 Task: Look for space in Ibirama, Brazil from 1st July, 2023 to 3rd July, 2023 for 1 adult in price range Rs.5000 to Rs.15000. Place can be private room with 1  bedroom having 1 bed and 1 bathroom. Property type can be house, flat, guest house, hotel. Amenities needed are: wifi. Booking option can be shelf check-in. Required host language is Spanish.
Action: Mouse moved to (541, 113)
Screenshot: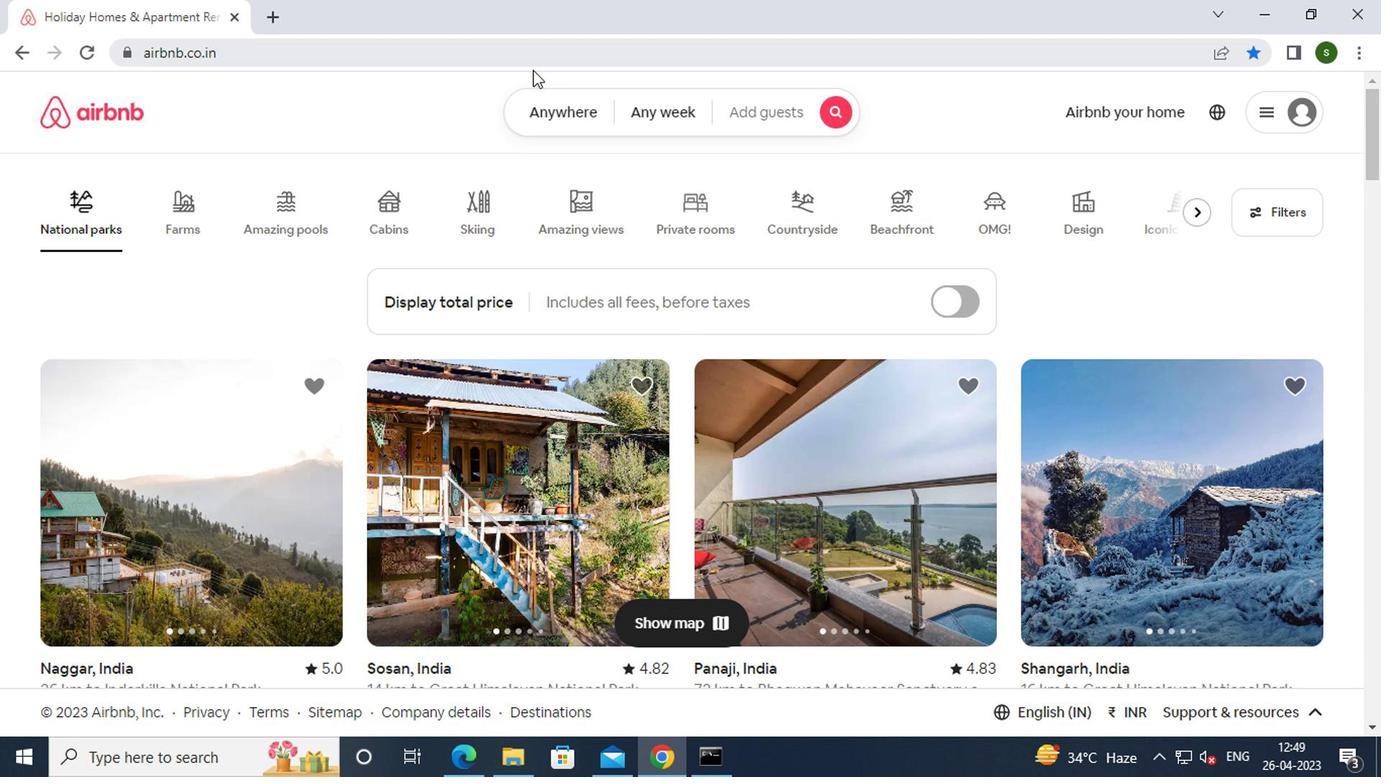 
Action: Mouse pressed left at (541, 113)
Screenshot: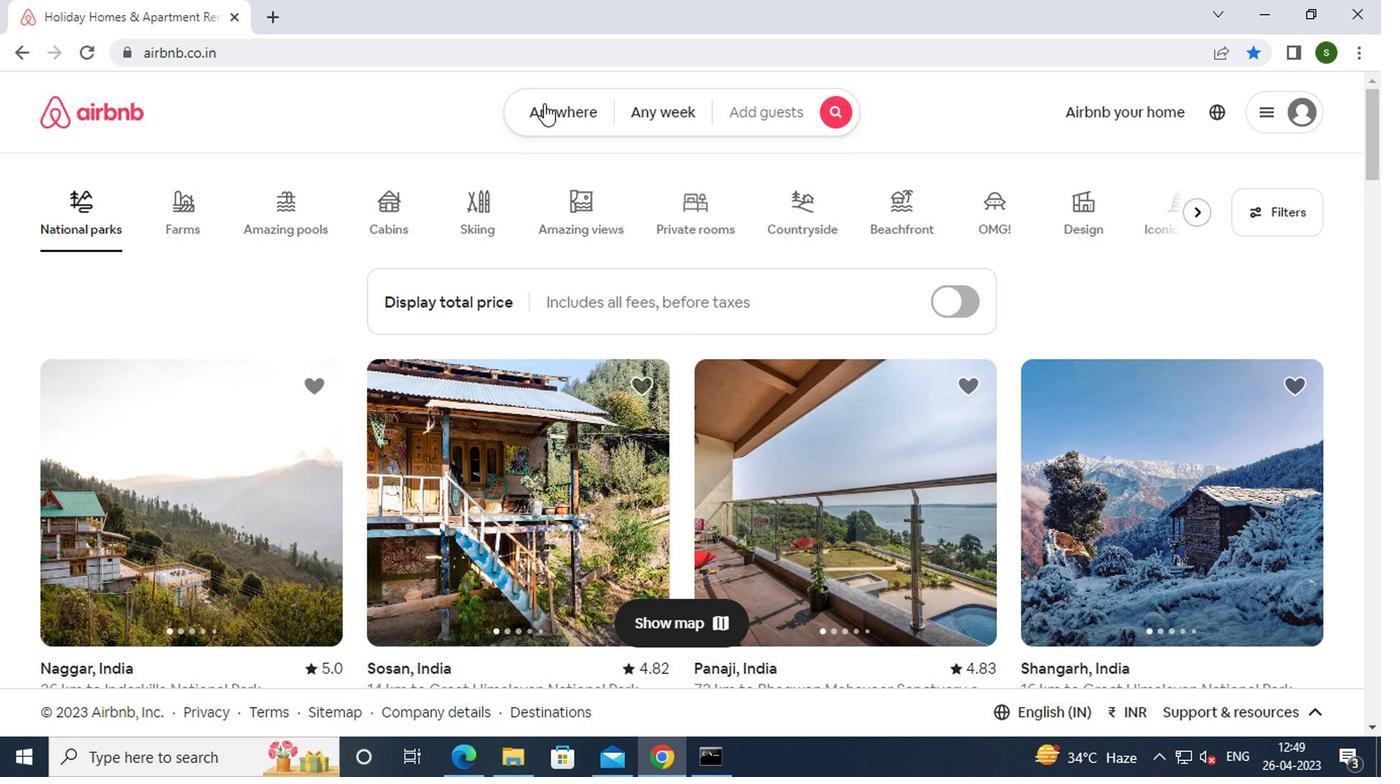
Action: Mouse moved to (469, 195)
Screenshot: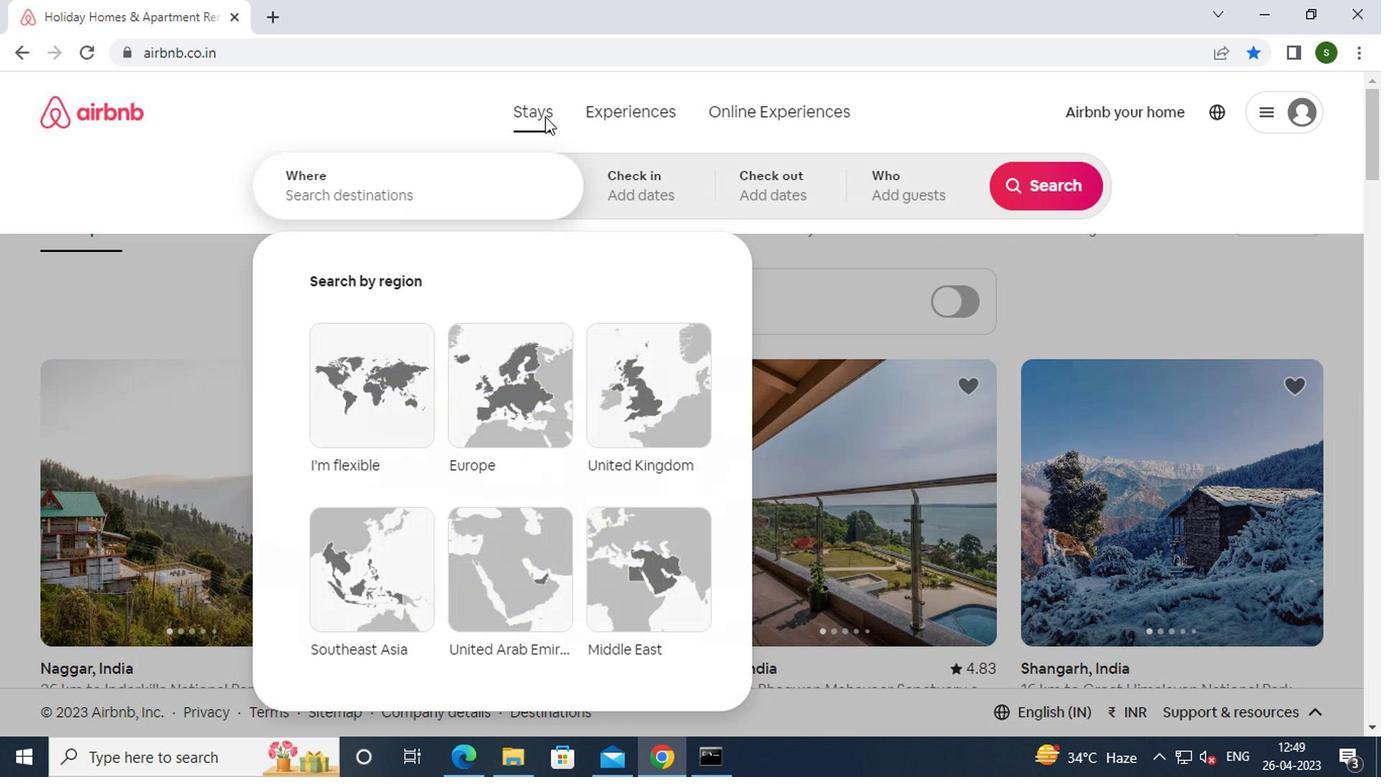 
Action: Mouse pressed left at (469, 195)
Screenshot: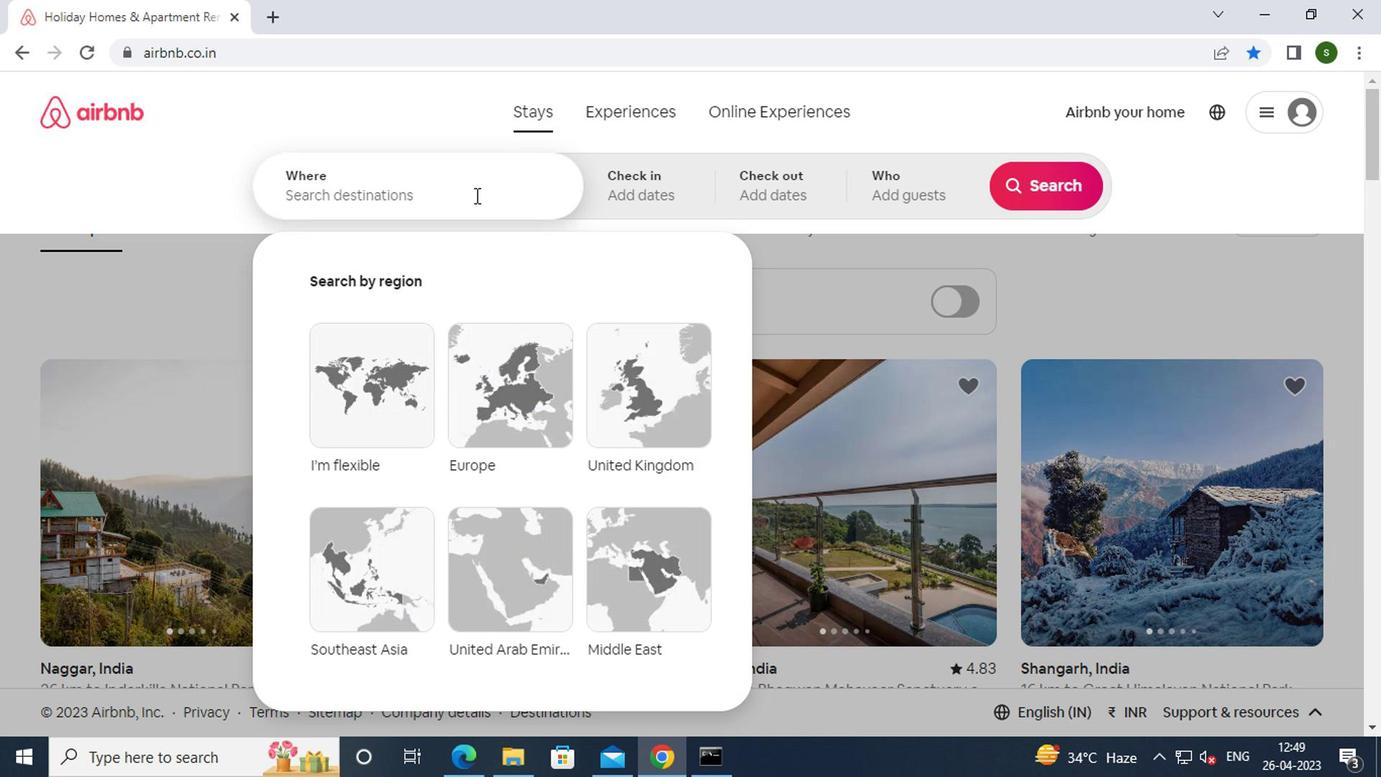
Action: Key pressed <Key.caps_lock>e<Key.caps_lock>l<Key.space><Key.caps_lock>c<Key.caps_lock>opey,<Key.space><Key.caps_lock>c<Key.caps_lock>olombia<Key.enter>
Screenshot: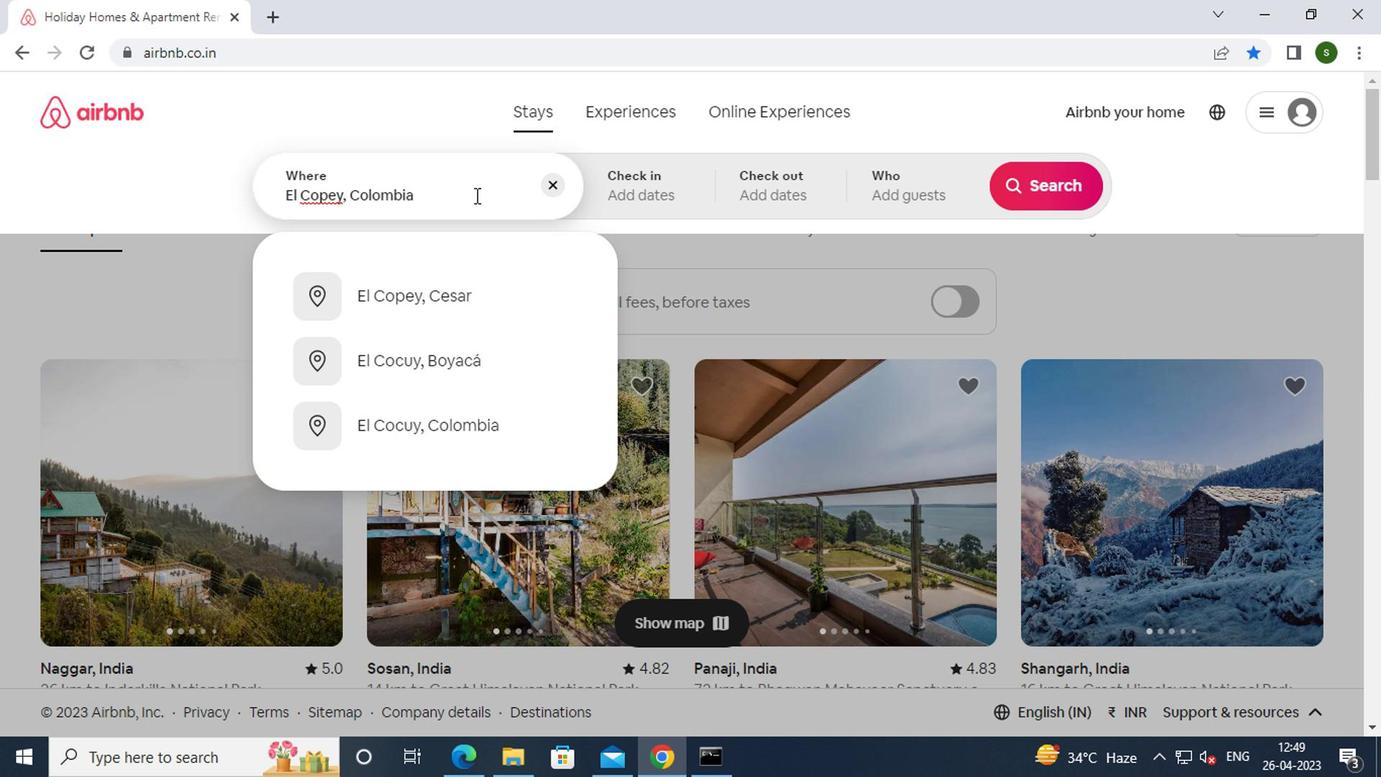 
Action: Mouse moved to (1037, 351)
Screenshot: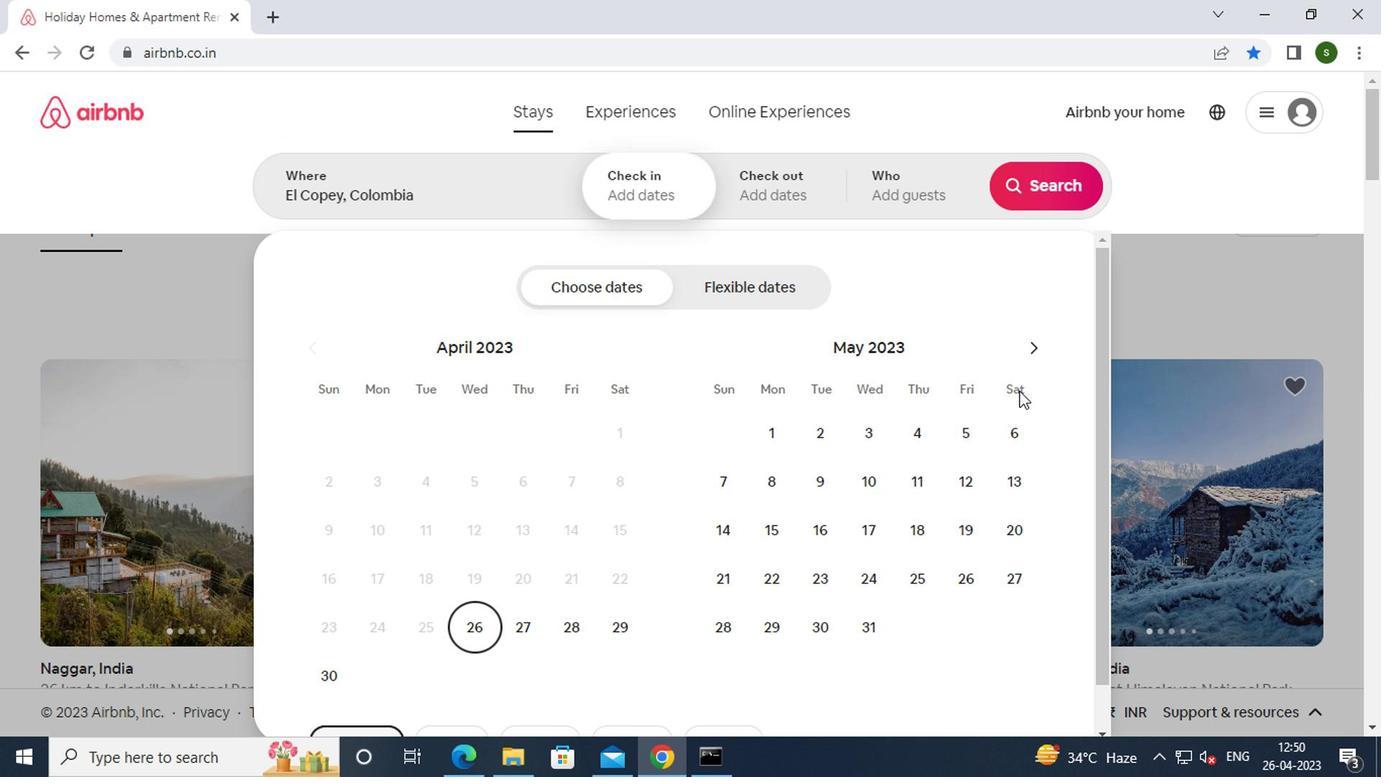 
Action: Mouse pressed left at (1037, 351)
Screenshot: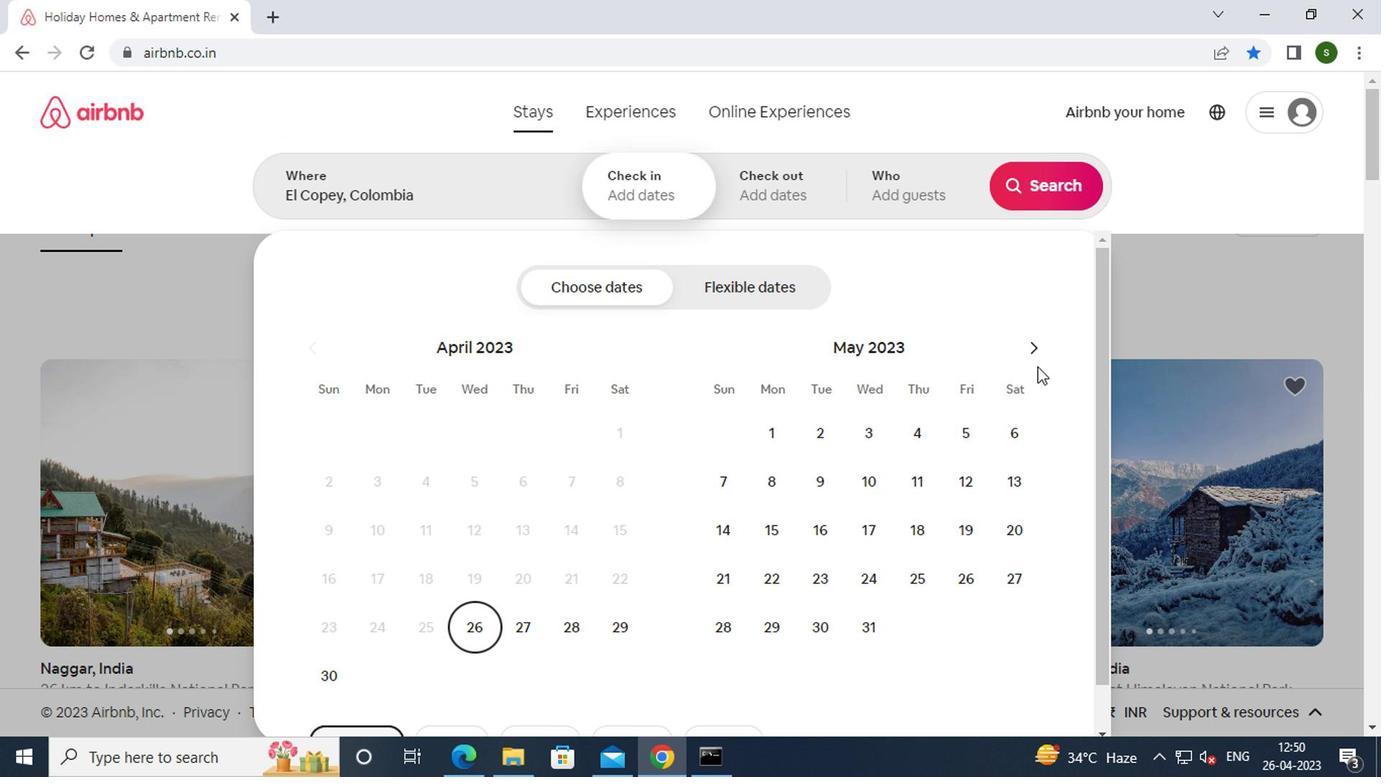 
Action: Mouse moved to (972, 431)
Screenshot: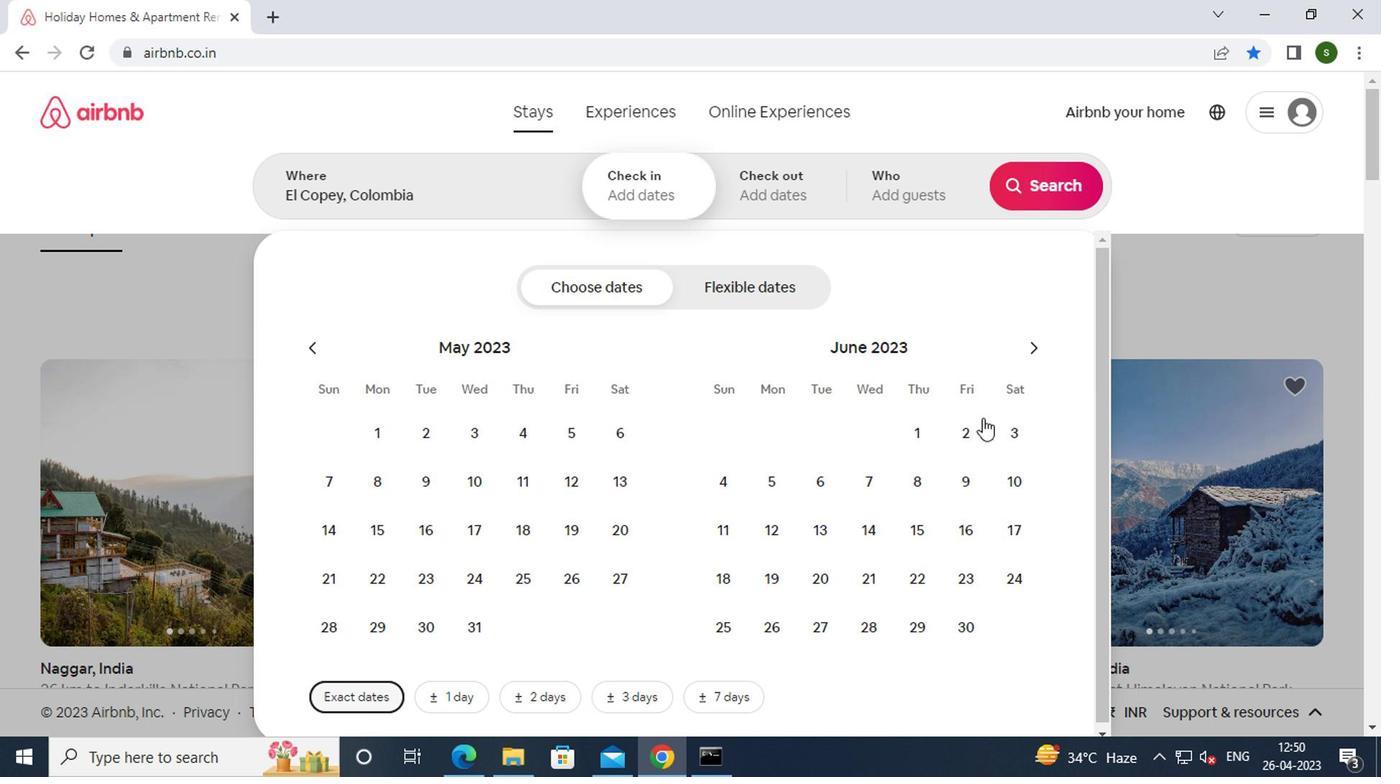 
Action: Mouse pressed left at (972, 431)
Screenshot: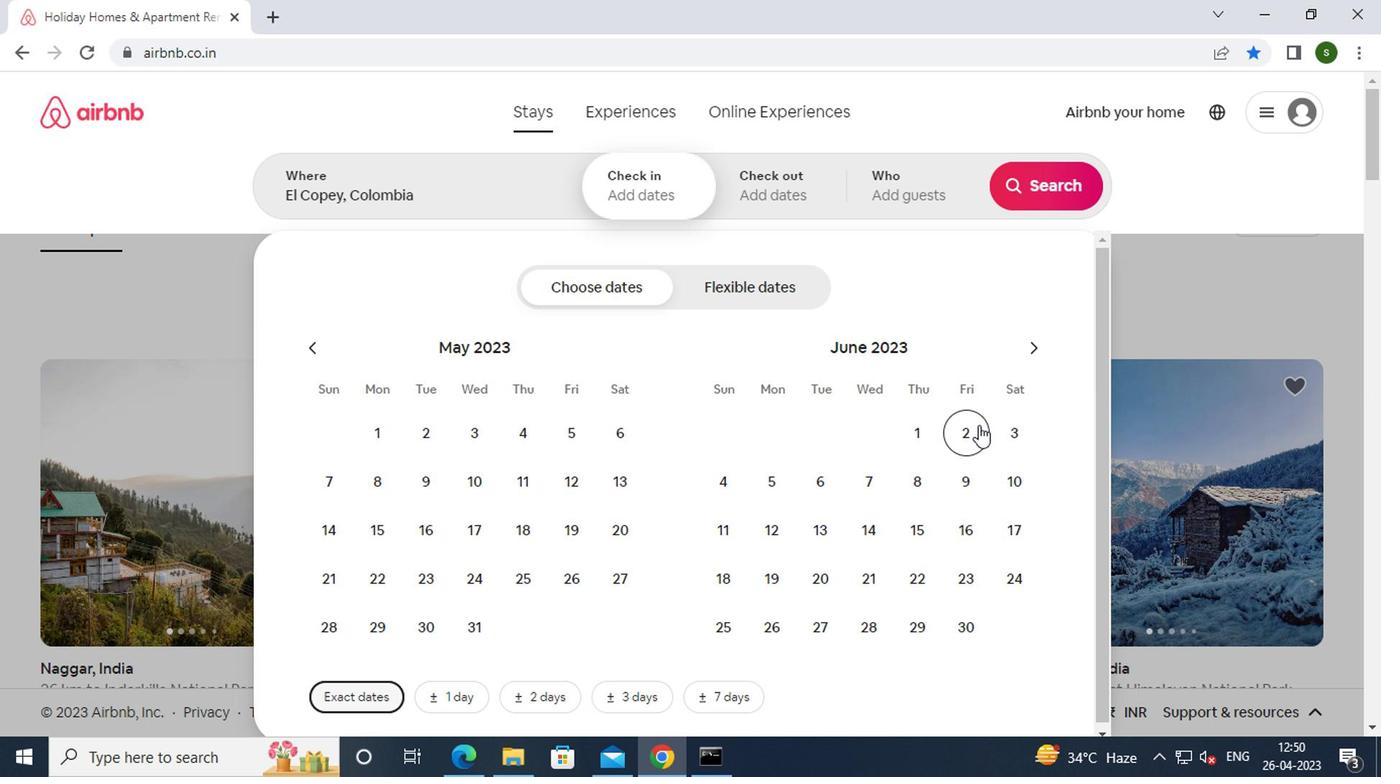 
Action: Mouse moved to (966, 480)
Screenshot: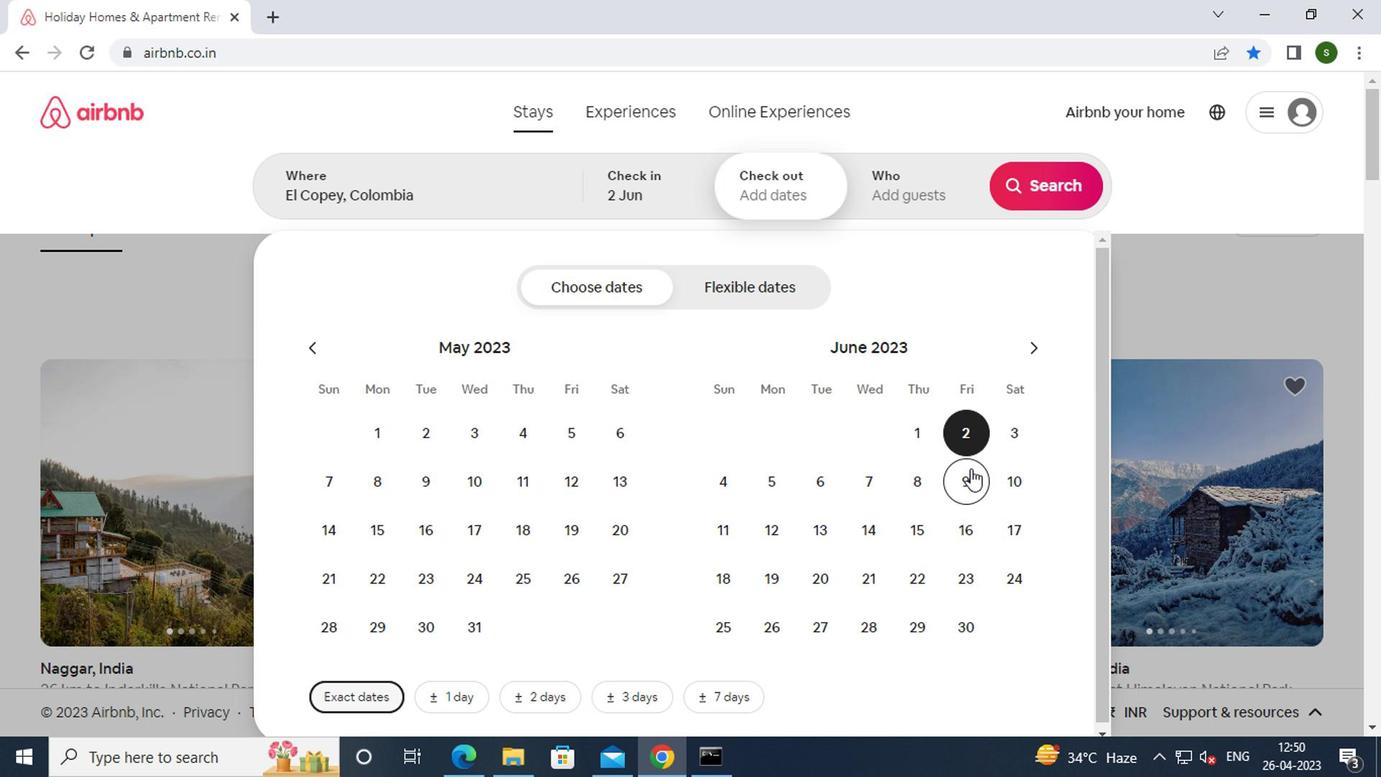 
Action: Mouse pressed left at (966, 480)
Screenshot: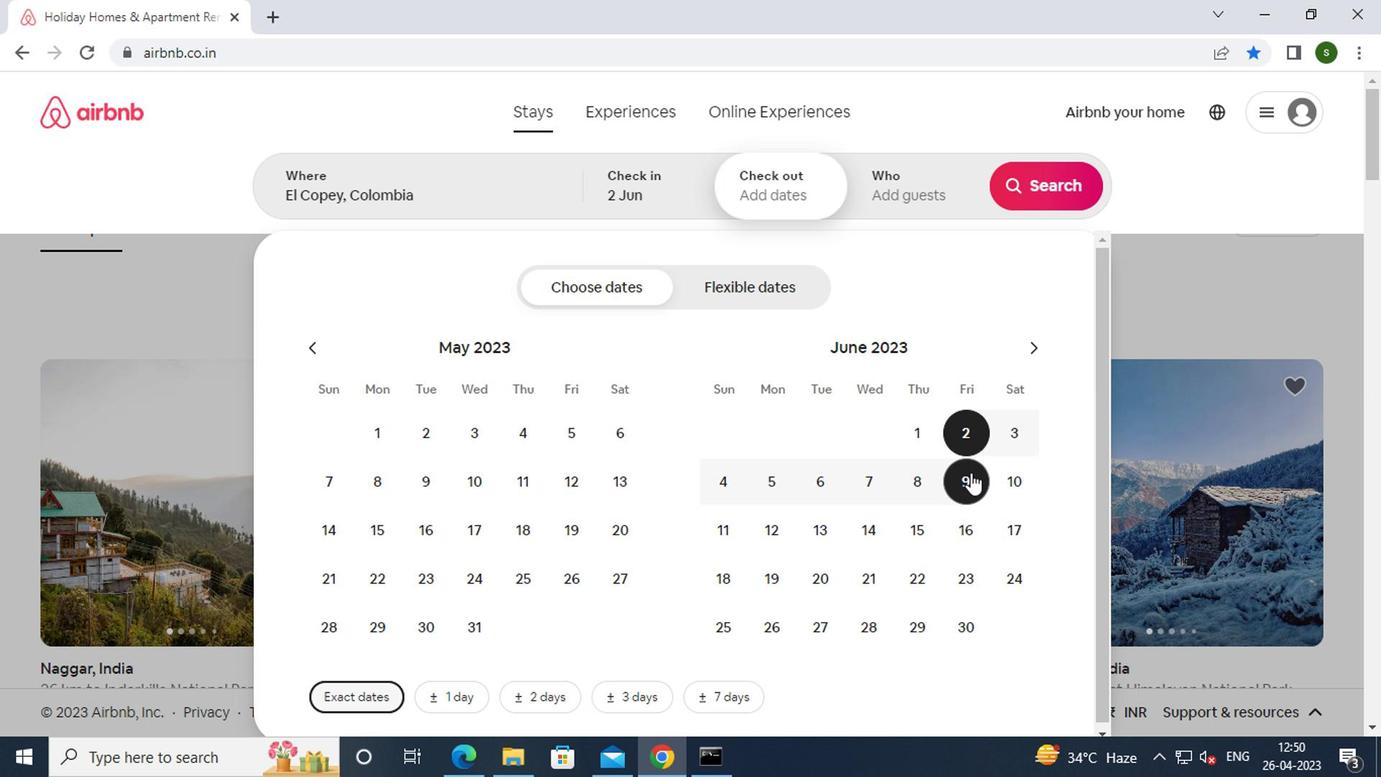 
Action: Mouse moved to (926, 202)
Screenshot: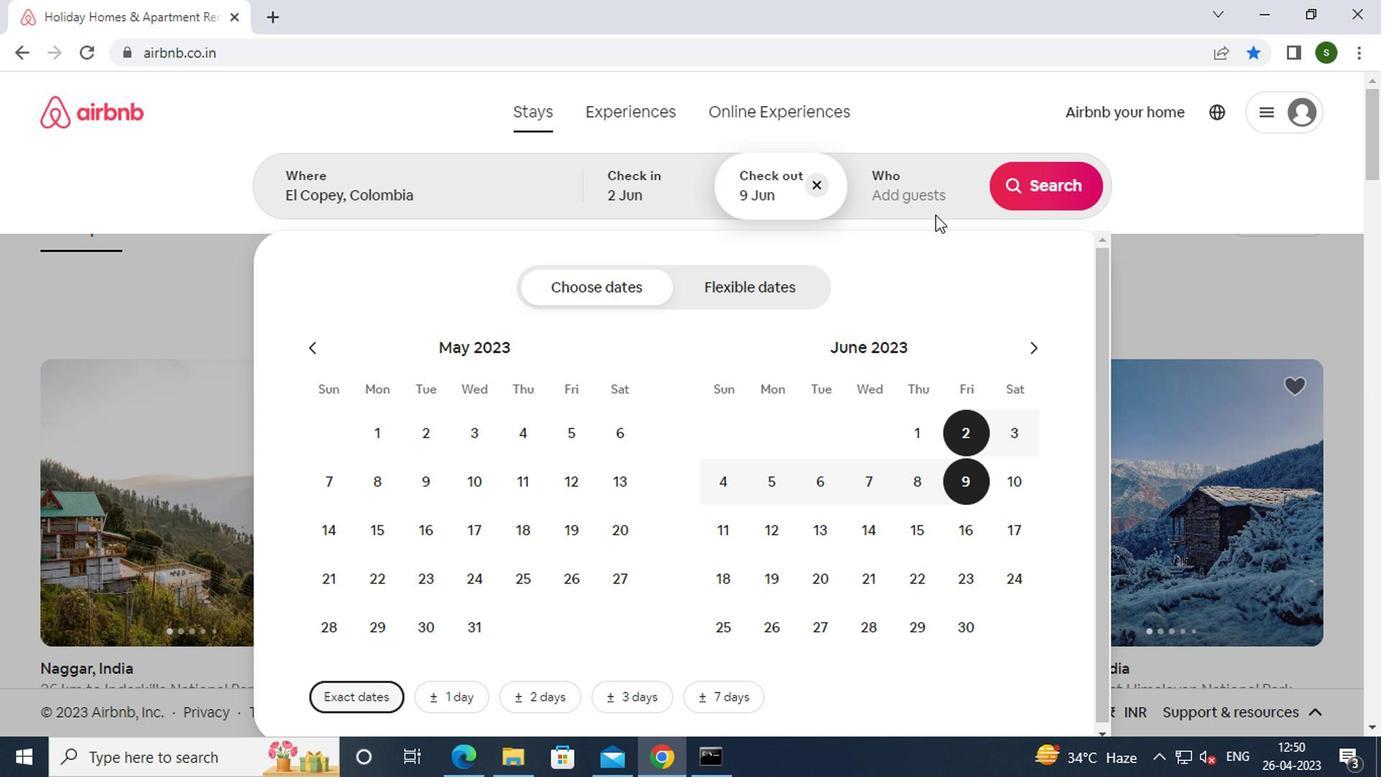 
Action: Mouse pressed left at (926, 202)
Screenshot: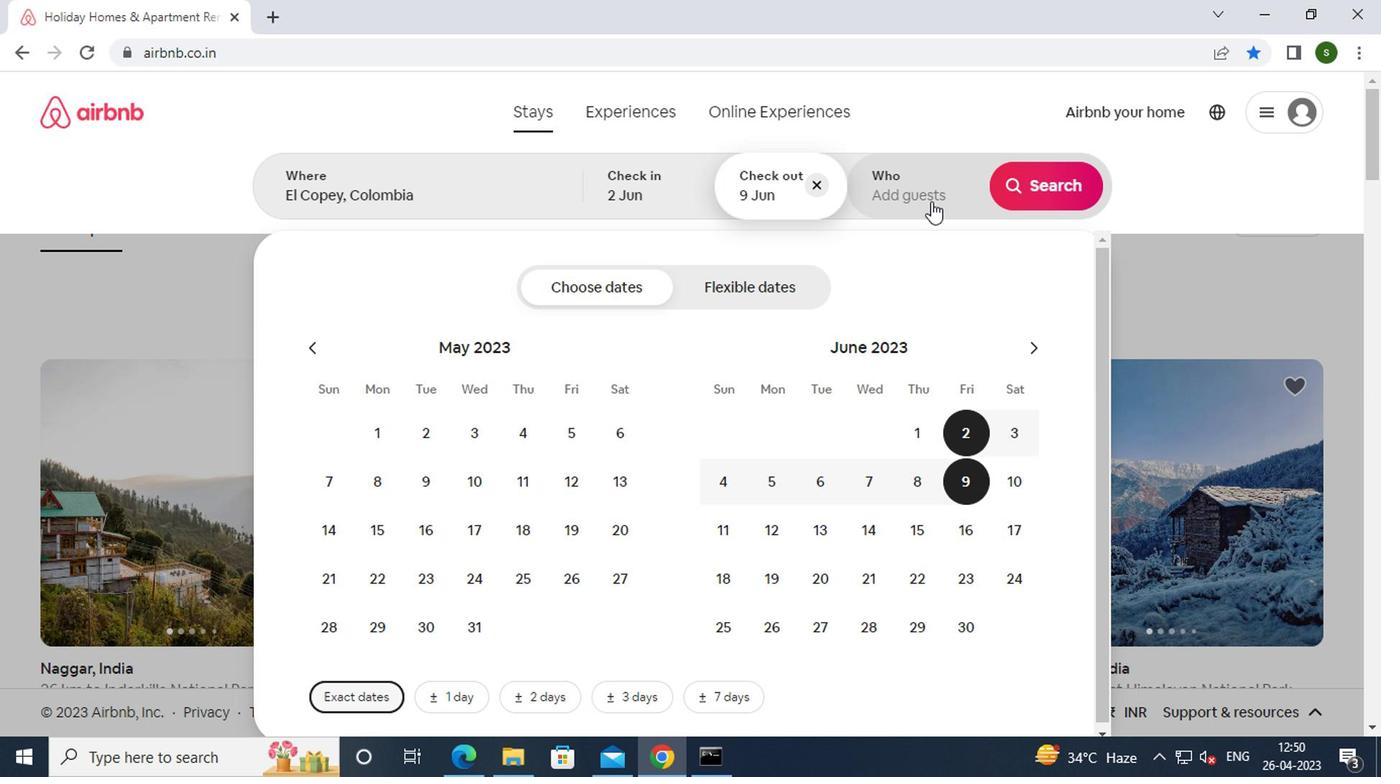 
Action: Mouse moved to (1050, 295)
Screenshot: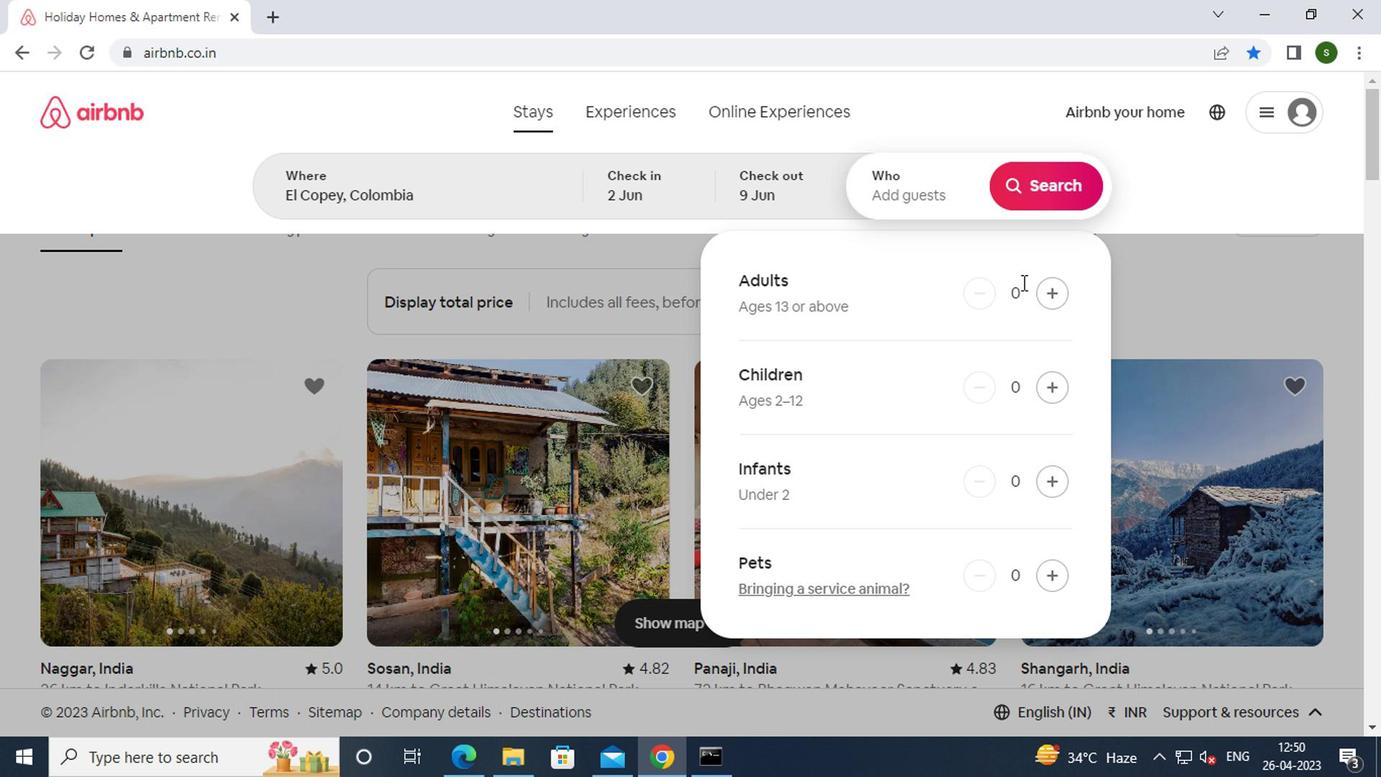 
Action: Mouse pressed left at (1050, 295)
Screenshot: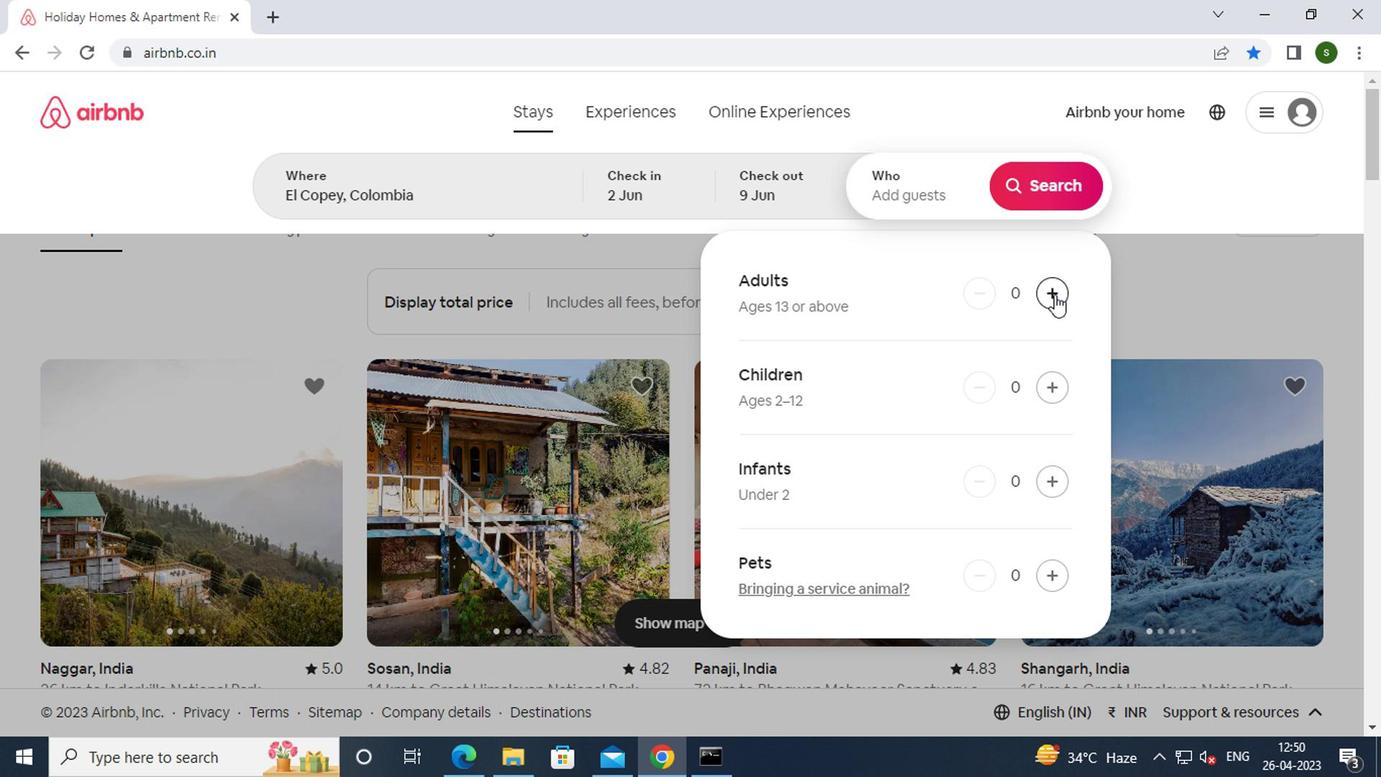 
Action: Mouse pressed left at (1050, 295)
Screenshot: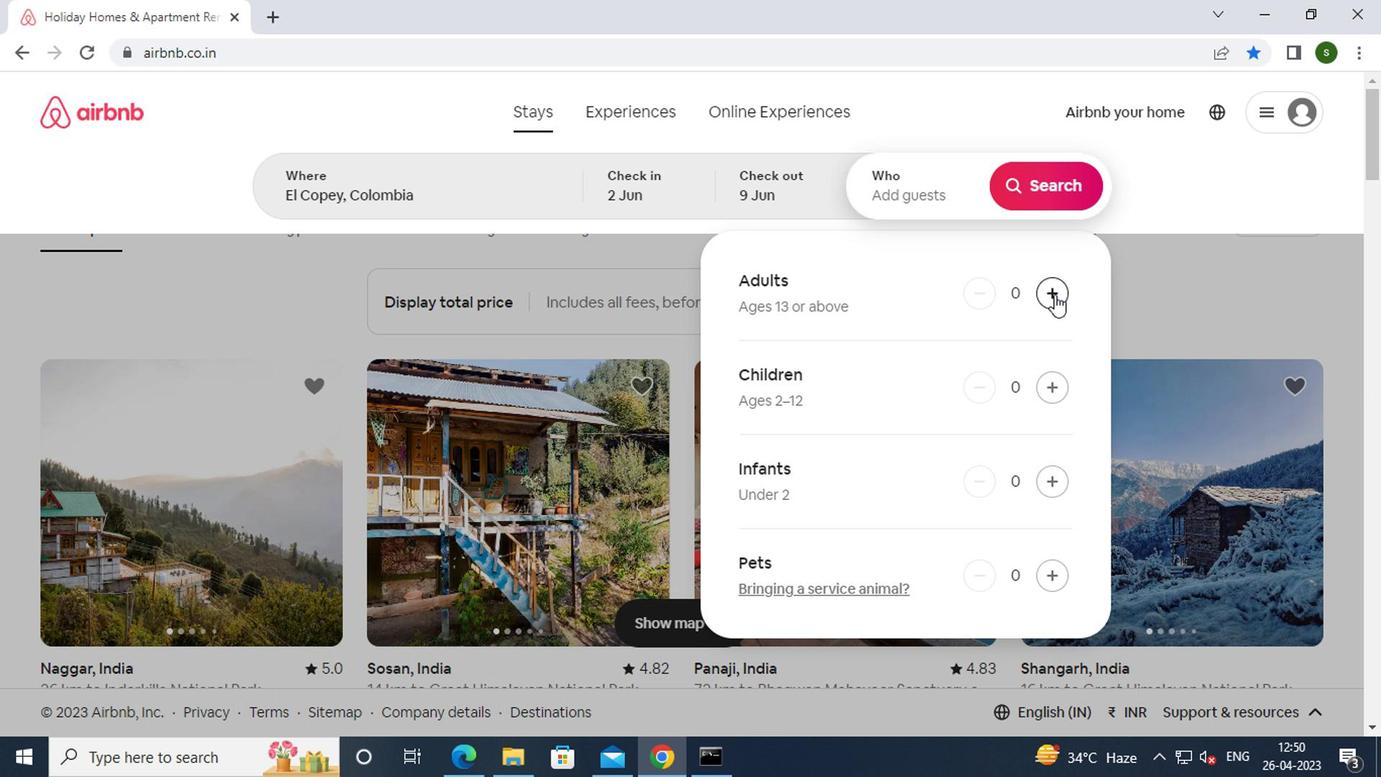 
Action: Mouse pressed left at (1050, 295)
Screenshot: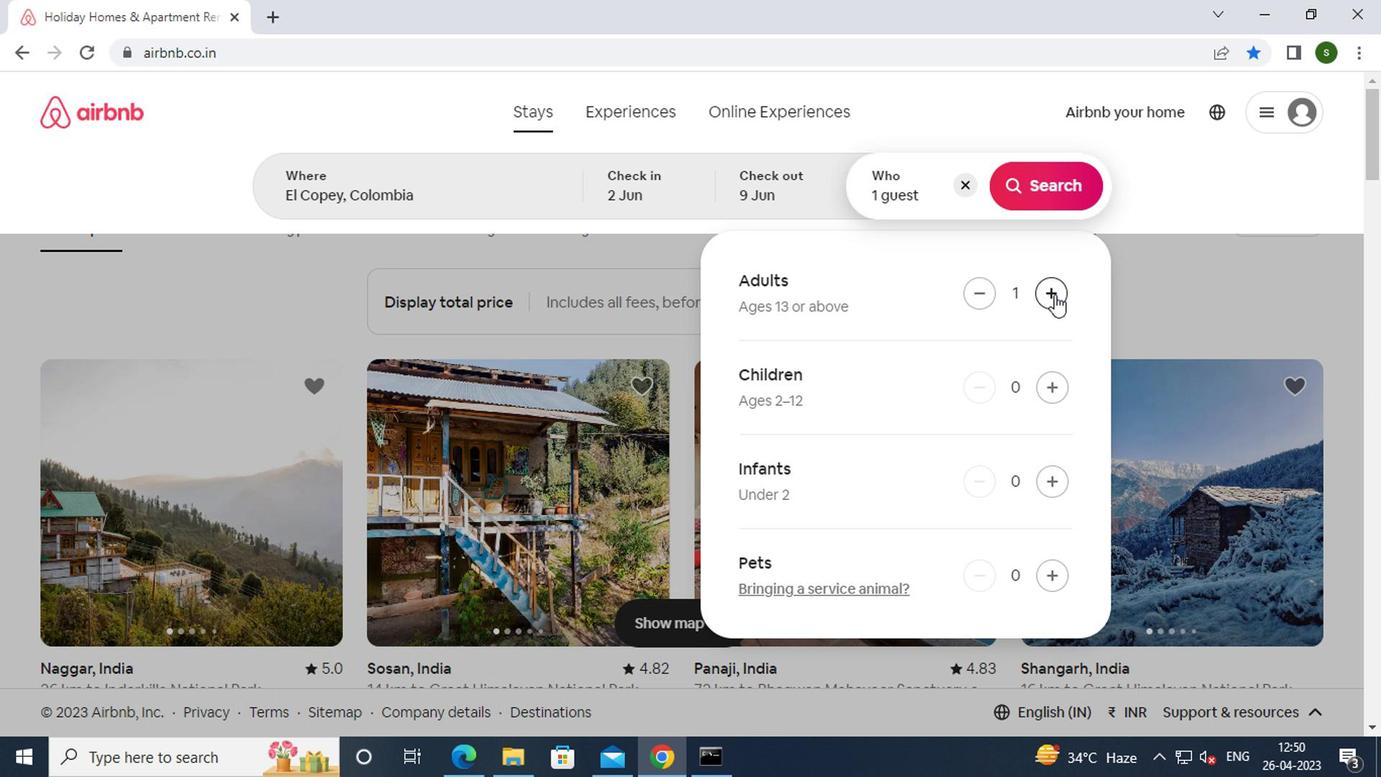 
Action: Mouse pressed left at (1050, 295)
Screenshot: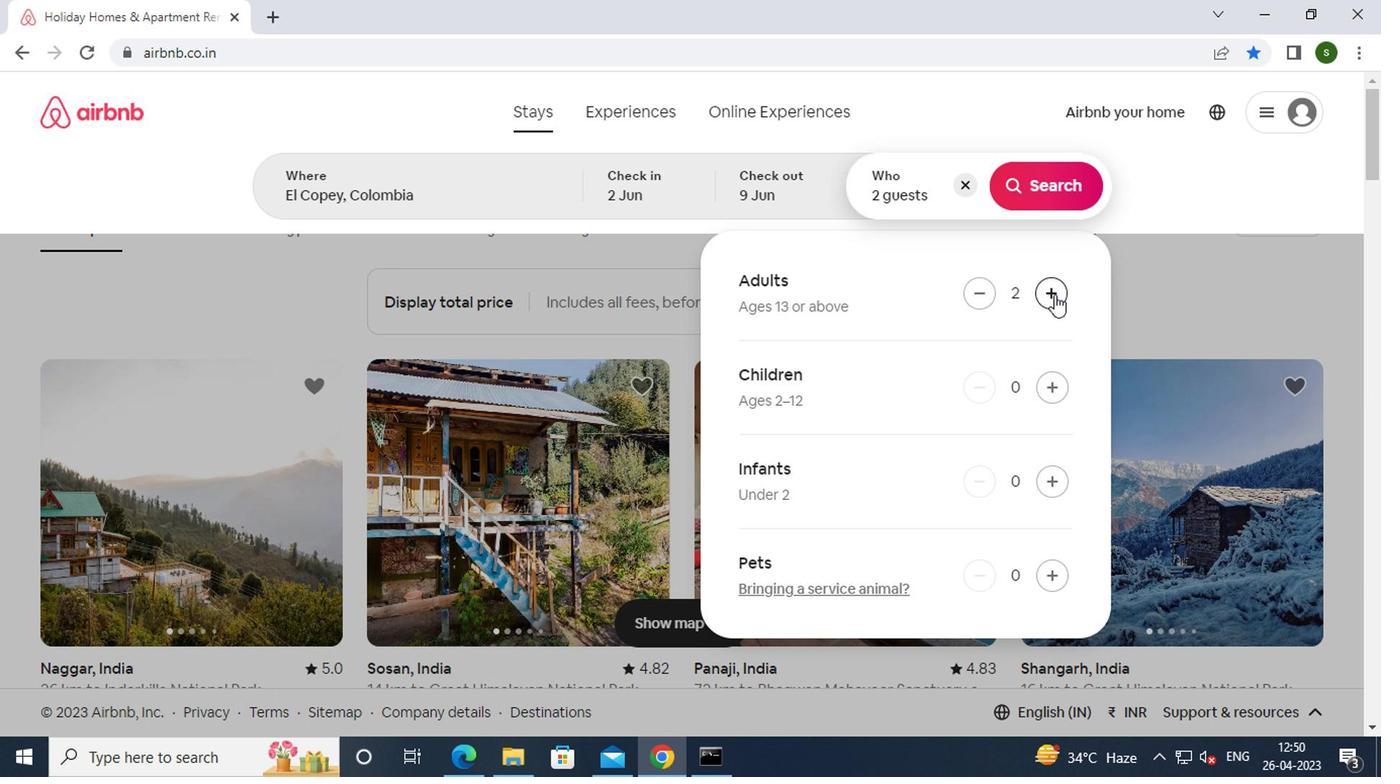 
Action: Mouse pressed left at (1050, 295)
Screenshot: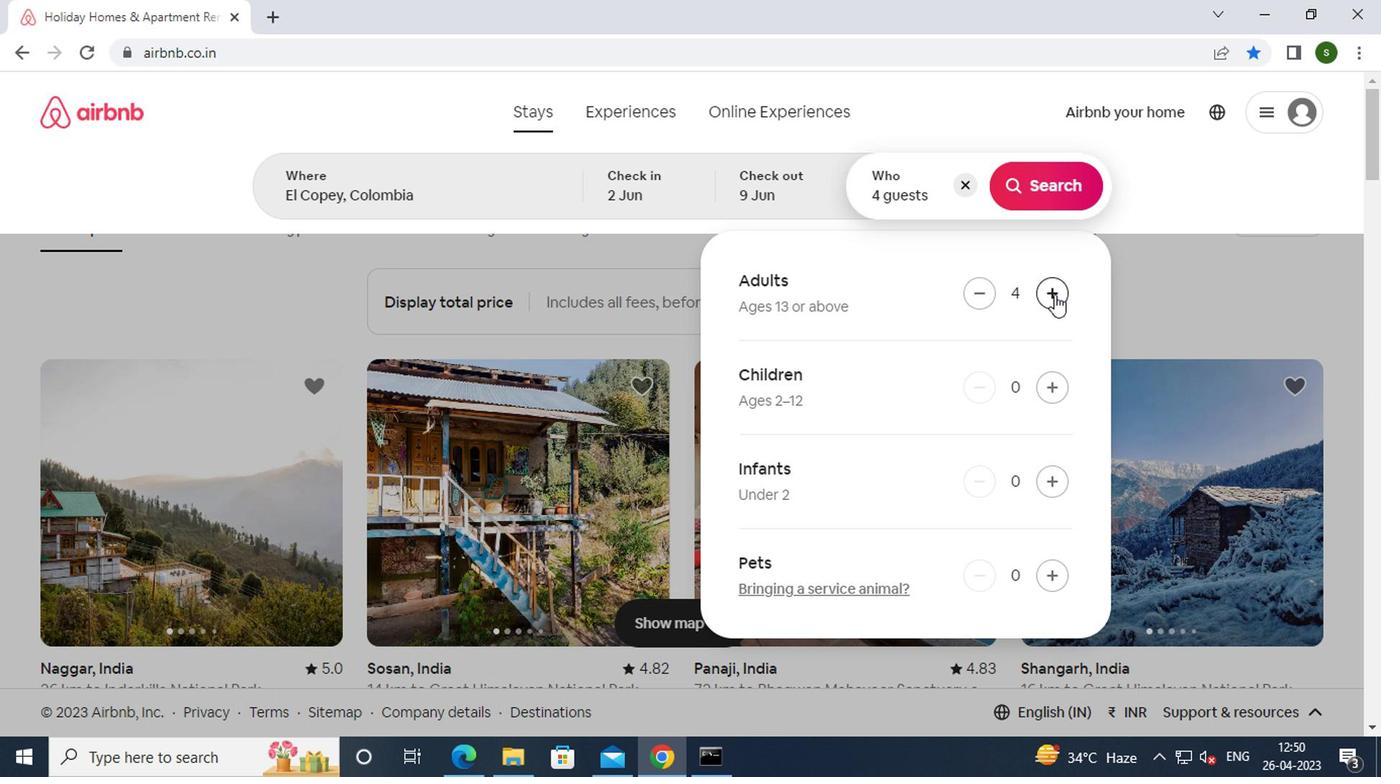 
Action: Mouse moved to (1054, 207)
Screenshot: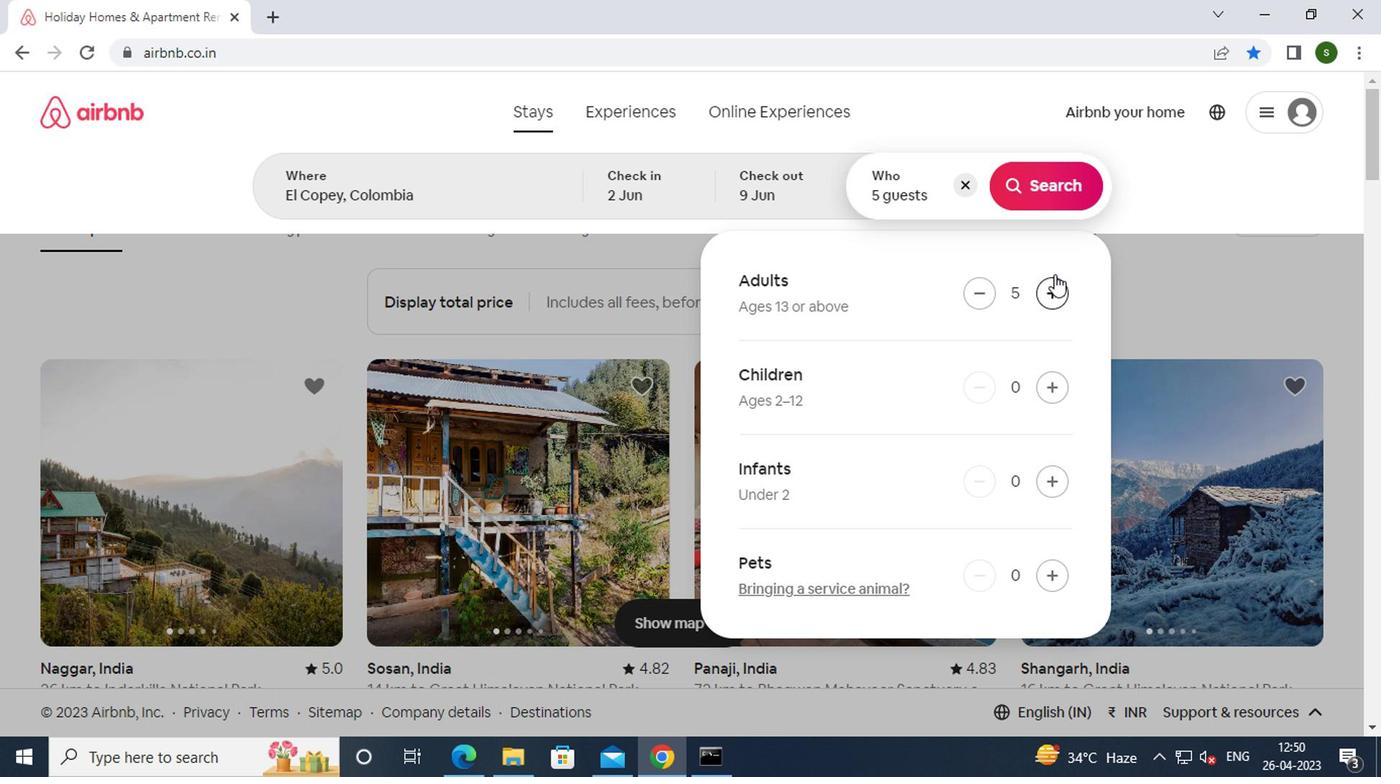 
Action: Mouse pressed left at (1054, 207)
Screenshot: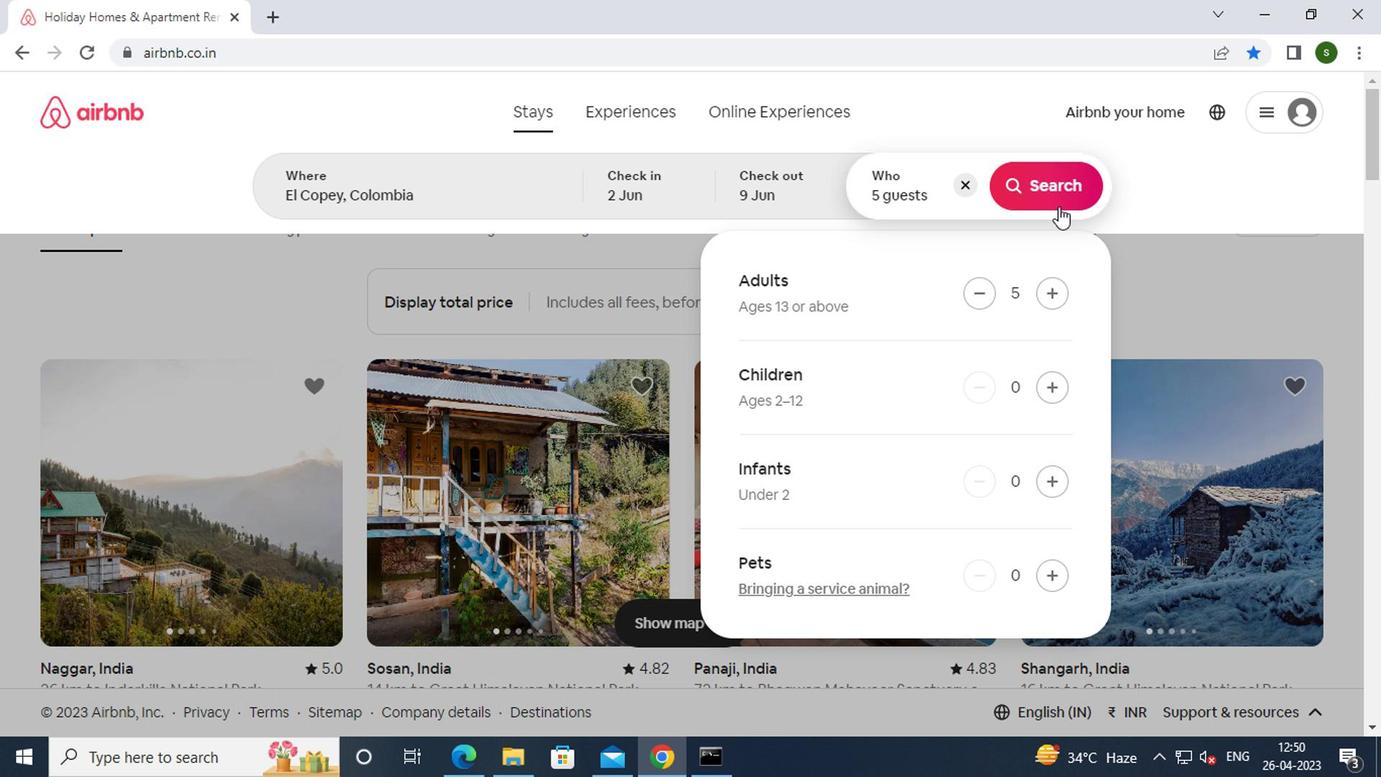 
Action: Mouse moved to (1299, 196)
Screenshot: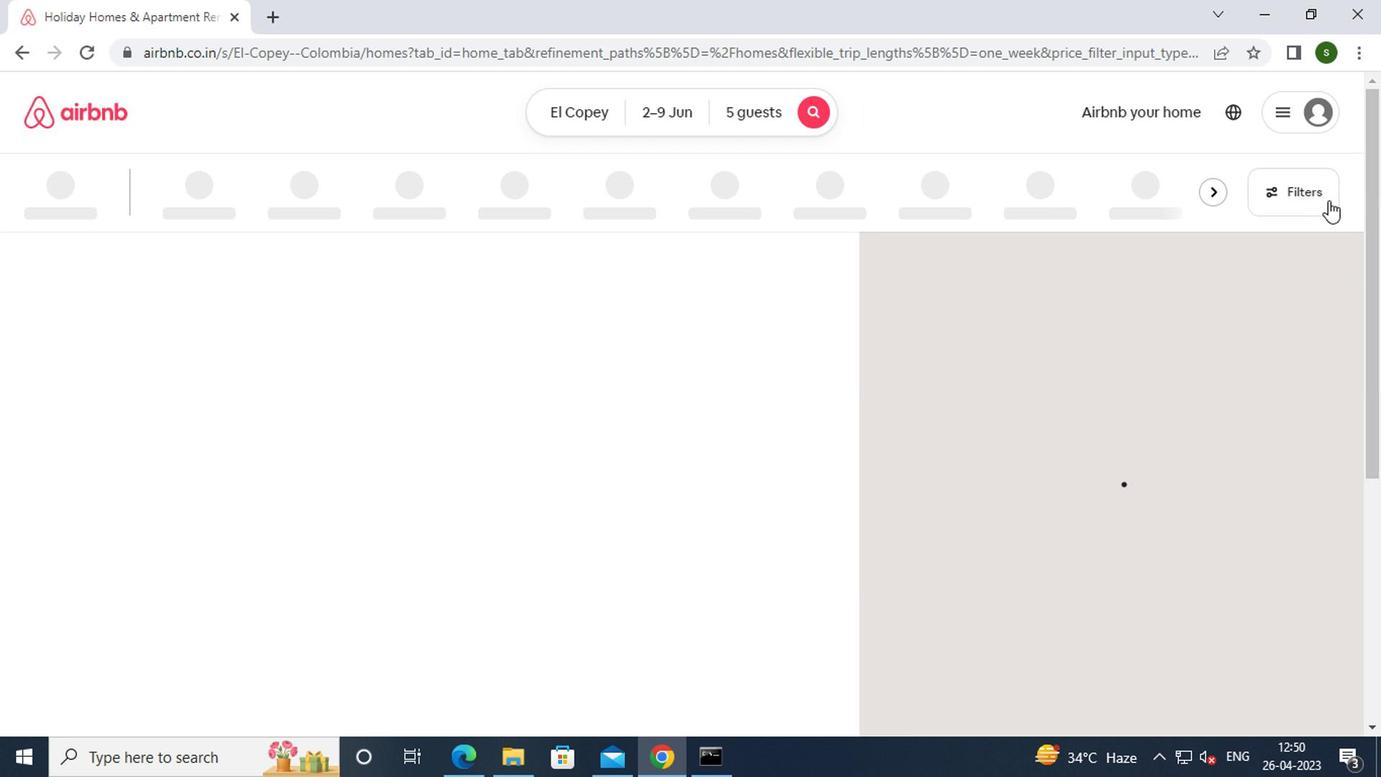 
Action: Mouse pressed left at (1299, 196)
Screenshot: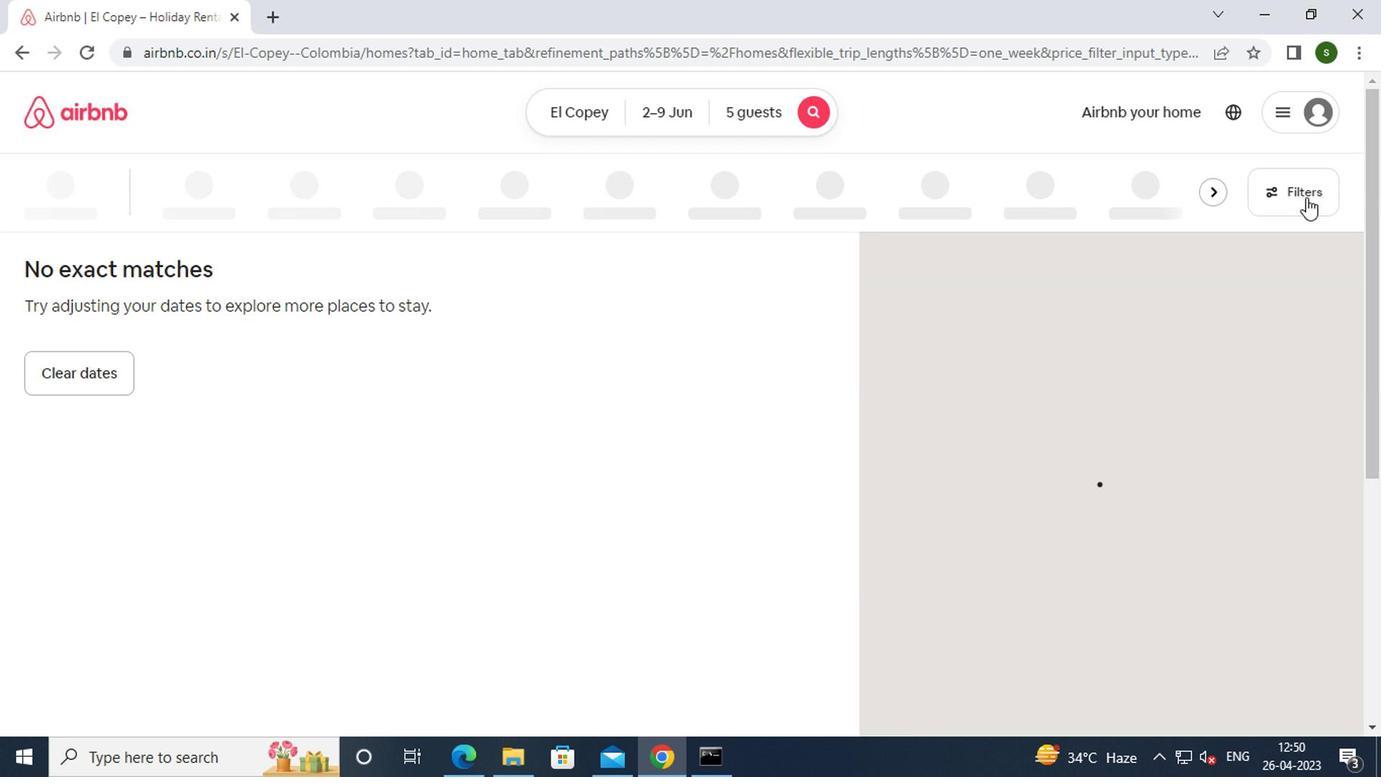 
Action: Mouse moved to (554, 328)
Screenshot: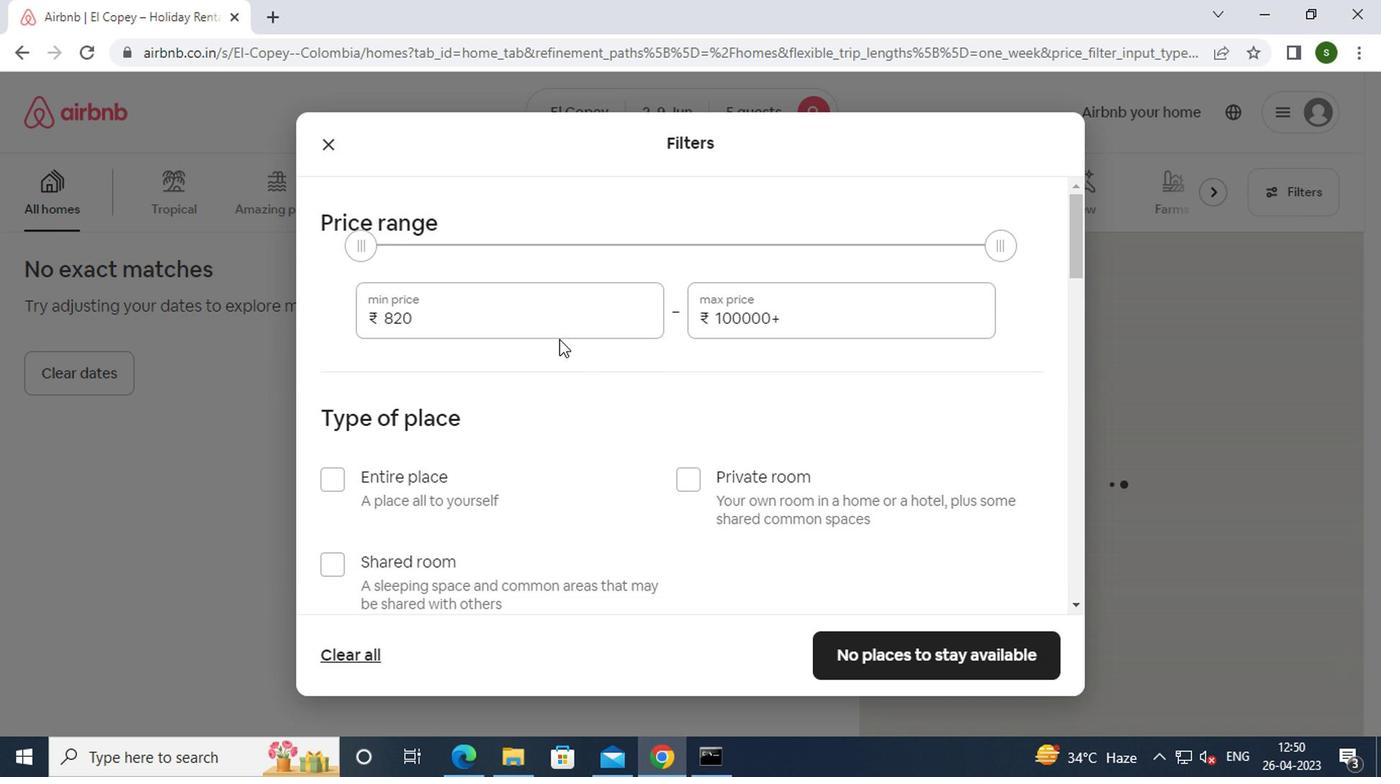 
Action: Mouse pressed left at (554, 328)
Screenshot: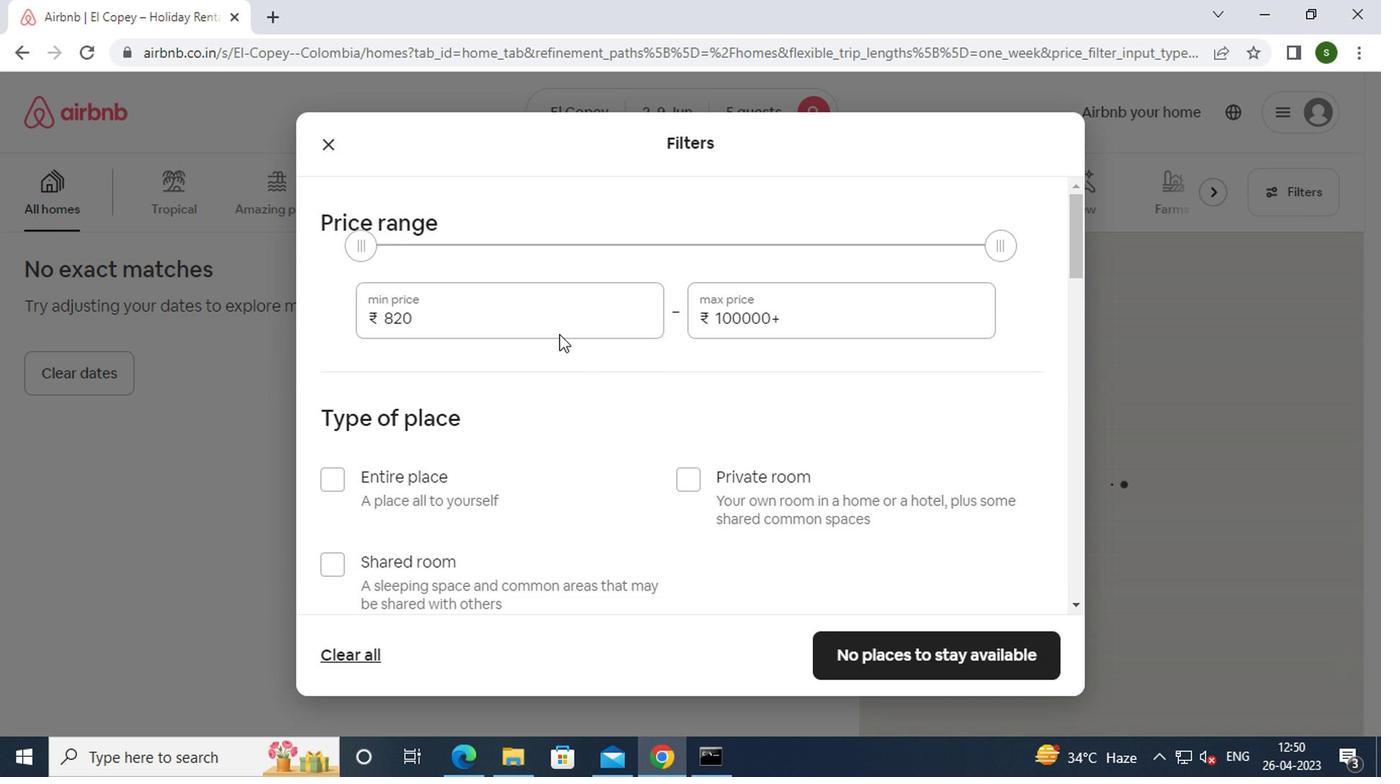 
Action: Key pressed <Key.backspace><Key.backspace><Key.backspace><Key.backspace><Key.backspace><Key.backspace><Key.backspace><Key.backspace><Key.backspace><Key.backspace><Key.backspace><Key.backspace>7000
Screenshot: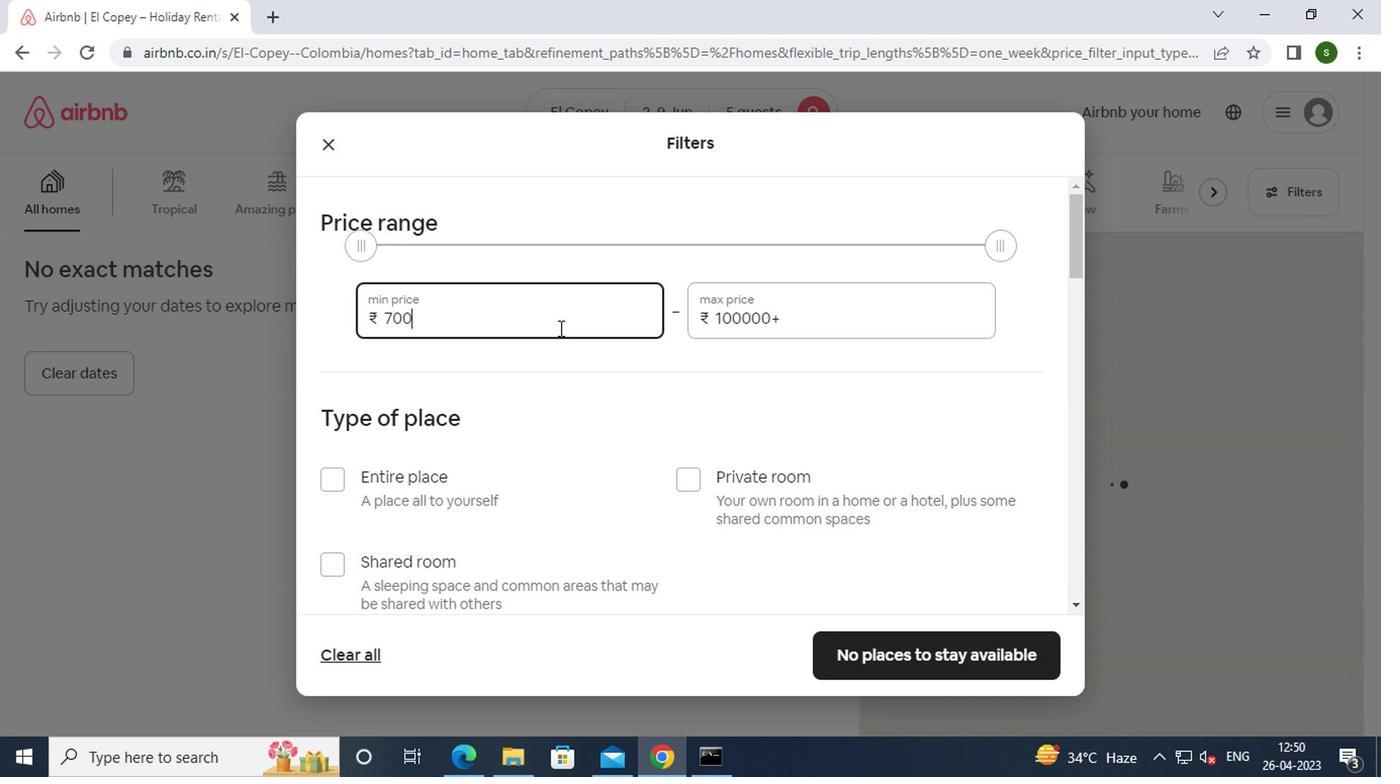 
Action: Mouse moved to (814, 323)
Screenshot: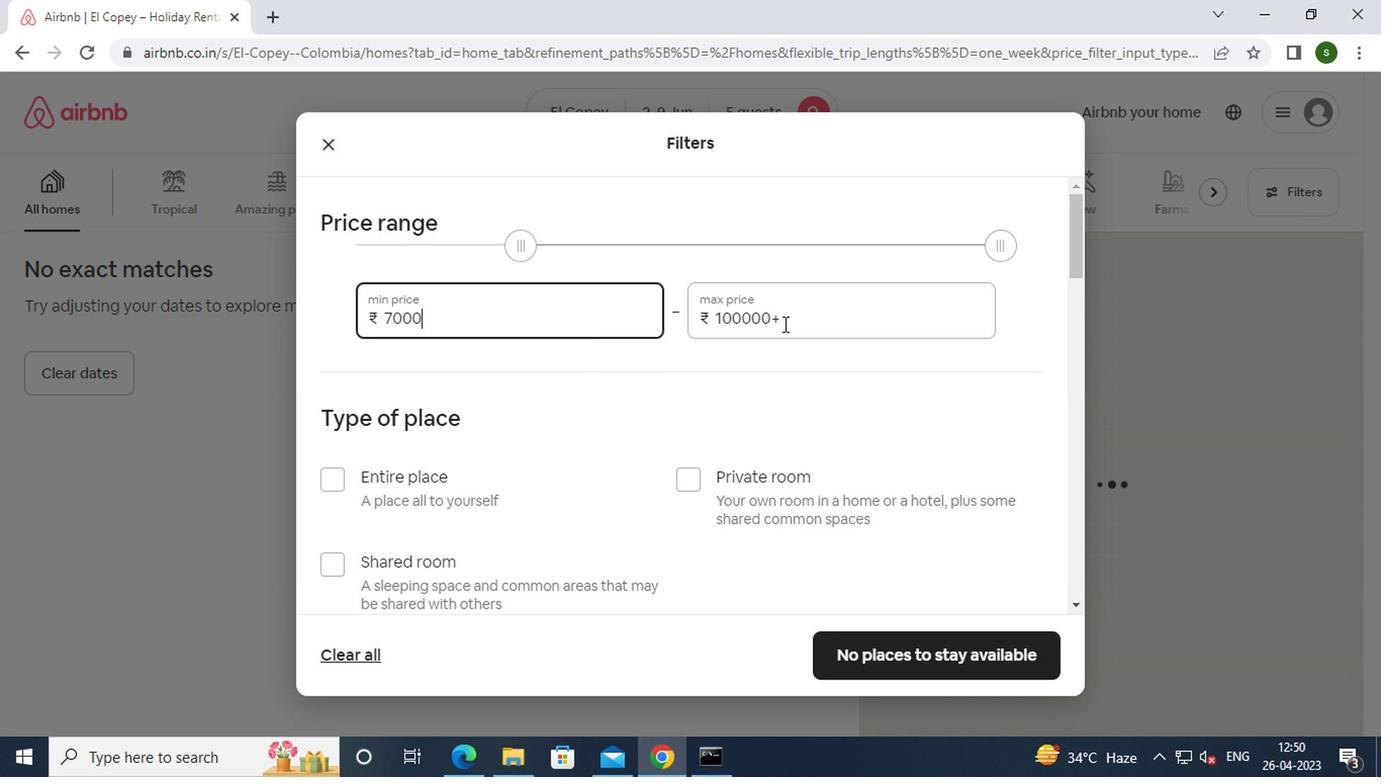 
Action: Mouse pressed left at (814, 323)
Screenshot: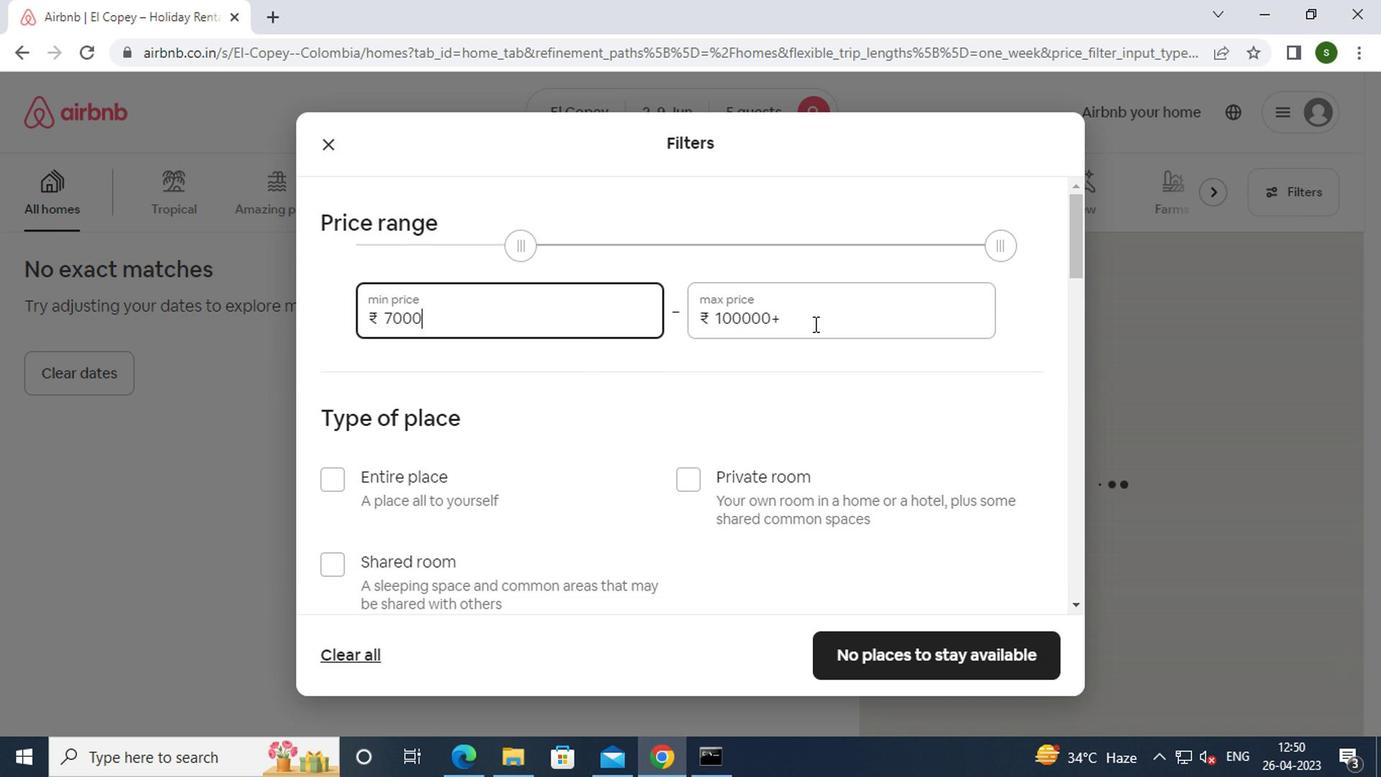 
Action: Mouse moved to (818, 323)
Screenshot: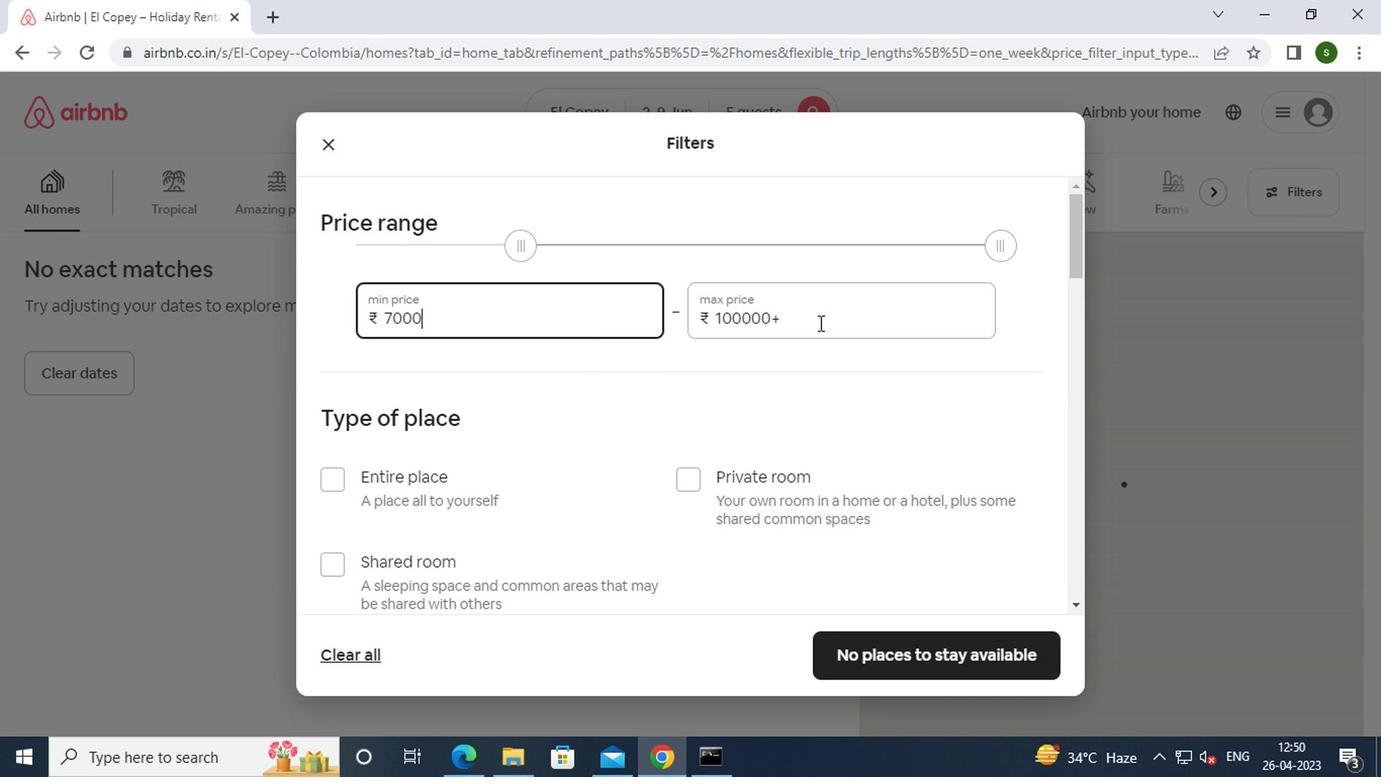 
Action: Key pressed <Key.backspace><Key.backspace><Key.backspace><Key.backspace><Key.backspace><Key.backspace><Key.backspace><Key.backspace><Key.backspace><Key.backspace><Key.backspace><Key.backspace><Key.backspace>13000
Screenshot: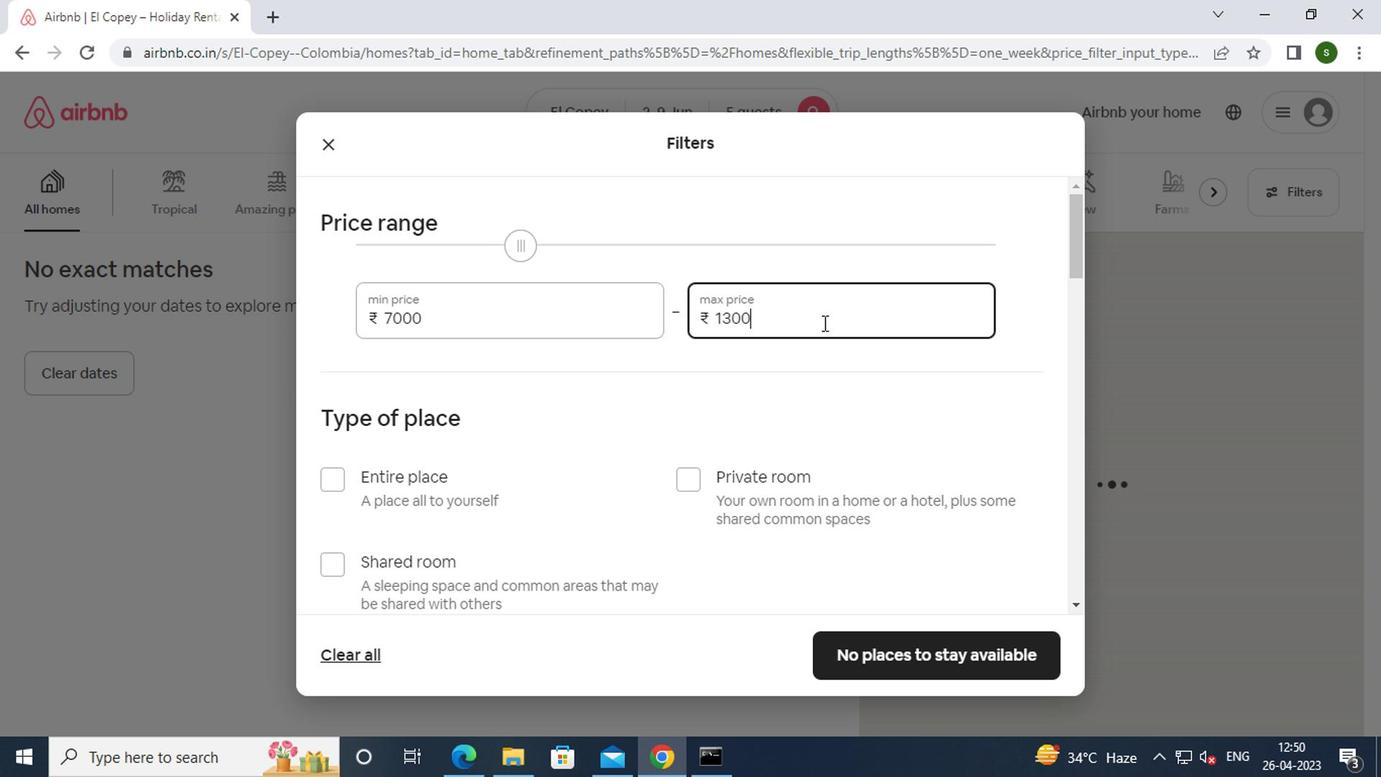 
Action: Mouse moved to (716, 329)
Screenshot: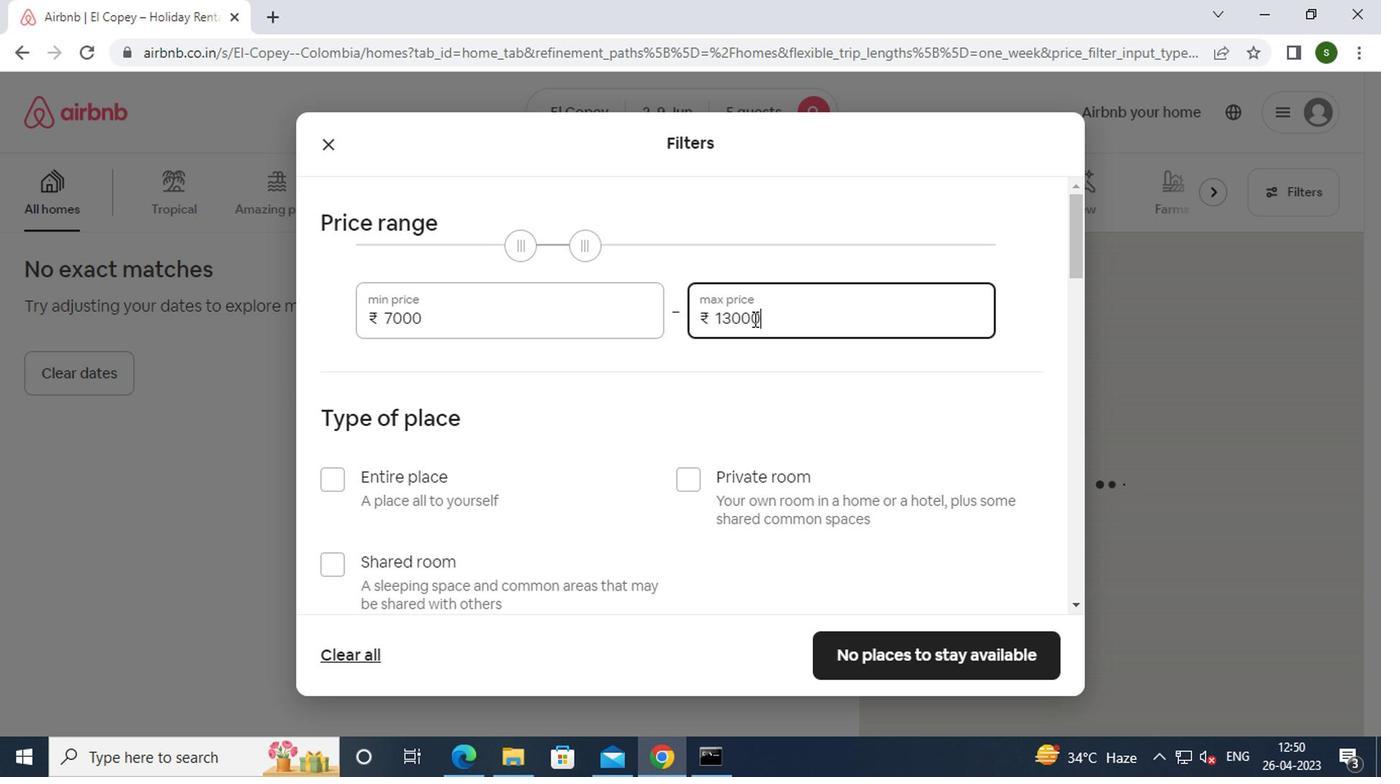 
Action: Mouse scrolled (716, 328) with delta (0, 0)
Screenshot: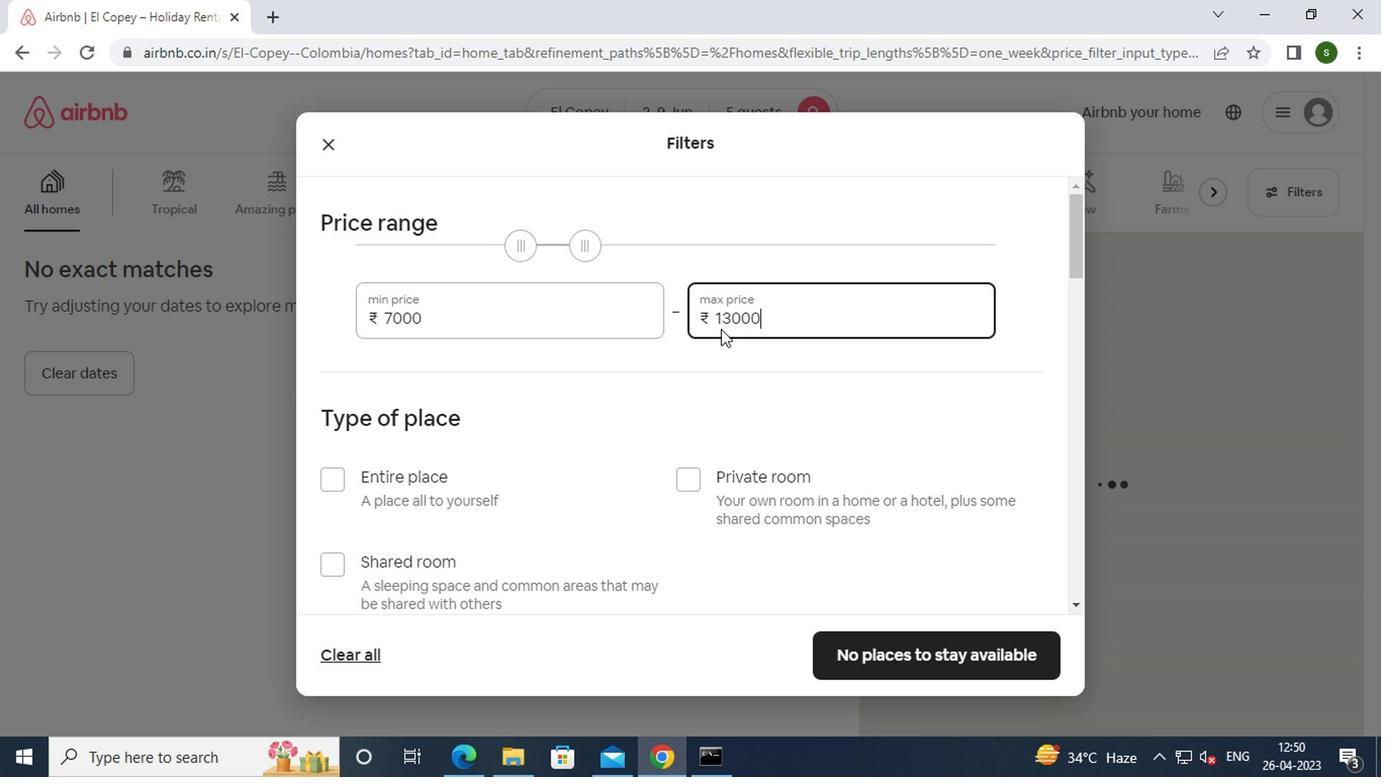 
Action: Mouse moved to (441, 475)
Screenshot: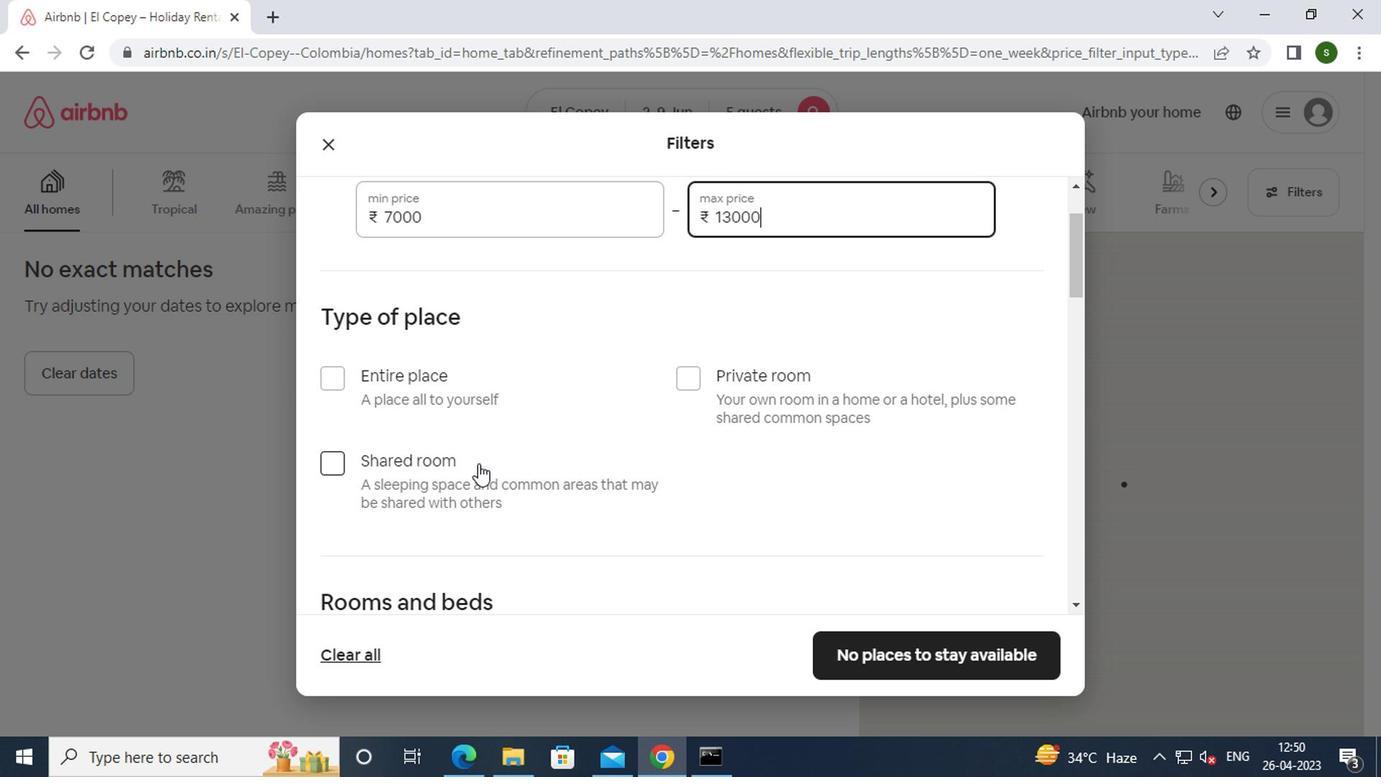 
Action: Mouse pressed left at (441, 475)
Screenshot: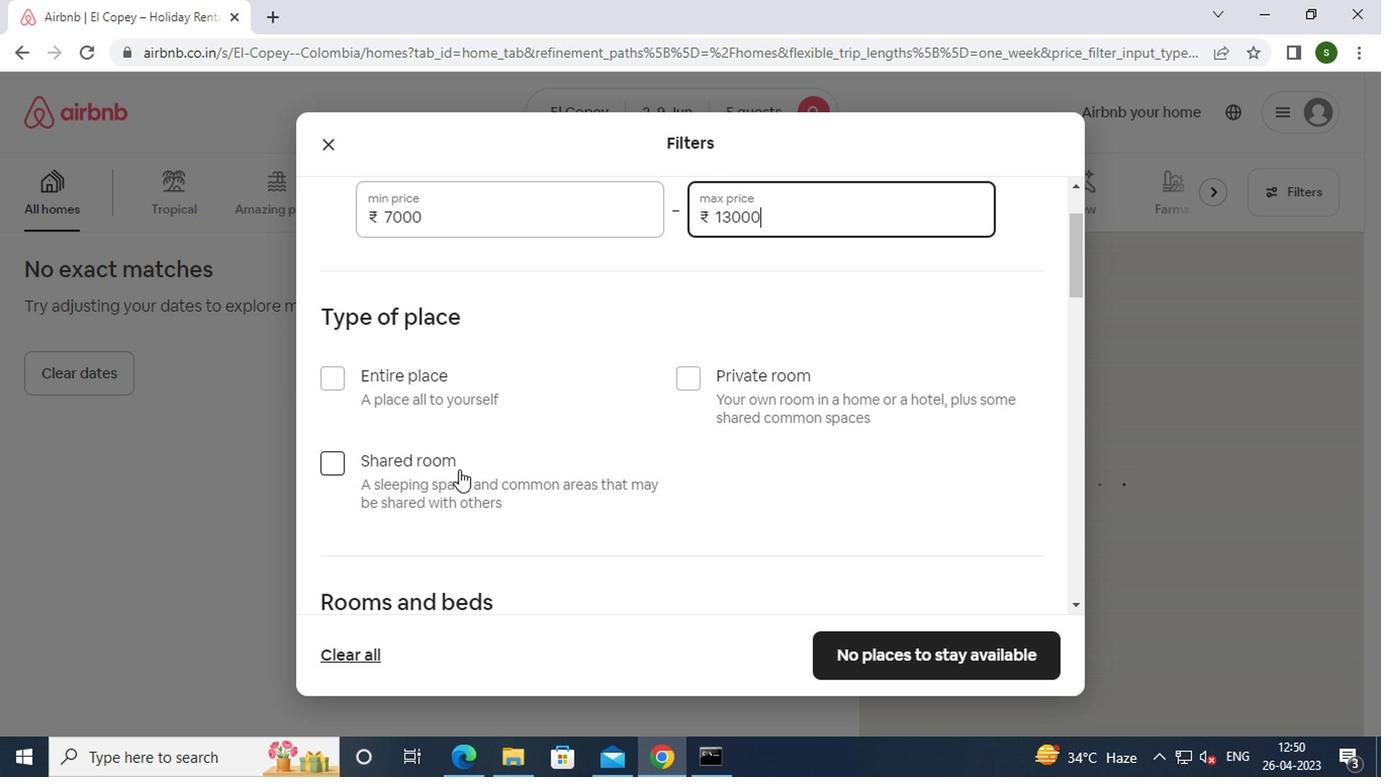 
Action: Mouse moved to (531, 457)
Screenshot: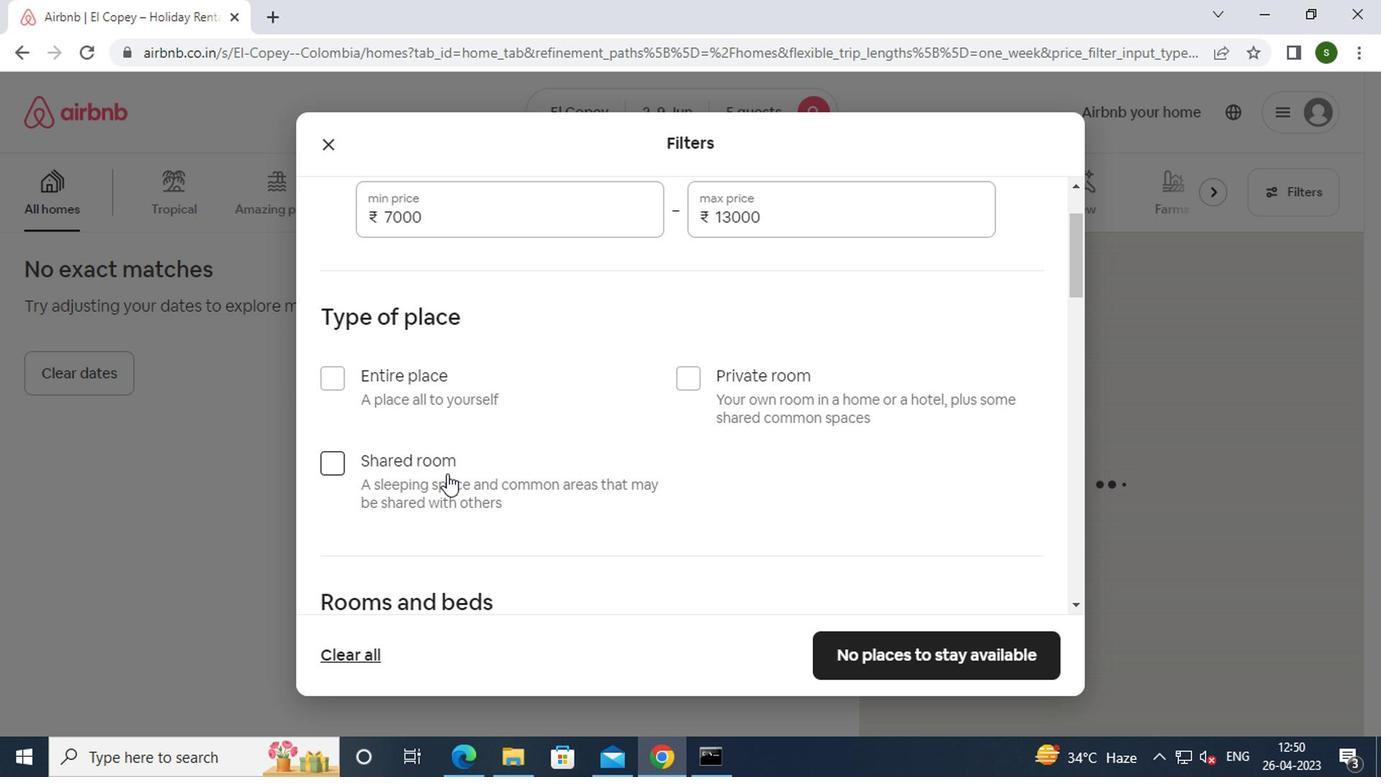 
Action: Mouse scrolled (531, 456) with delta (0, -1)
Screenshot: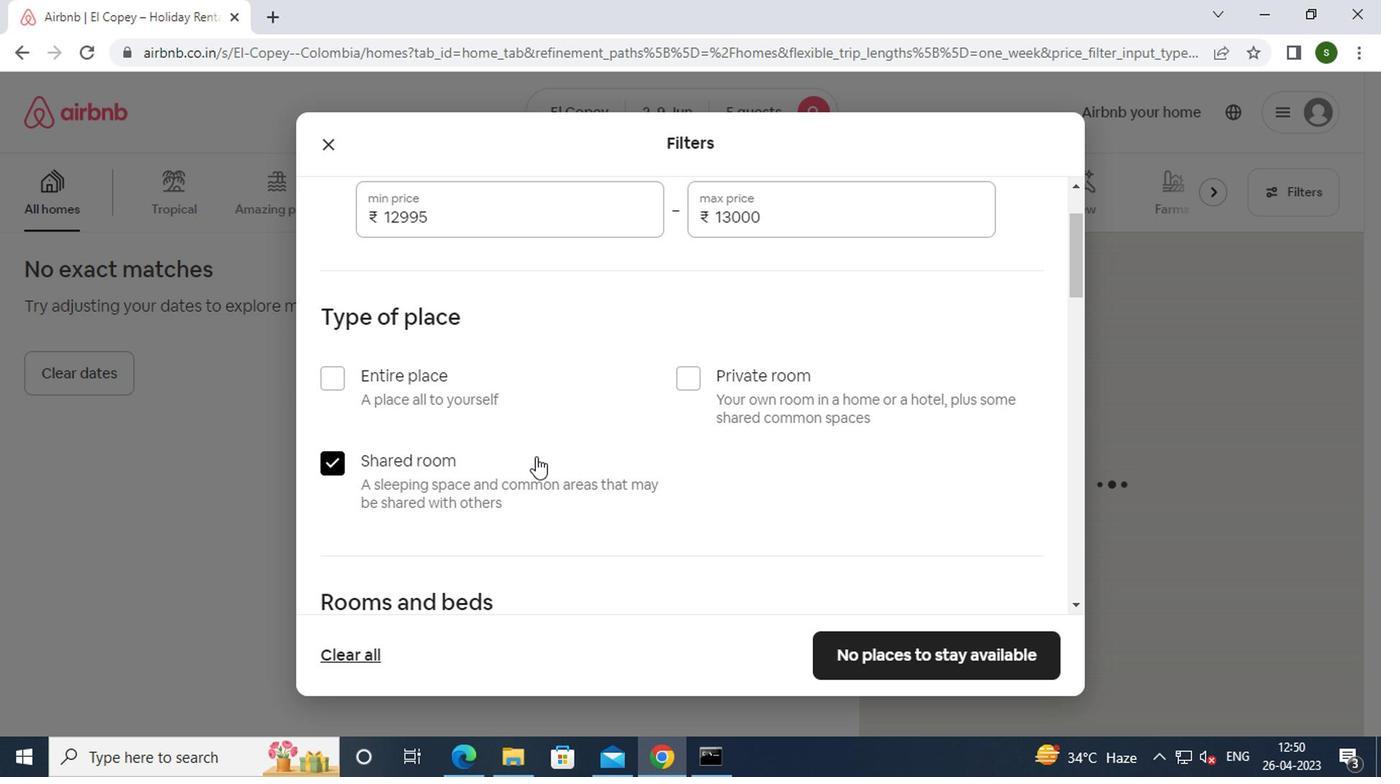 
Action: Mouse scrolled (531, 456) with delta (0, -1)
Screenshot: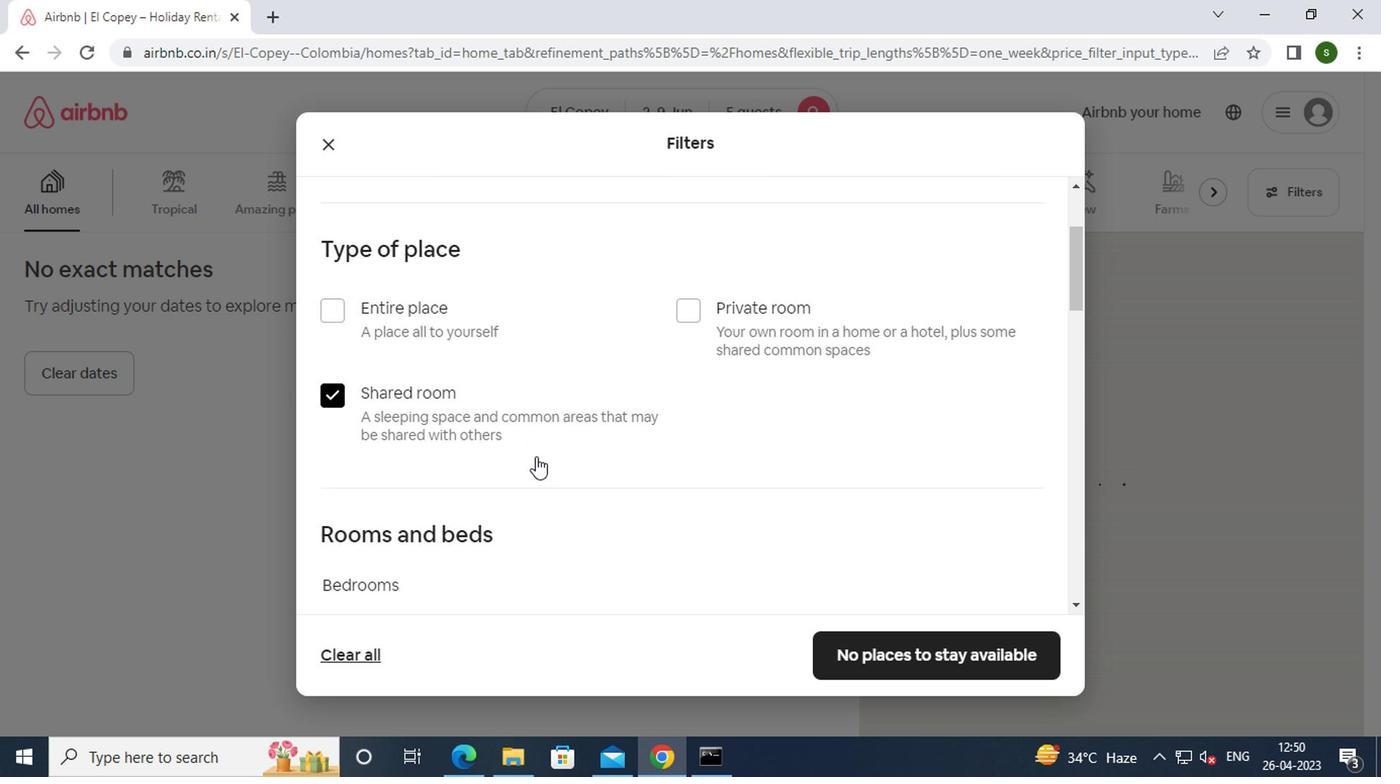 
Action: Mouse scrolled (531, 456) with delta (0, -1)
Screenshot: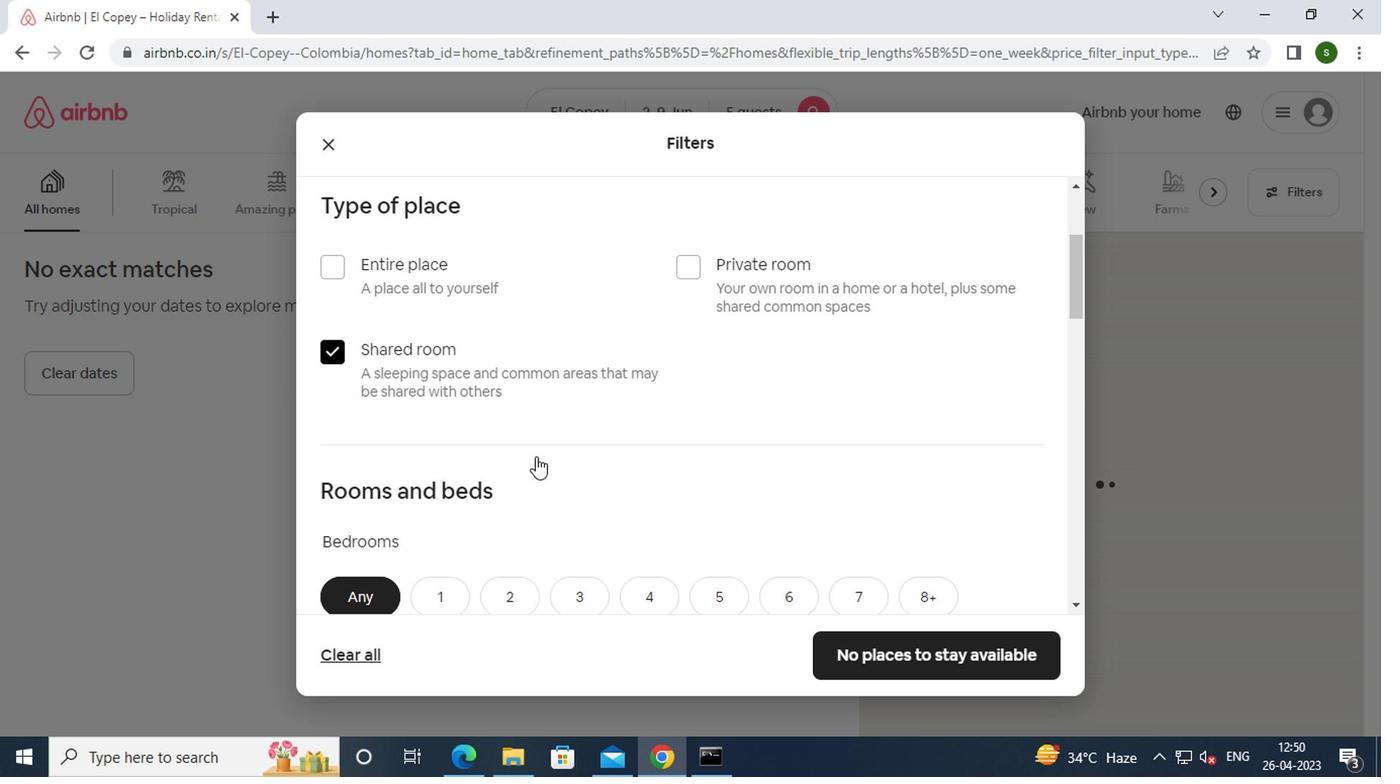 
Action: Mouse moved to (529, 403)
Screenshot: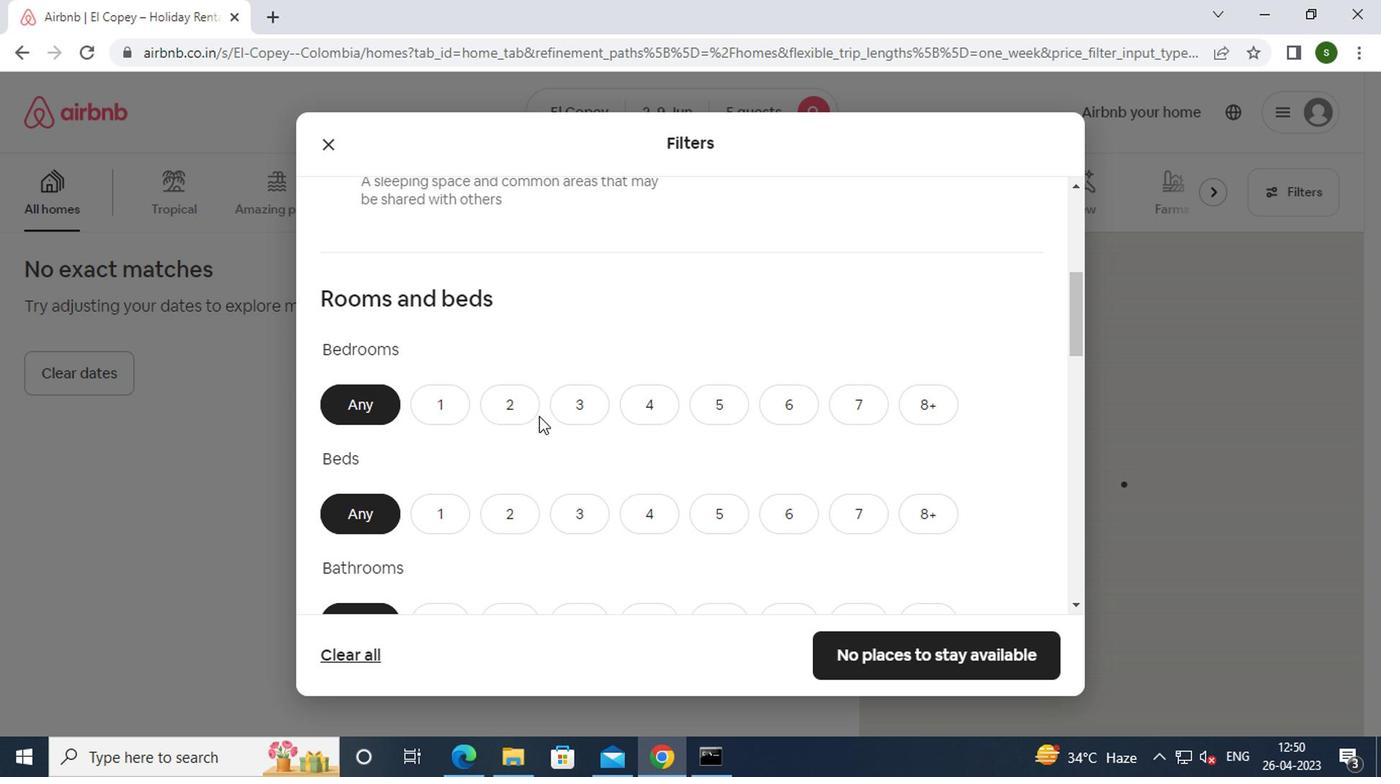 
Action: Mouse pressed left at (529, 403)
Screenshot: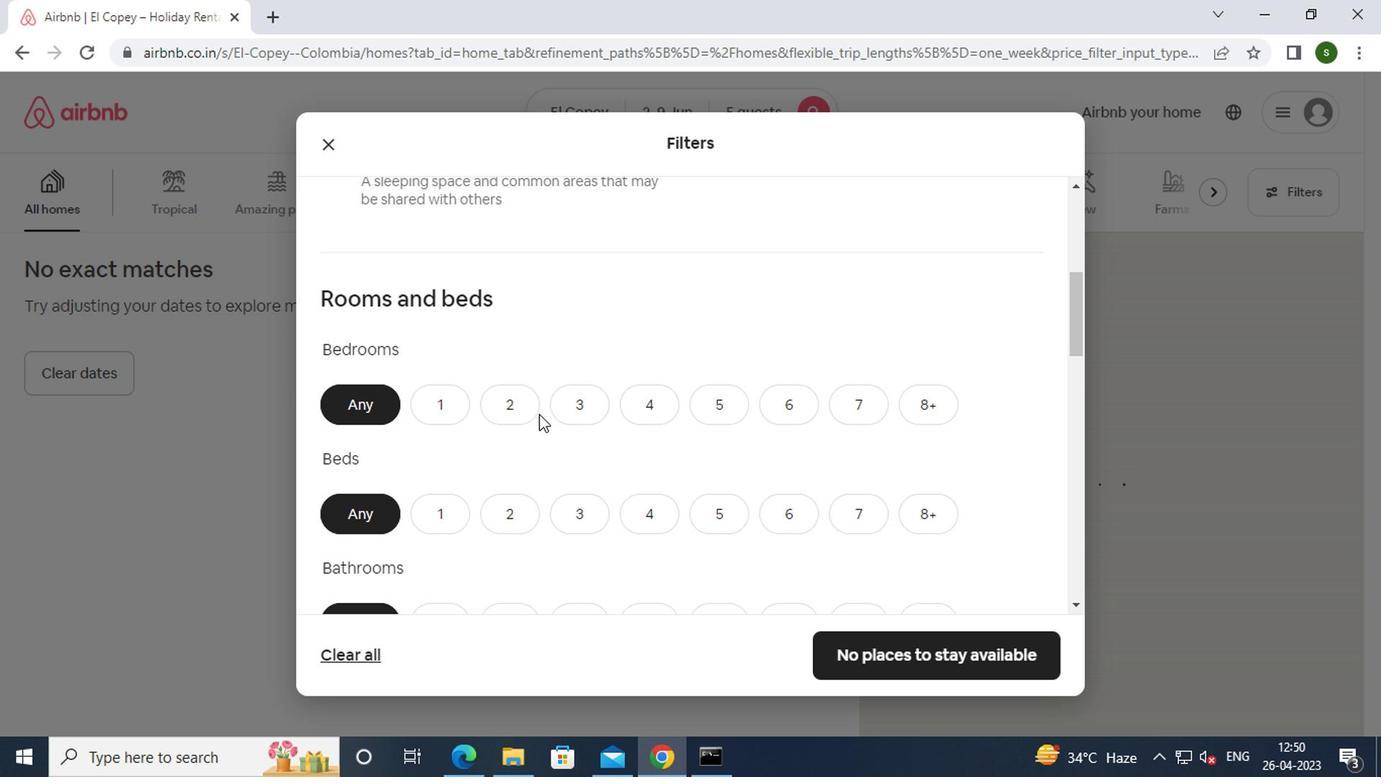 
Action: Mouse moved to (716, 516)
Screenshot: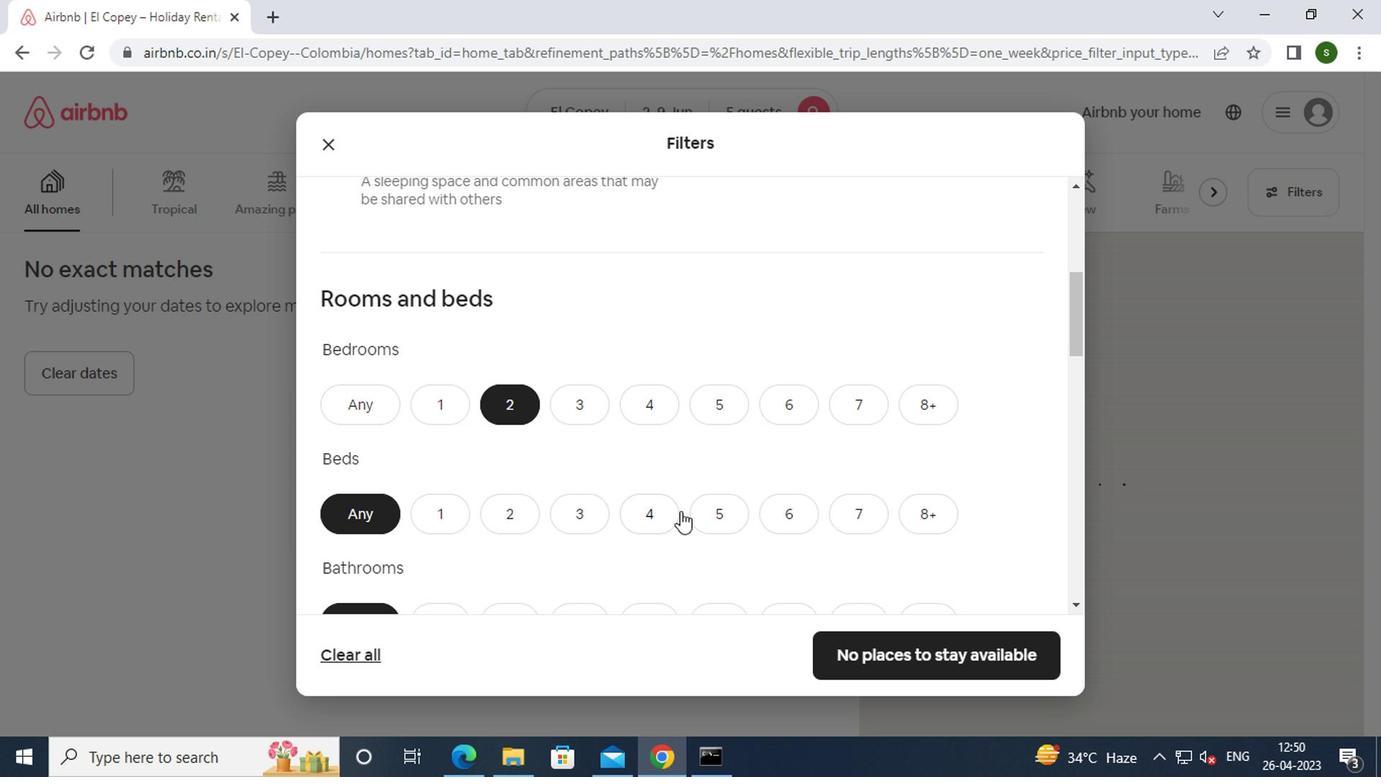 
Action: Mouse pressed left at (716, 516)
Screenshot: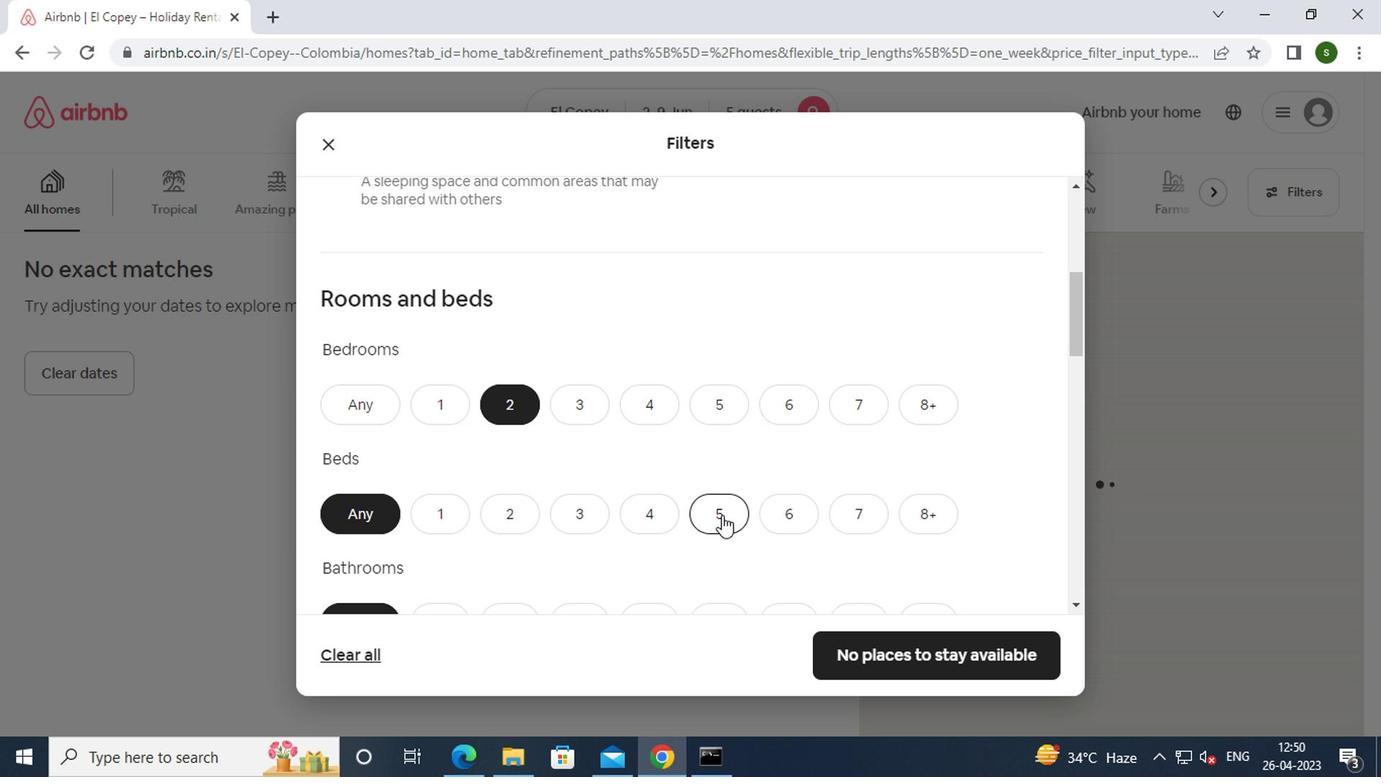 
Action: Mouse moved to (696, 446)
Screenshot: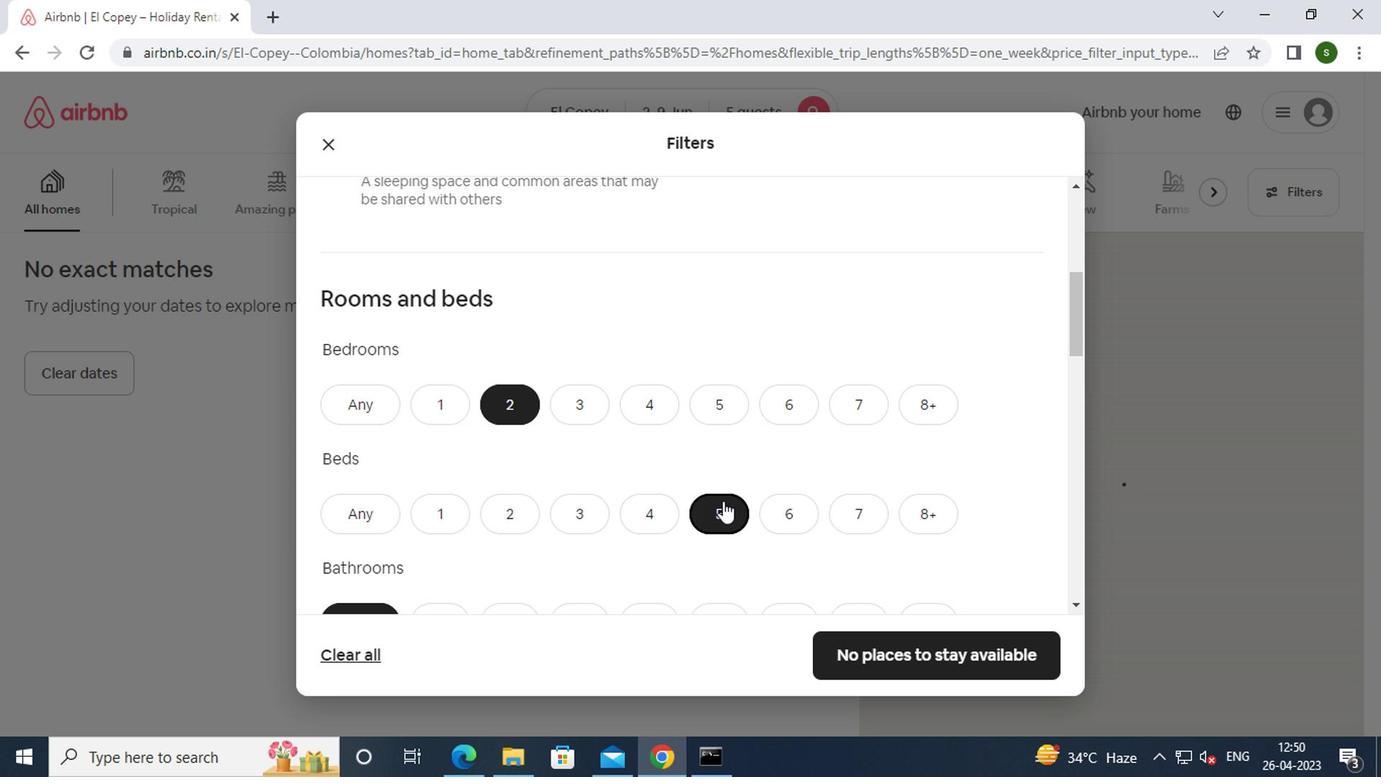 
Action: Mouse scrolled (696, 445) with delta (0, 0)
Screenshot: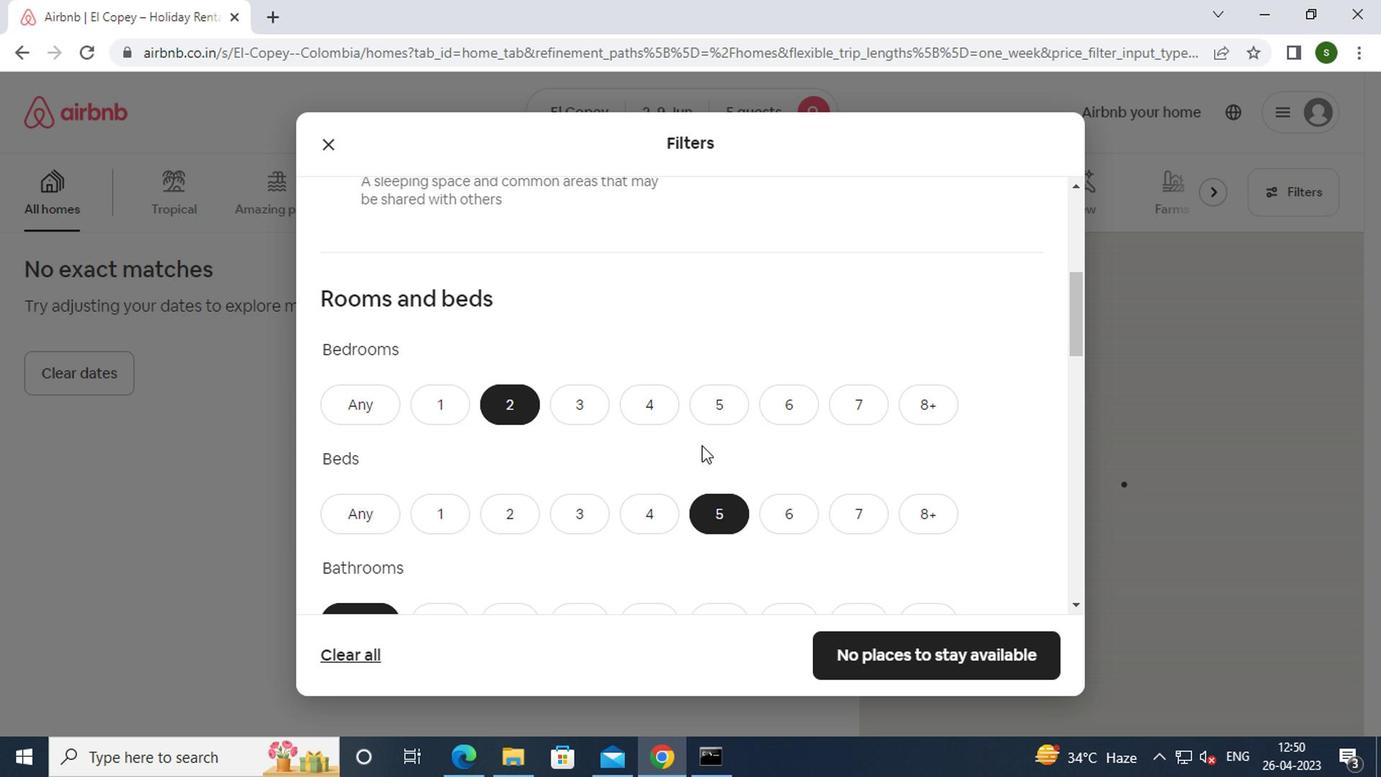 
Action: Mouse scrolled (696, 445) with delta (0, 0)
Screenshot: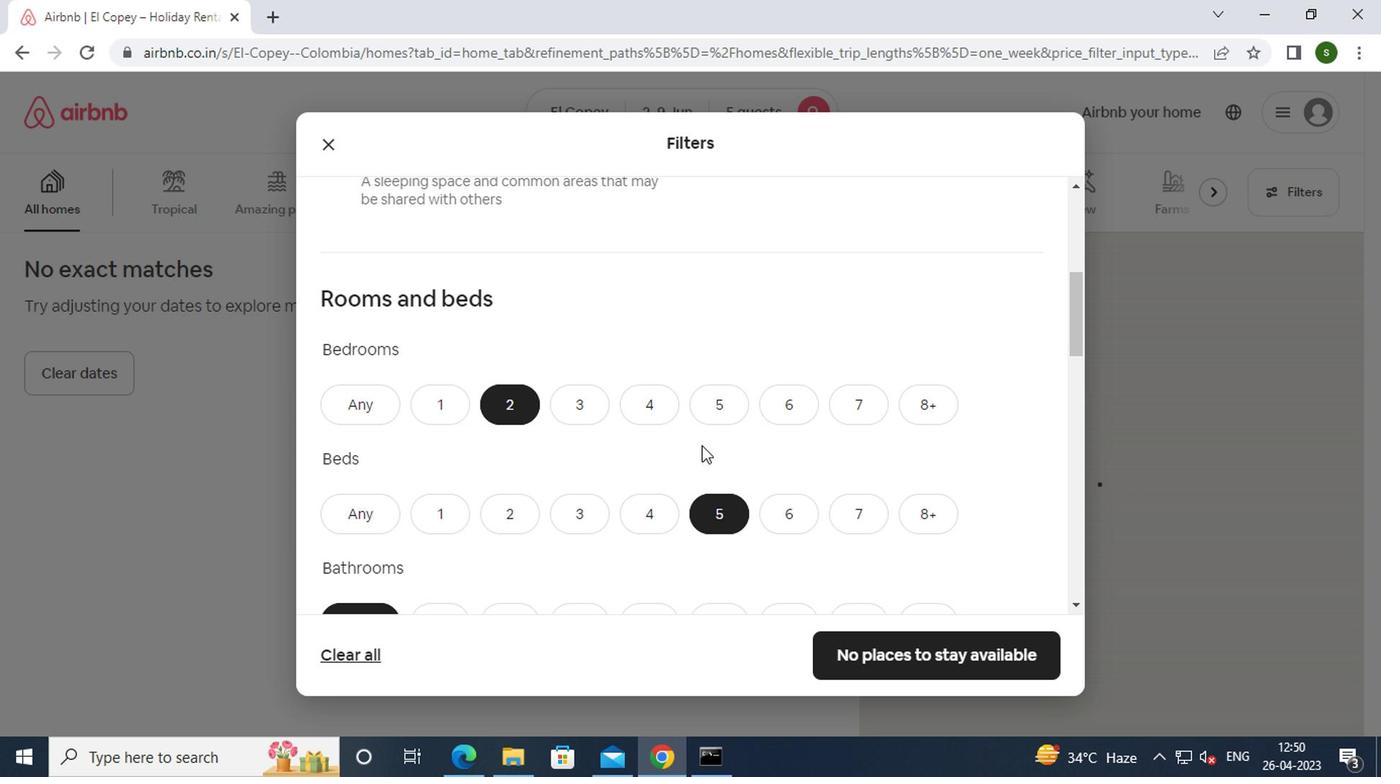 
Action: Mouse moved to (508, 421)
Screenshot: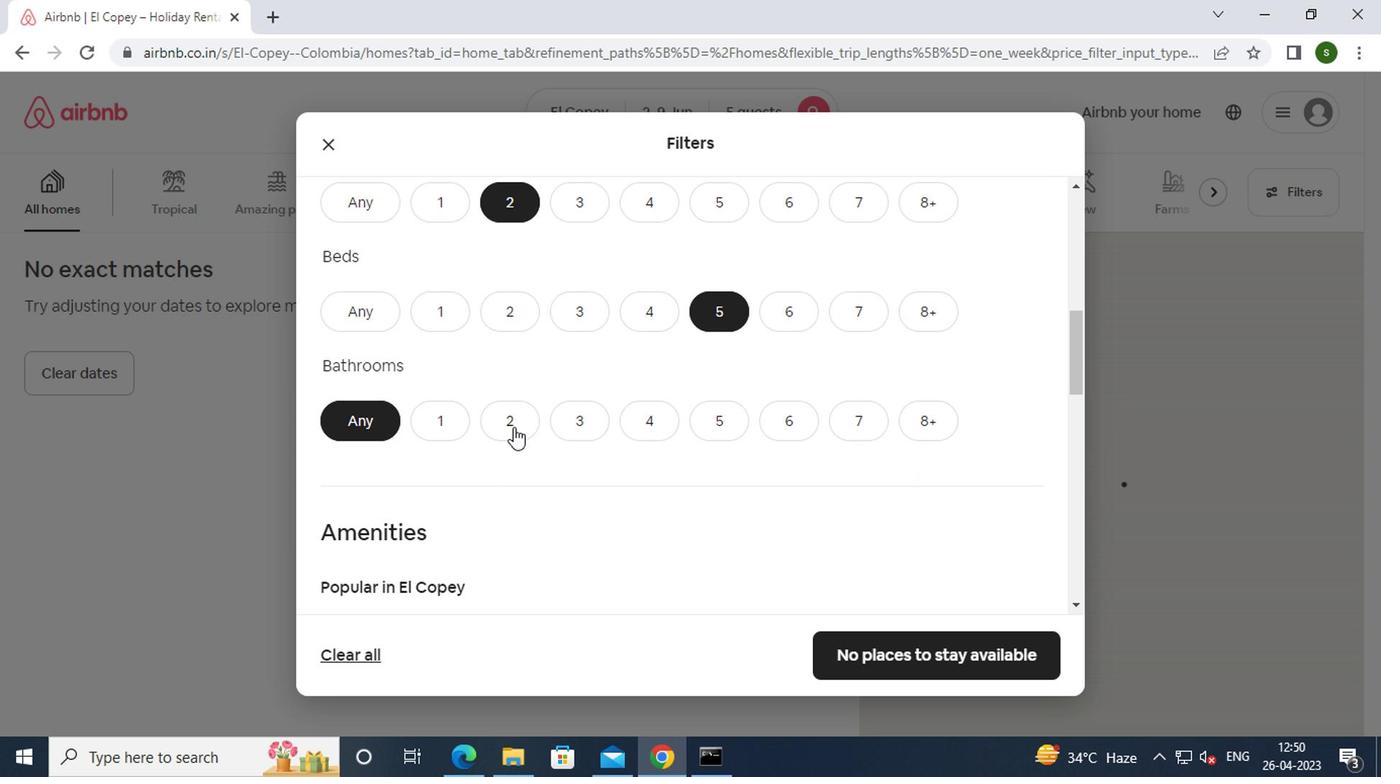 
Action: Mouse pressed left at (508, 421)
Screenshot: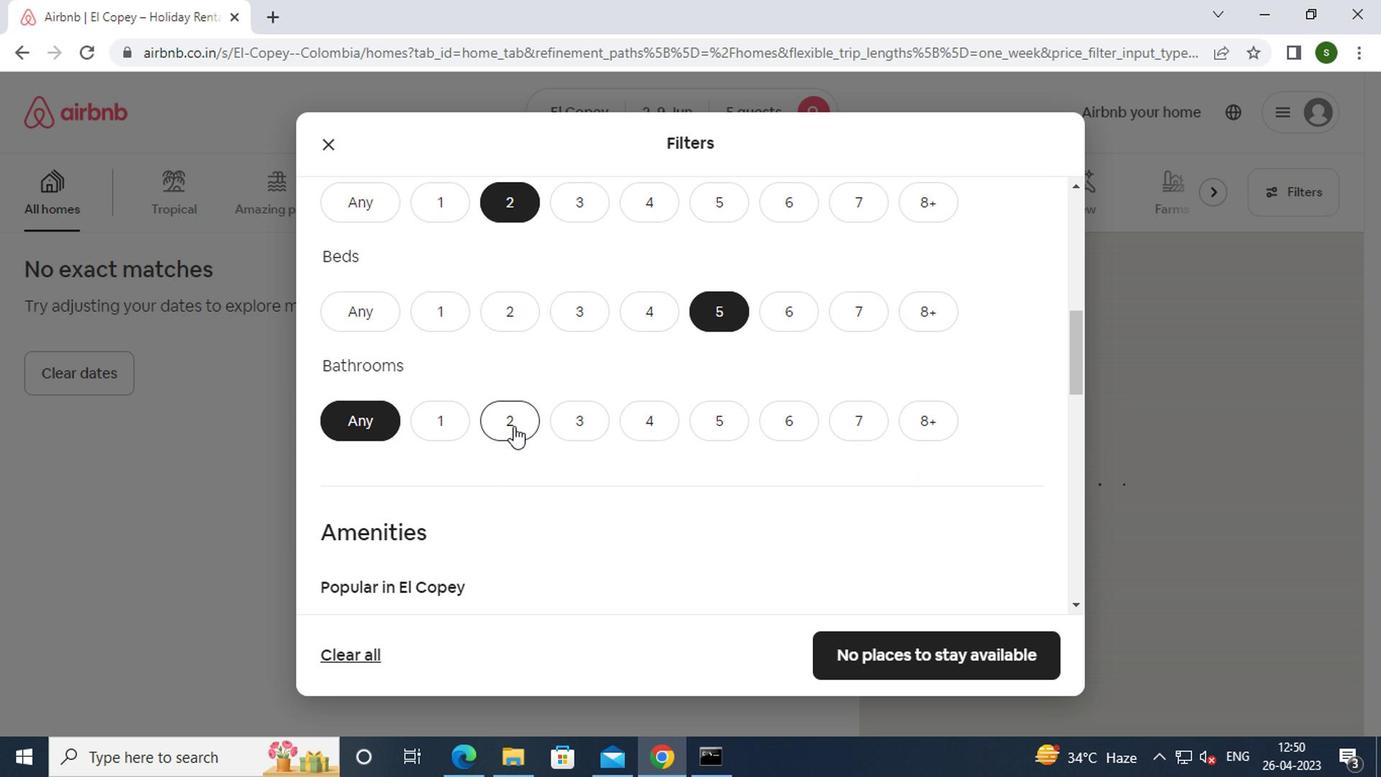 
Action: Mouse moved to (607, 448)
Screenshot: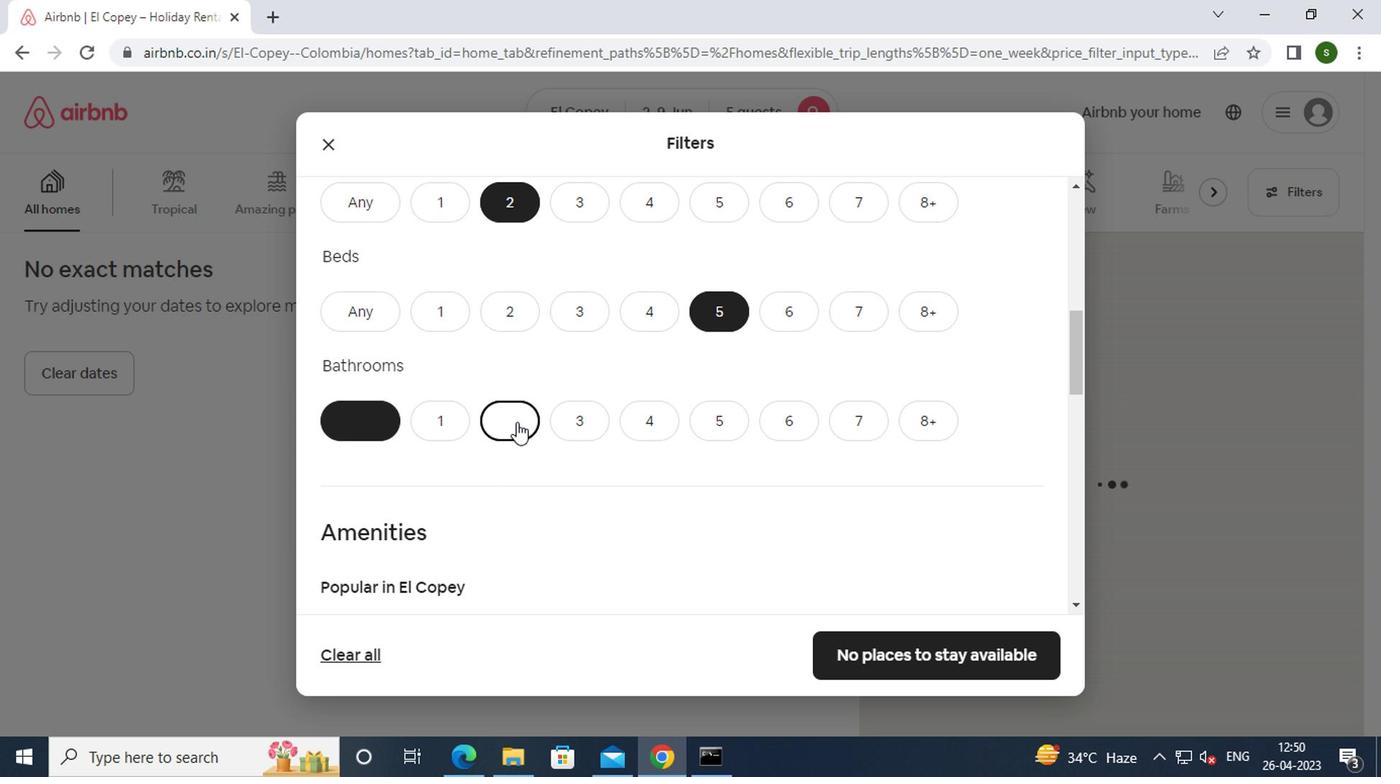 
Action: Mouse scrolled (607, 447) with delta (0, 0)
Screenshot: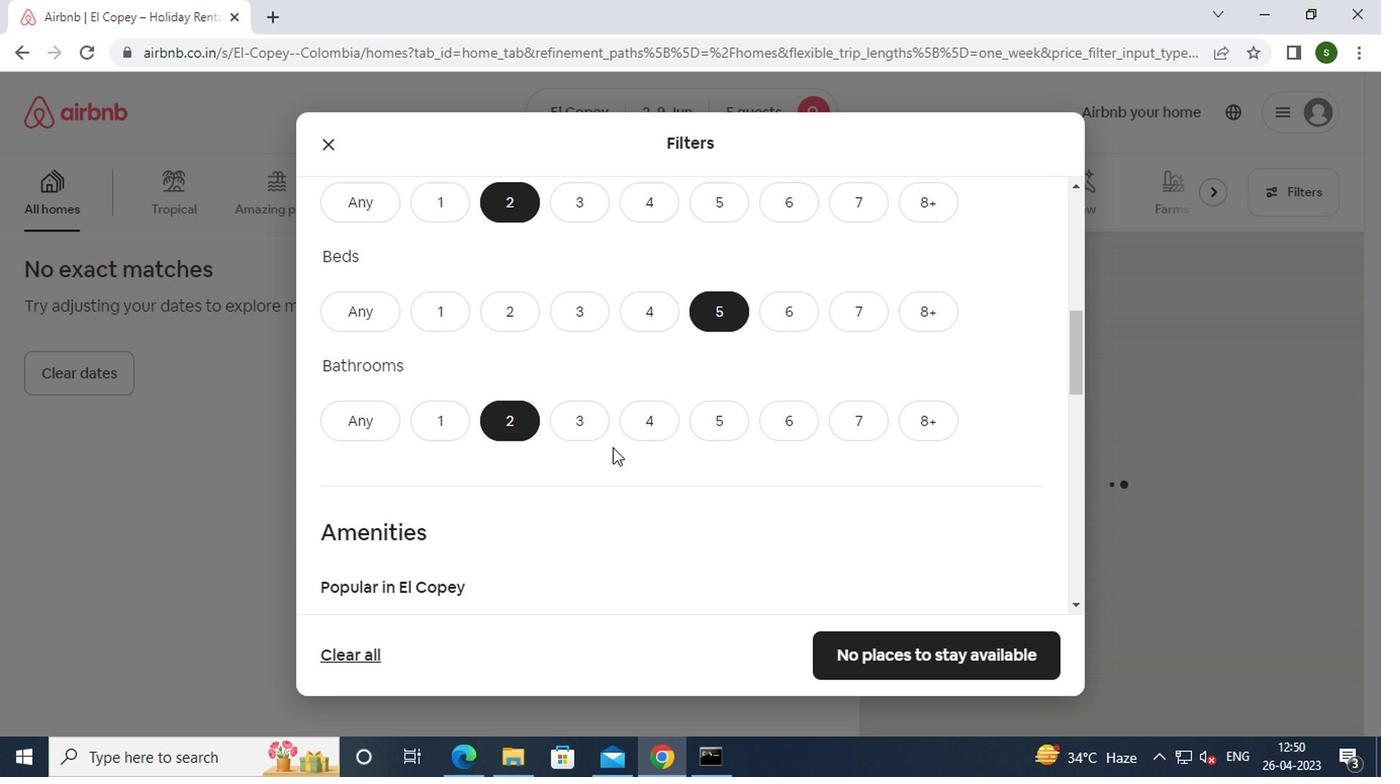 
Action: Mouse scrolled (607, 447) with delta (0, 0)
Screenshot: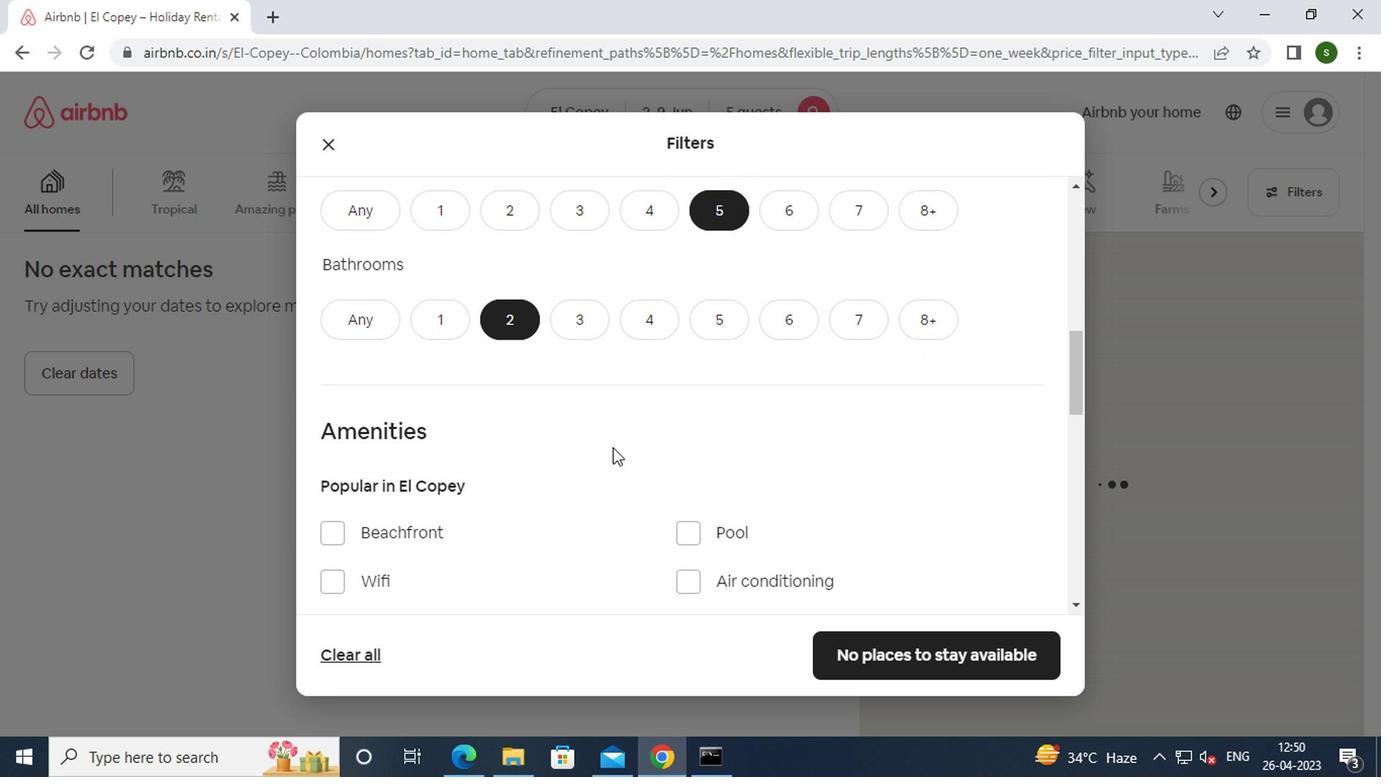 
Action: Mouse scrolled (607, 447) with delta (0, 0)
Screenshot: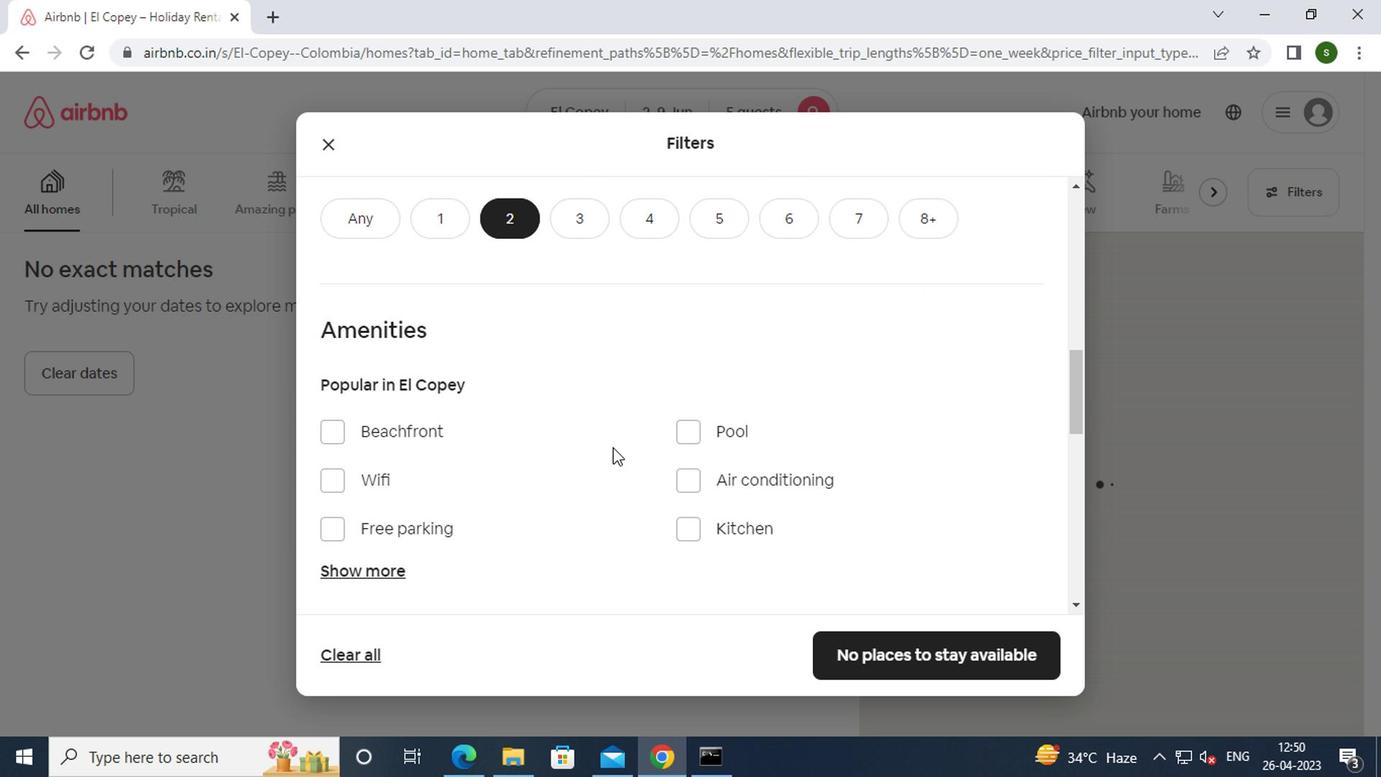 
Action: Mouse moved to (364, 378)
Screenshot: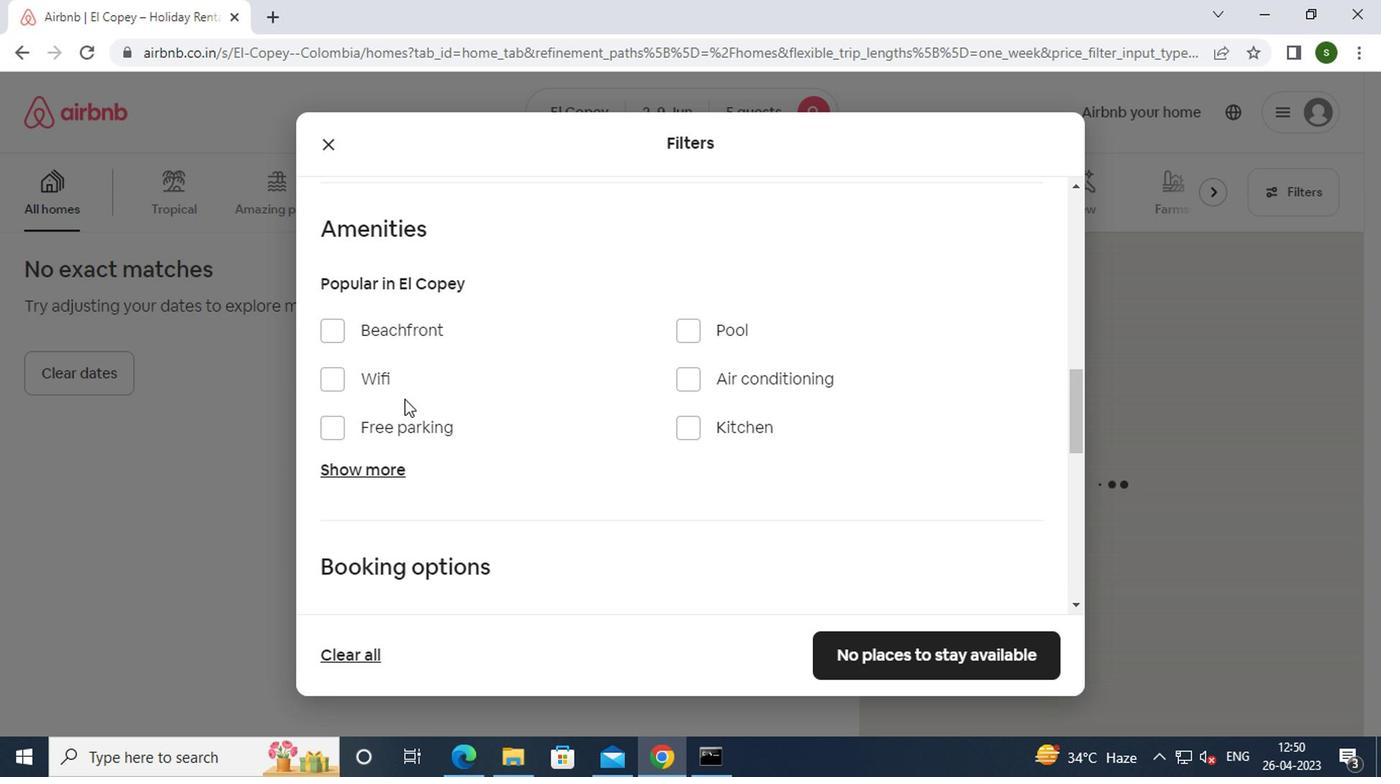 
Action: Mouse pressed left at (364, 378)
Screenshot: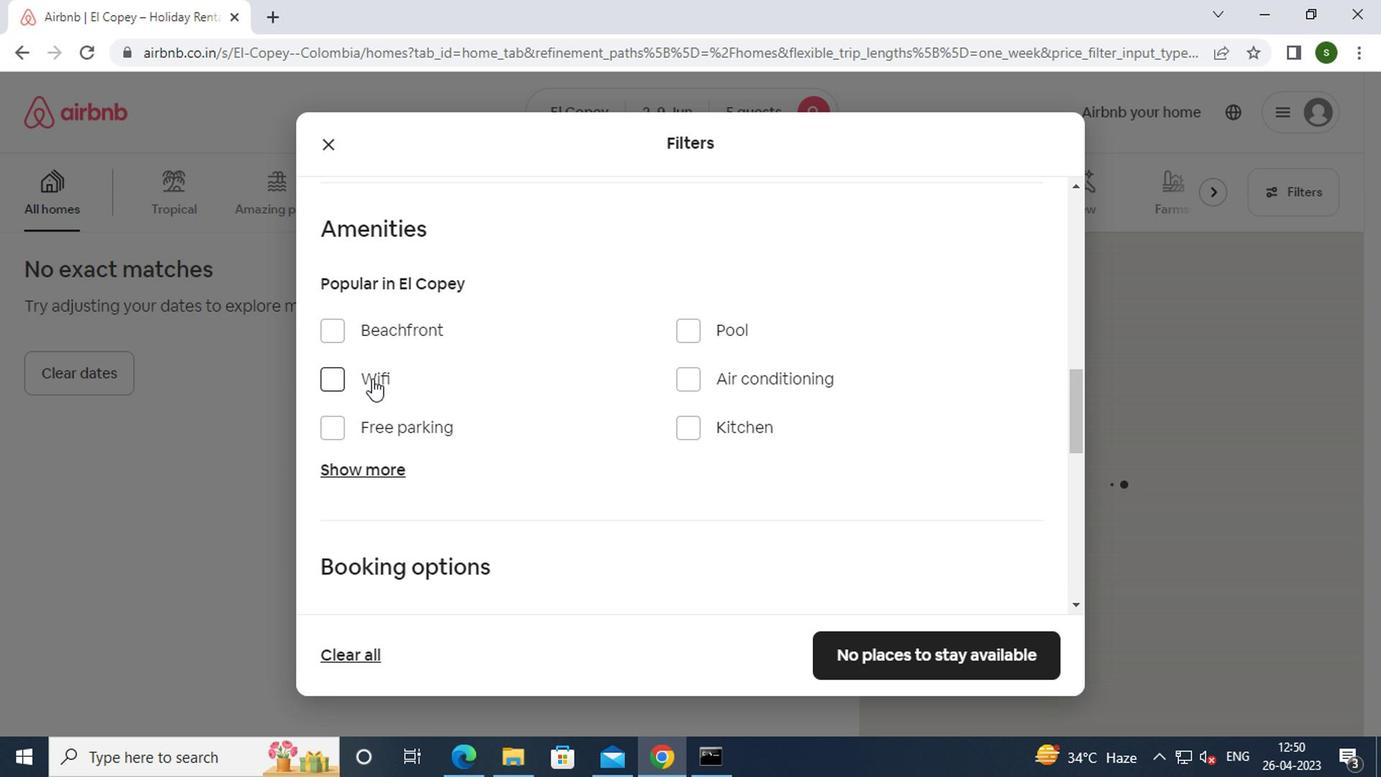 
Action: Mouse moved to (372, 465)
Screenshot: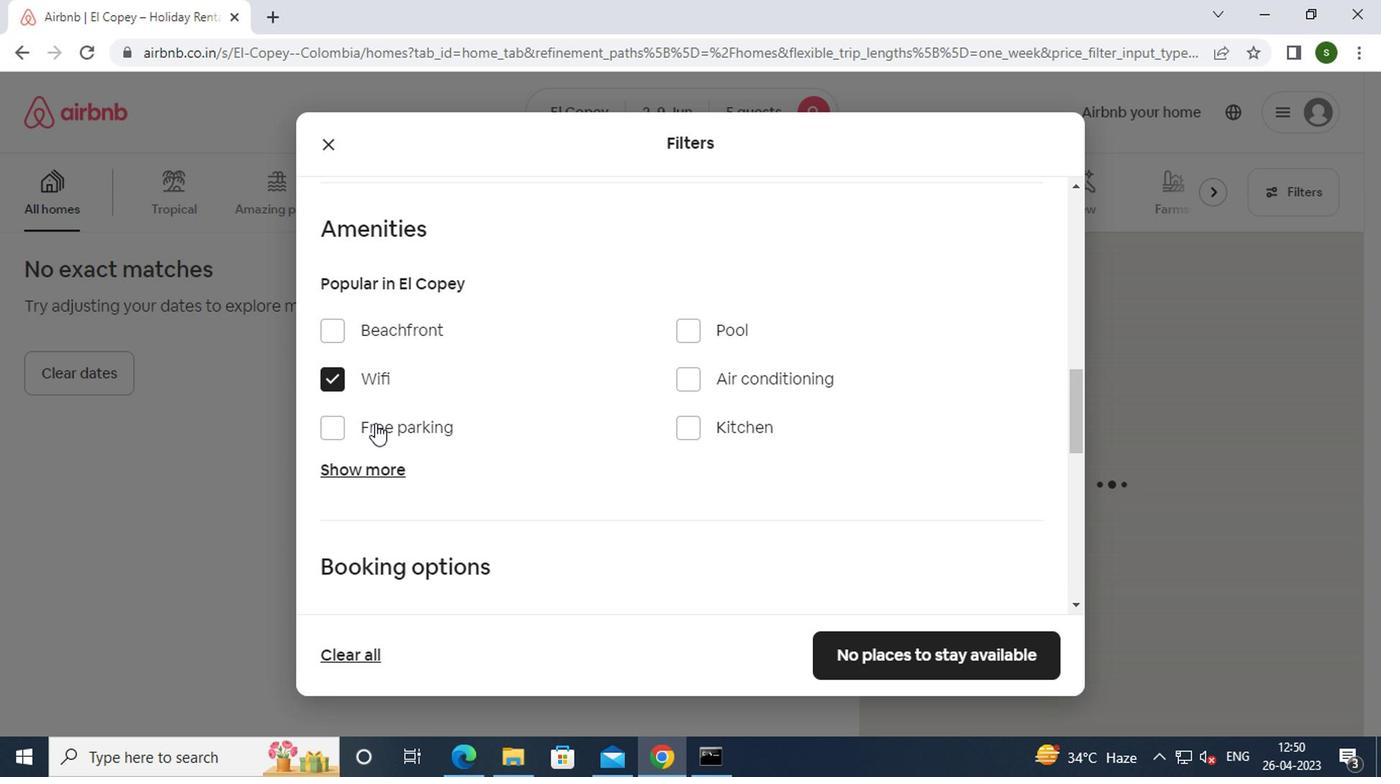 
Action: Mouse pressed left at (372, 465)
Screenshot: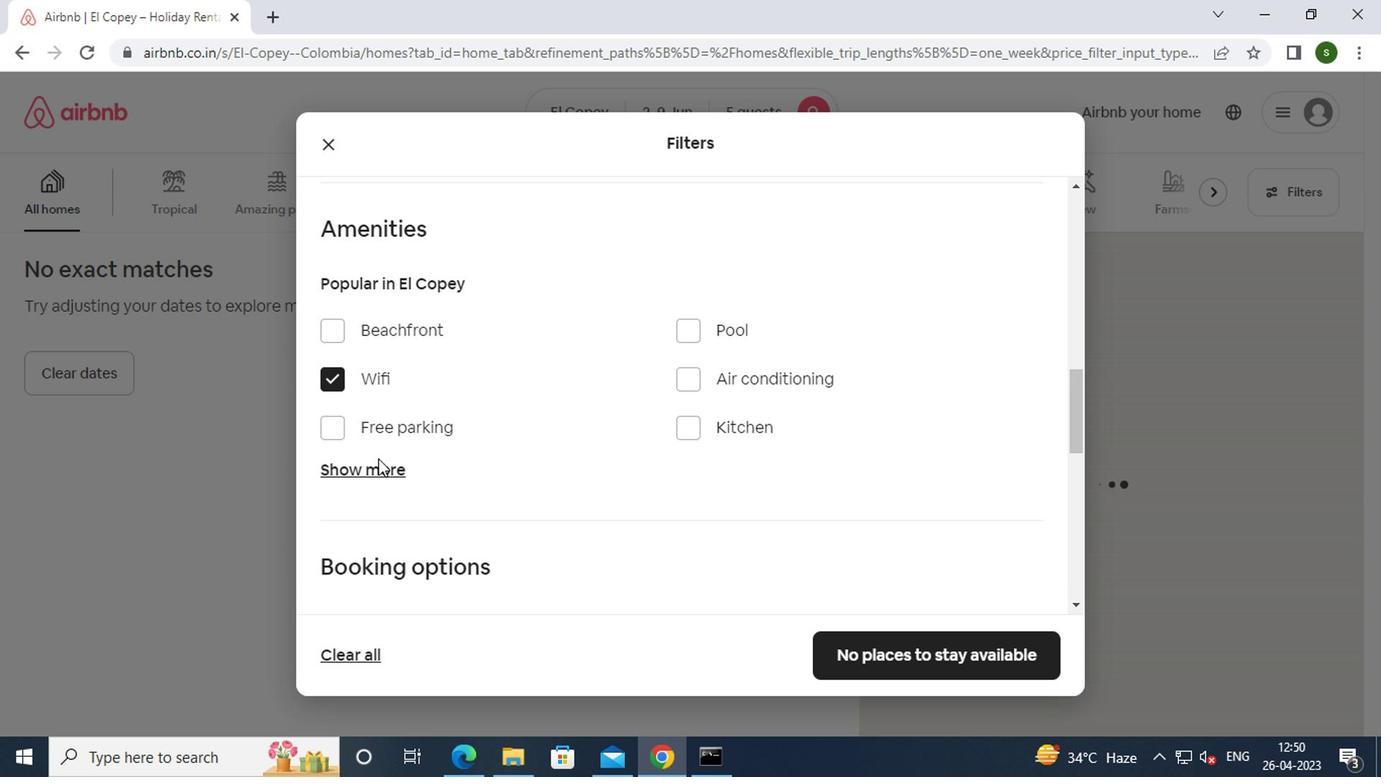 
Action: Mouse moved to (475, 459)
Screenshot: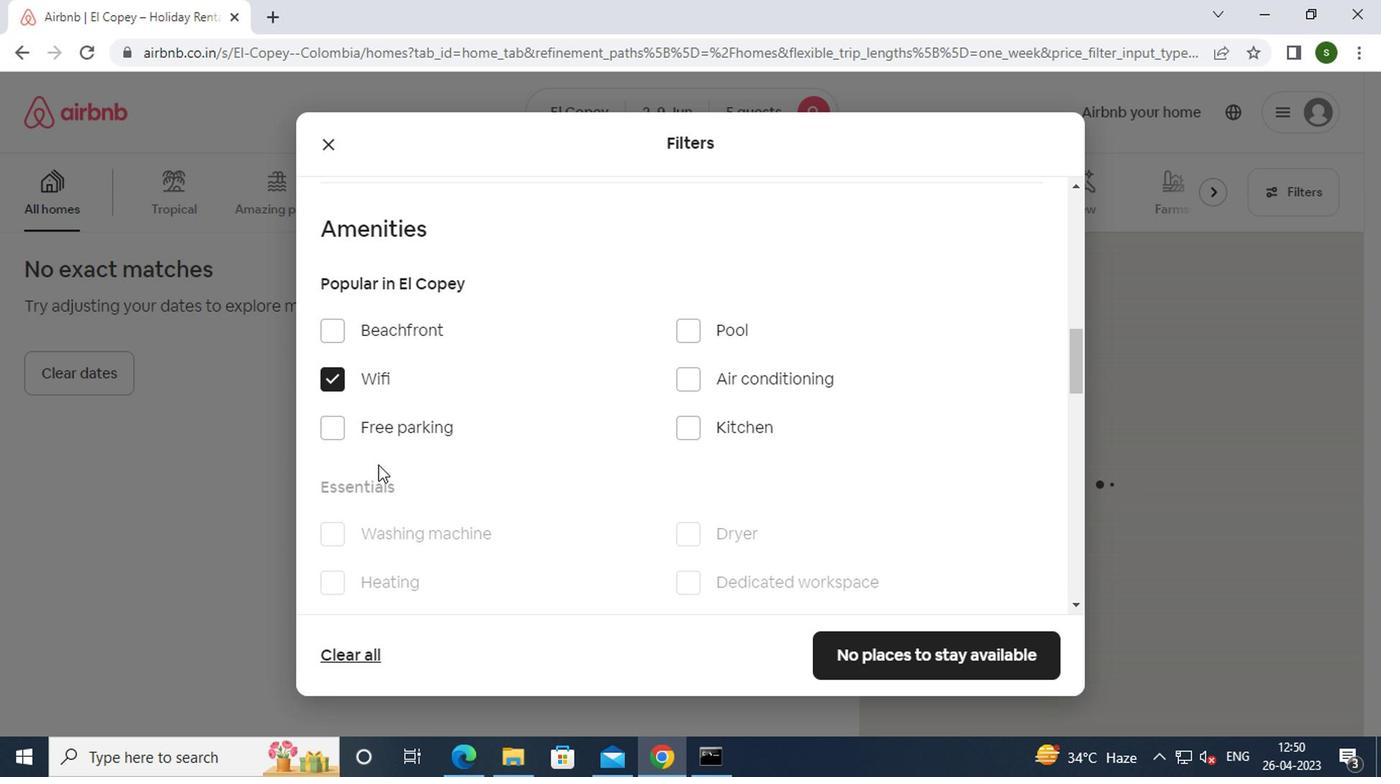 
Action: Mouse scrolled (475, 458) with delta (0, 0)
Screenshot: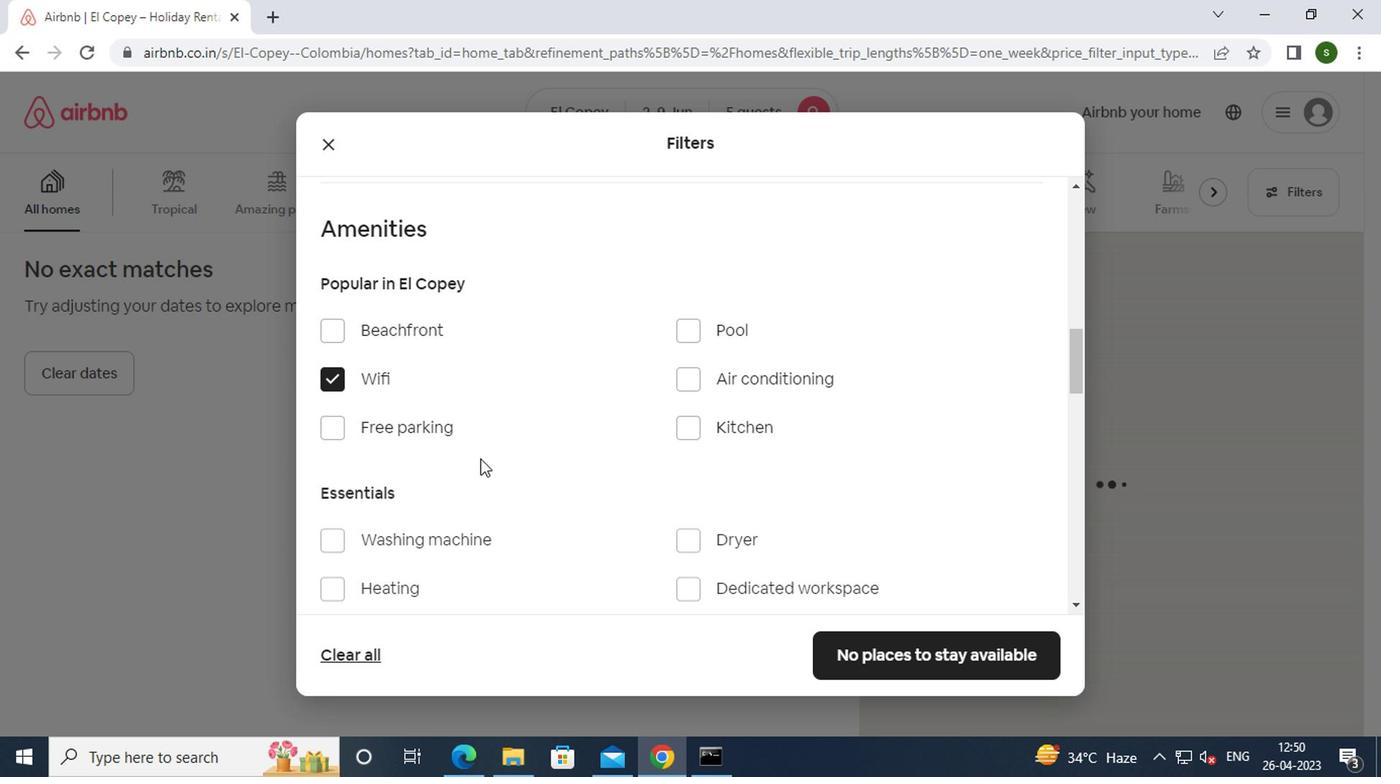 
Action: Mouse moved to (457, 439)
Screenshot: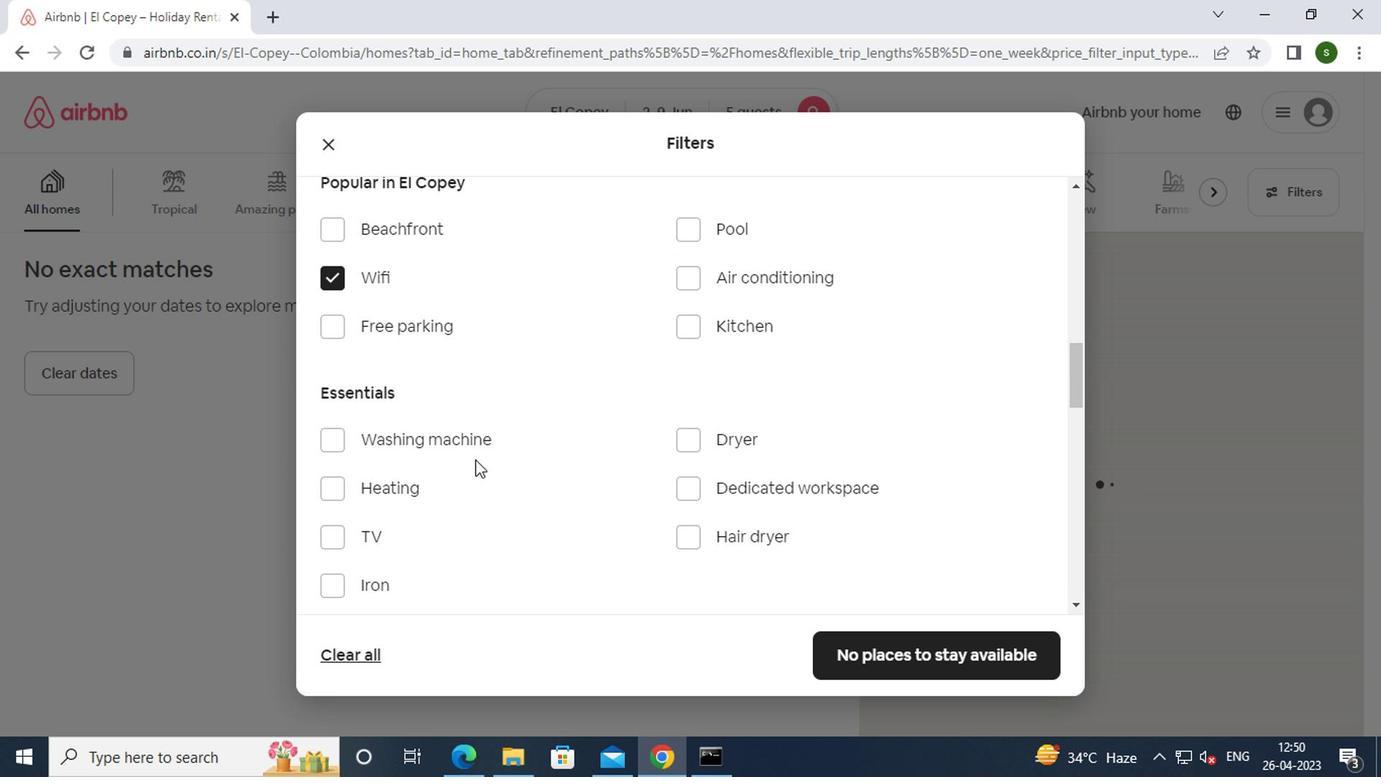 
Action: Mouse pressed left at (457, 439)
Screenshot: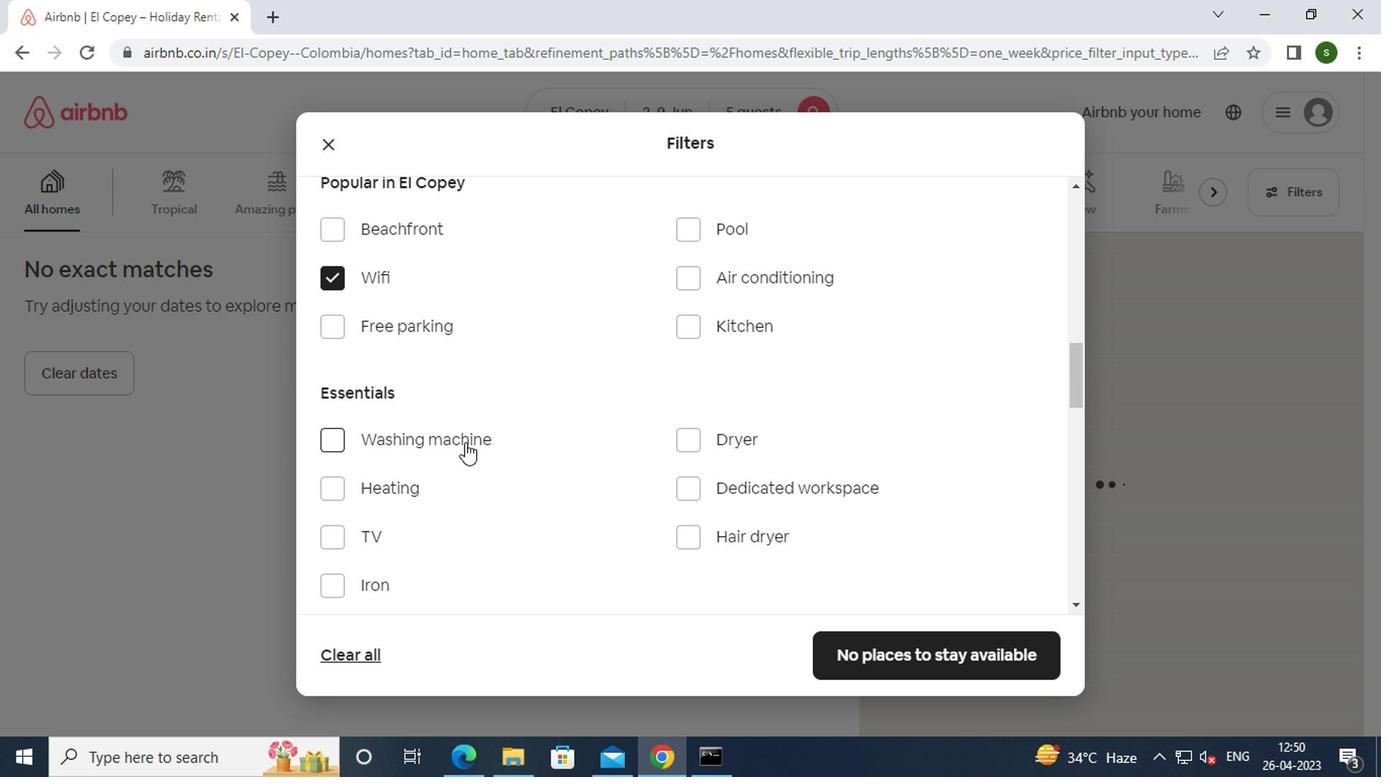 
Action: Mouse moved to (869, 463)
Screenshot: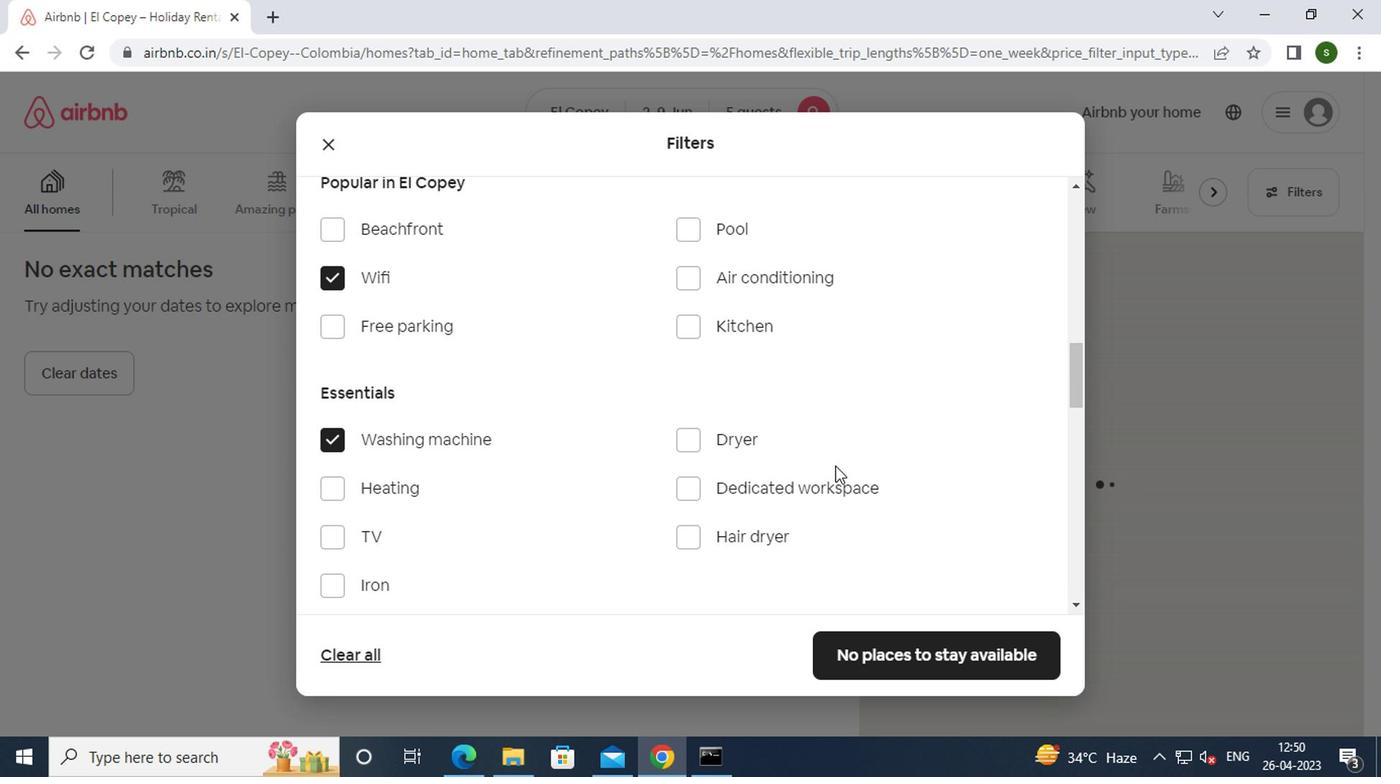 
Action: Mouse scrolled (869, 462) with delta (0, 0)
Screenshot: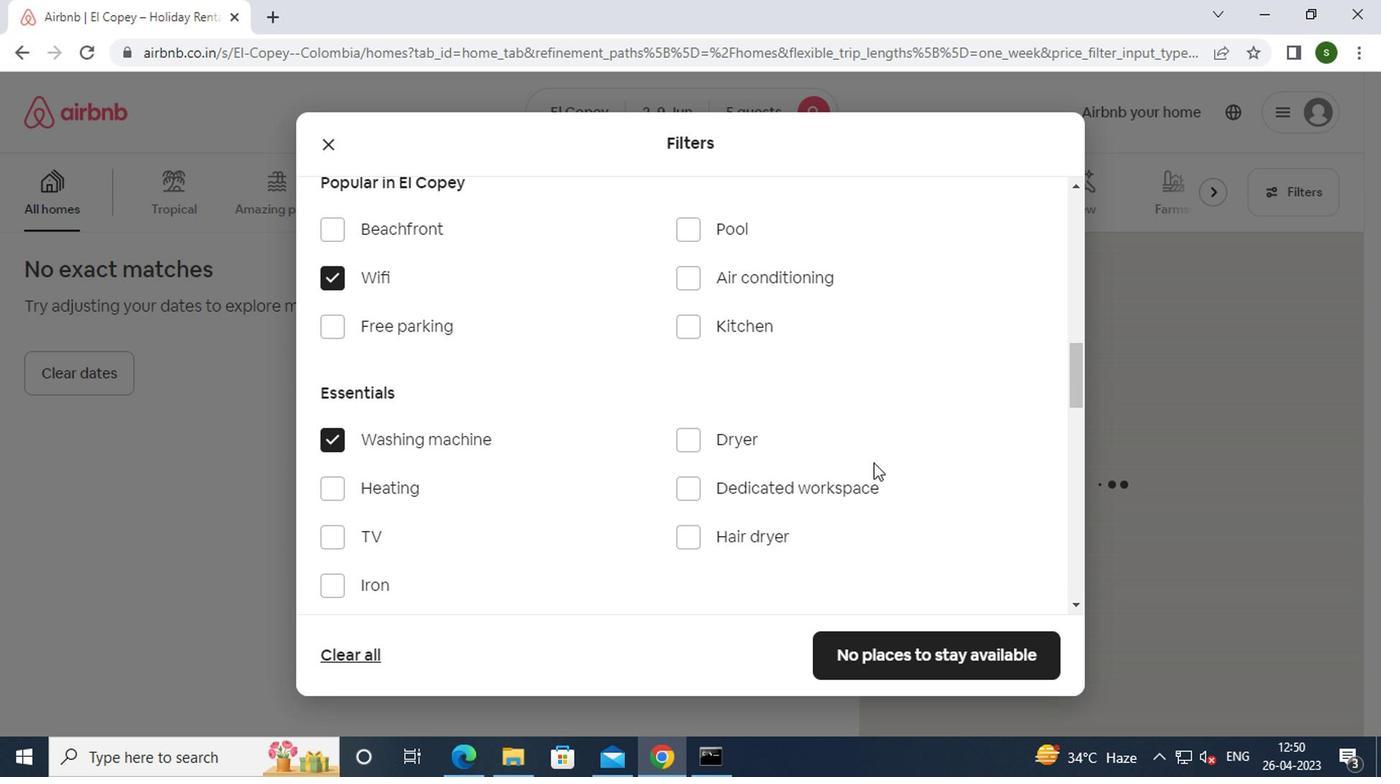 
Action: Mouse scrolled (869, 462) with delta (0, 0)
Screenshot: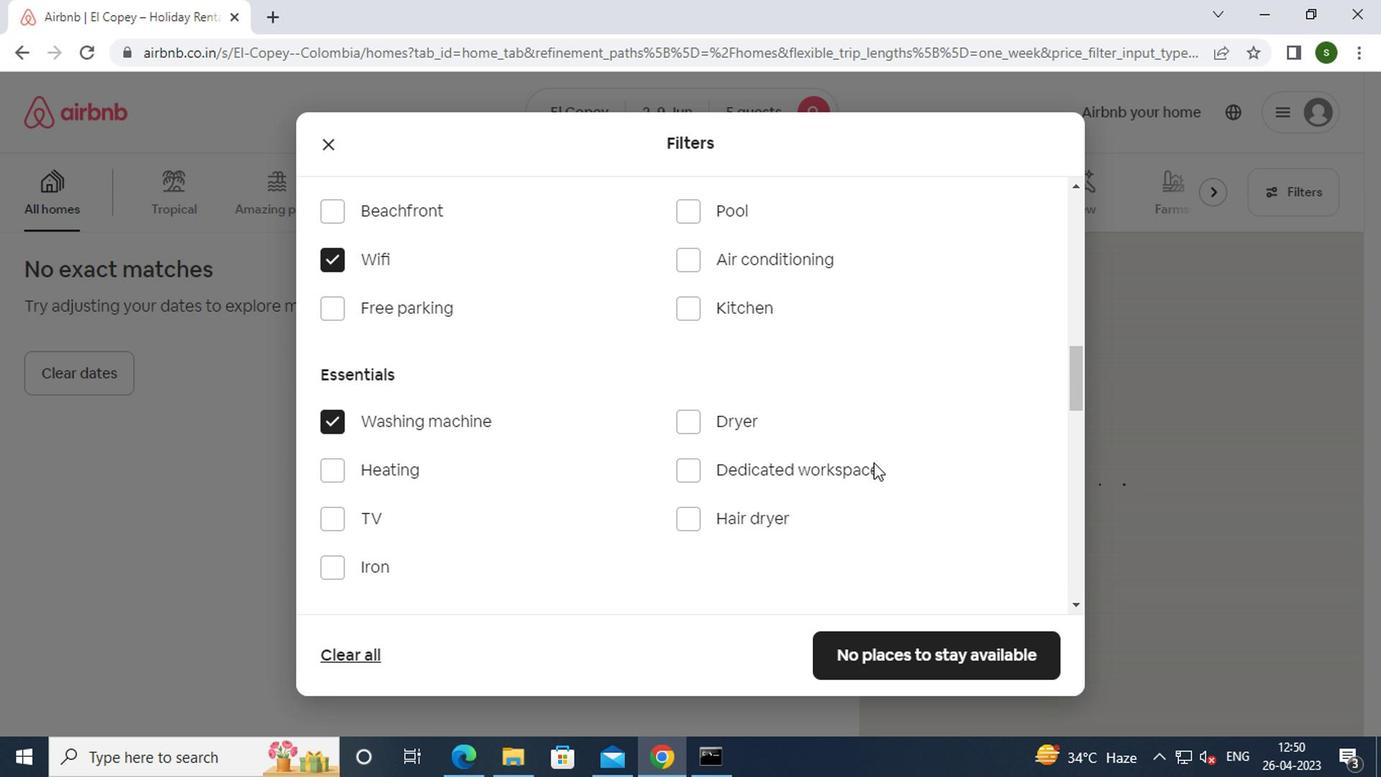 
Action: Mouse scrolled (869, 462) with delta (0, 0)
Screenshot: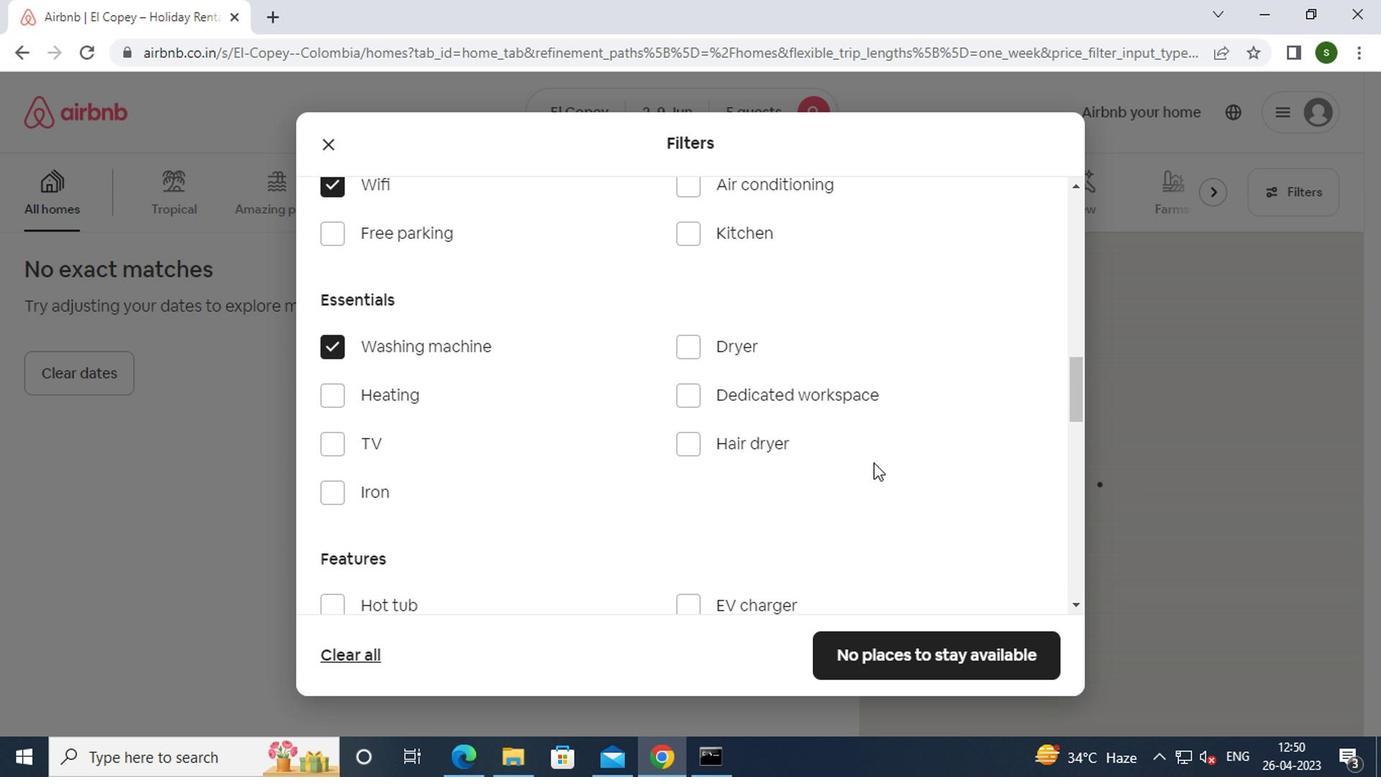 
Action: Mouse scrolled (869, 462) with delta (0, 0)
Screenshot: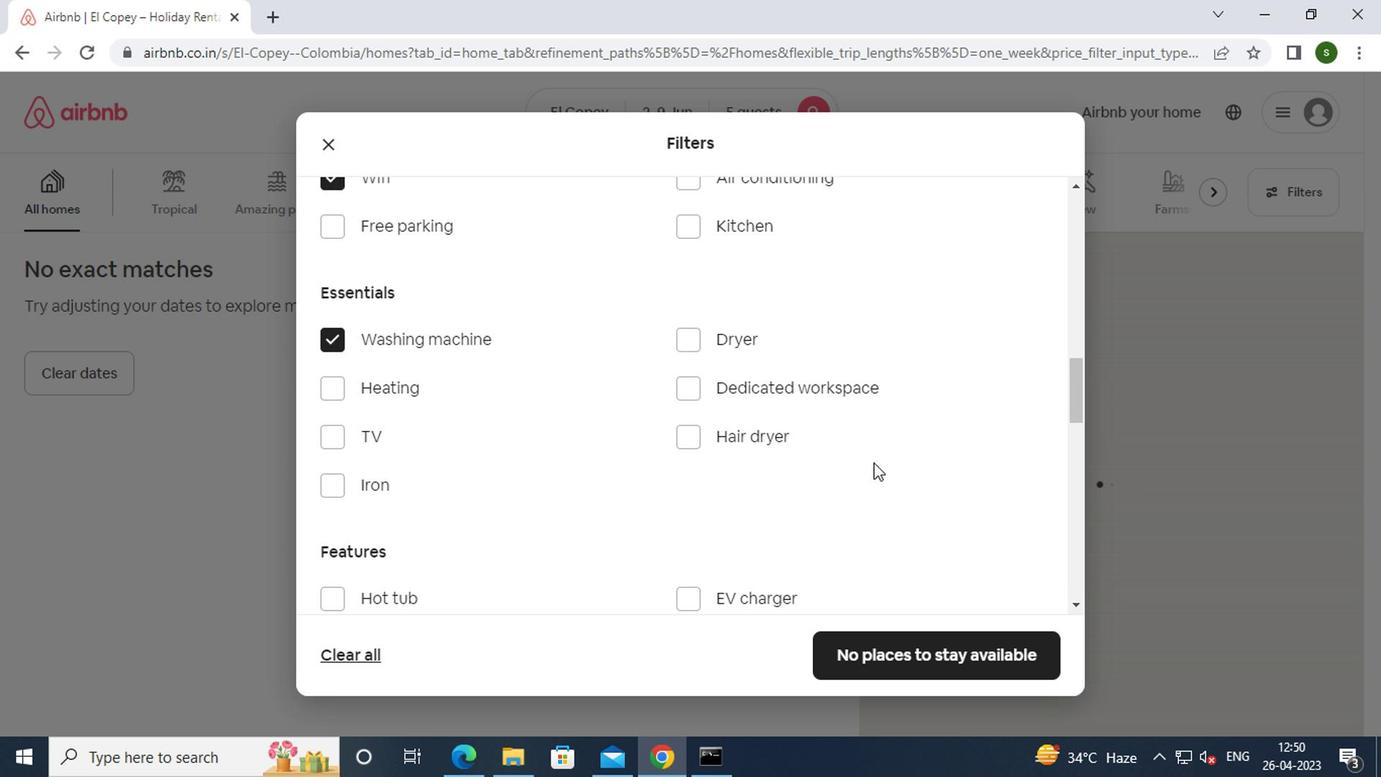 
Action: Mouse scrolled (869, 462) with delta (0, 0)
Screenshot: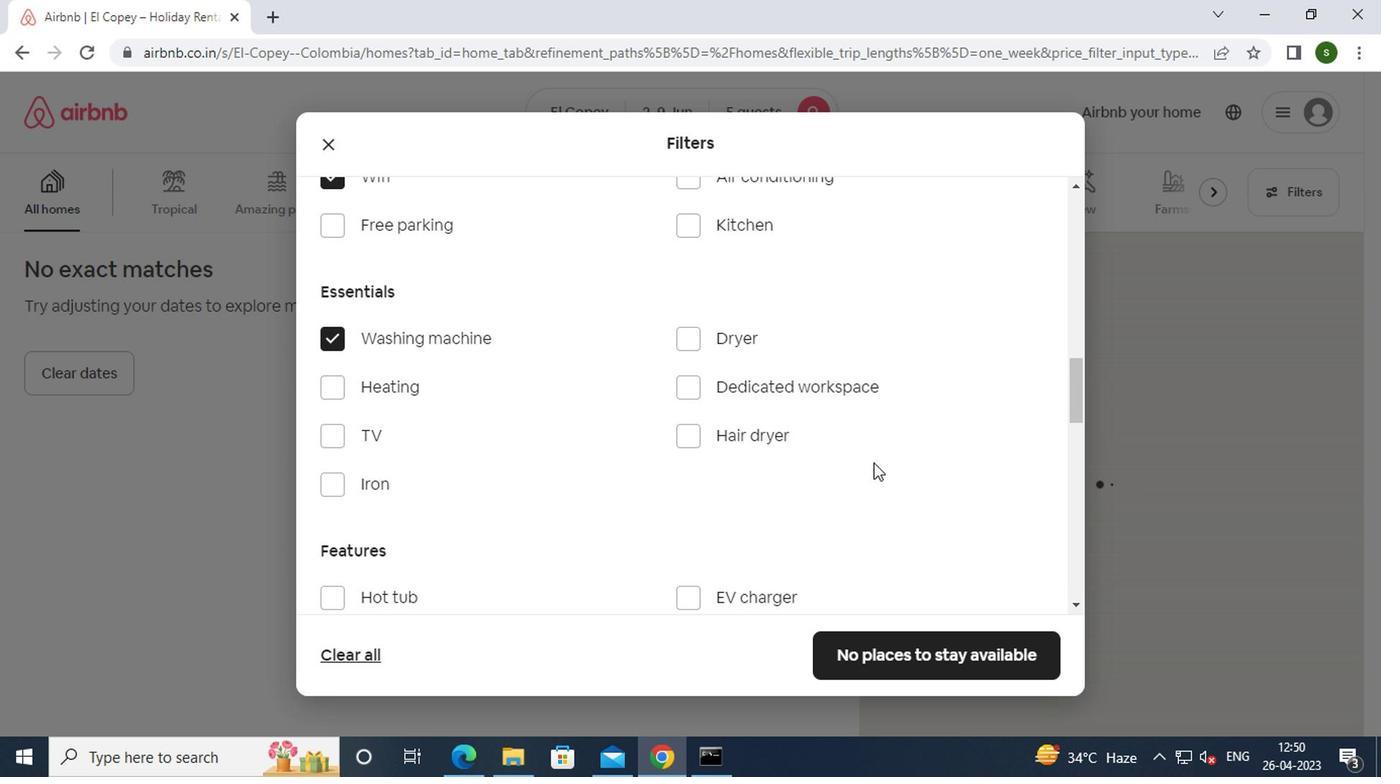 
Action: Mouse scrolled (869, 462) with delta (0, 0)
Screenshot: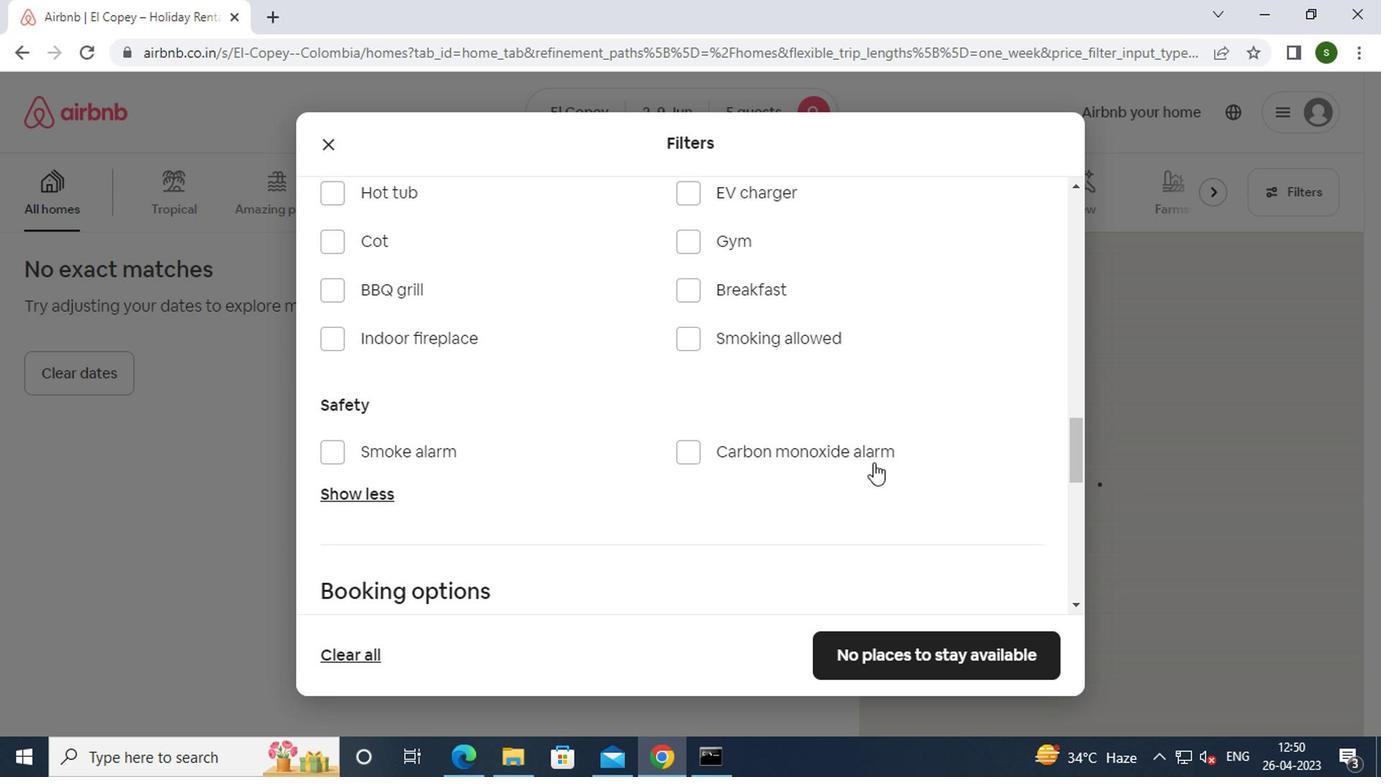 
Action: Mouse scrolled (869, 462) with delta (0, 0)
Screenshot: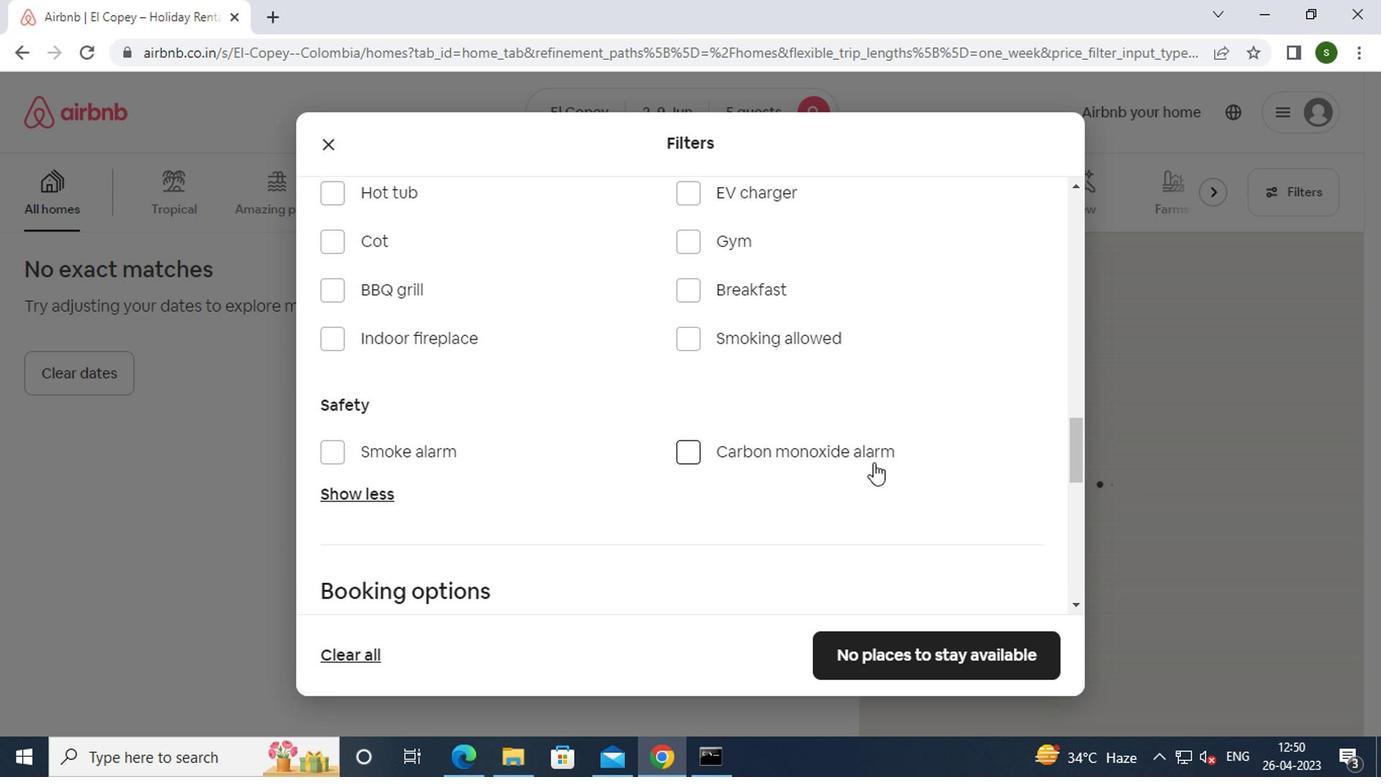 
Action: Mouse scrolled (869, 462) with delta (0, 0)
Screenshot: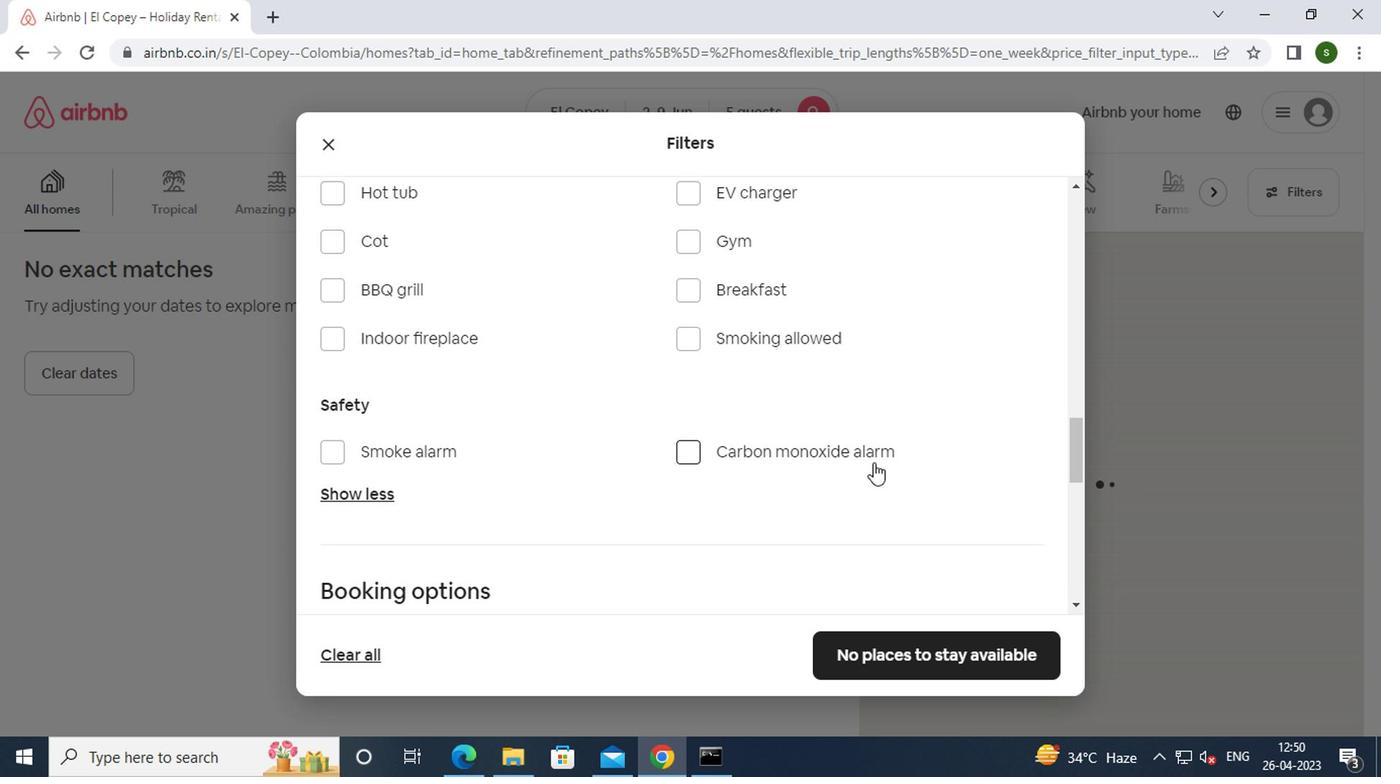 
Action: Mouse moved to (988, 430)
Screenshot: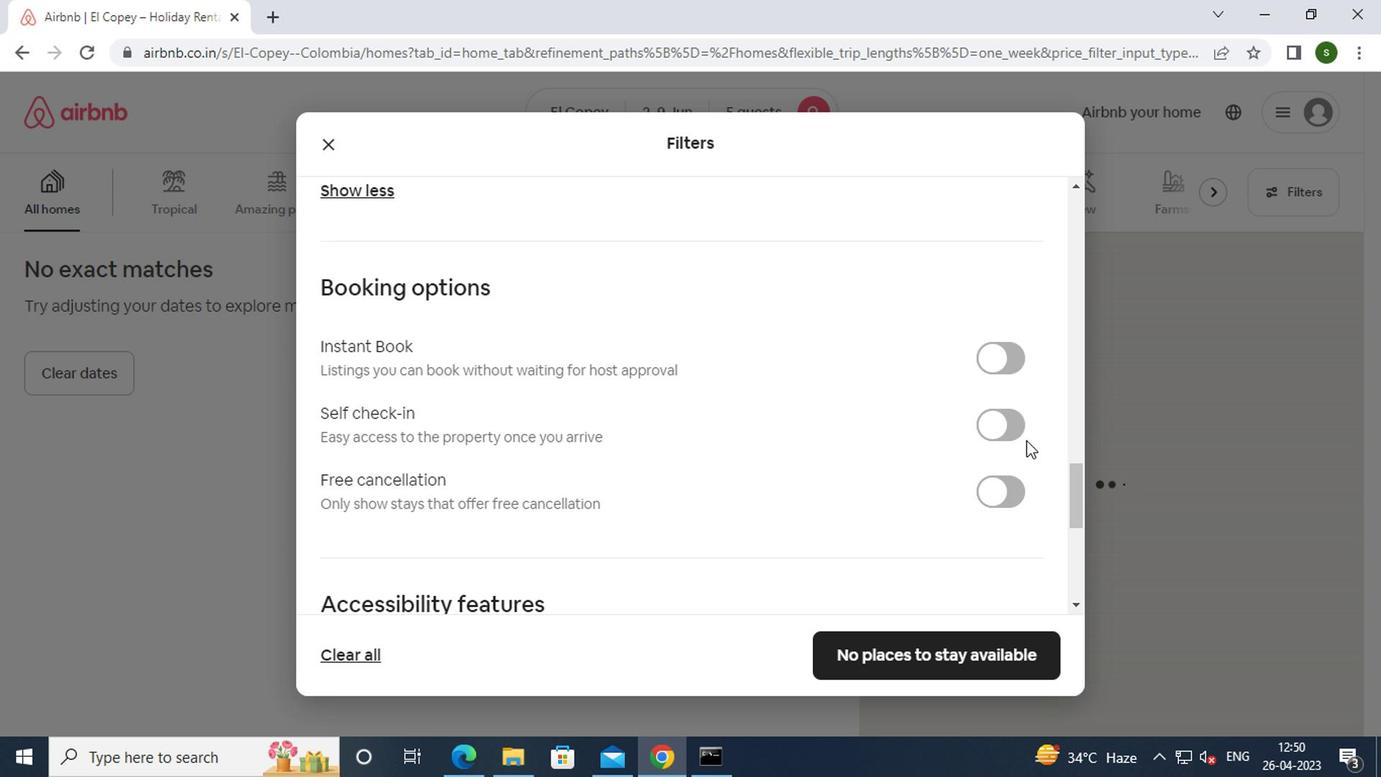 
Action: Mouse pressed left at (988, 430)
Screenshot: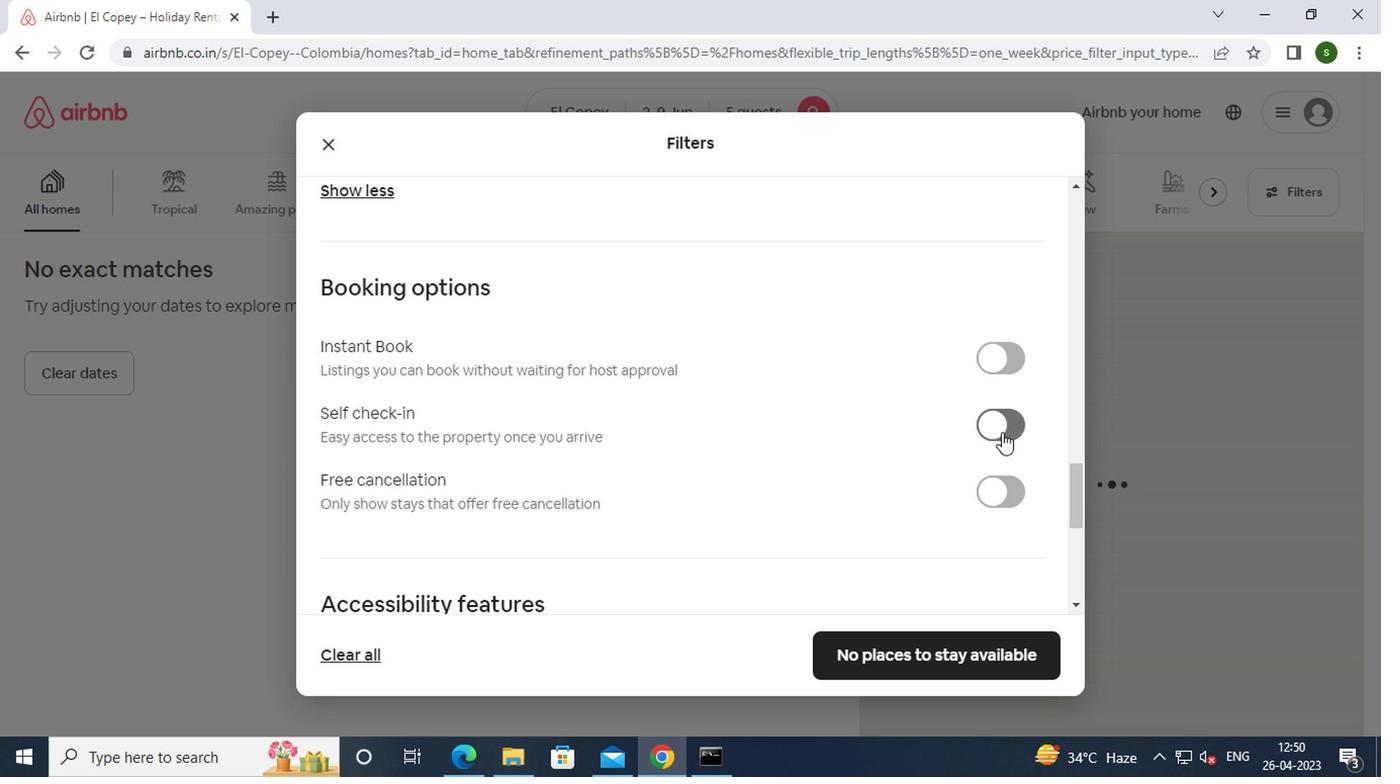 
Action: Mouse moved to (840, 469)
Screenshot: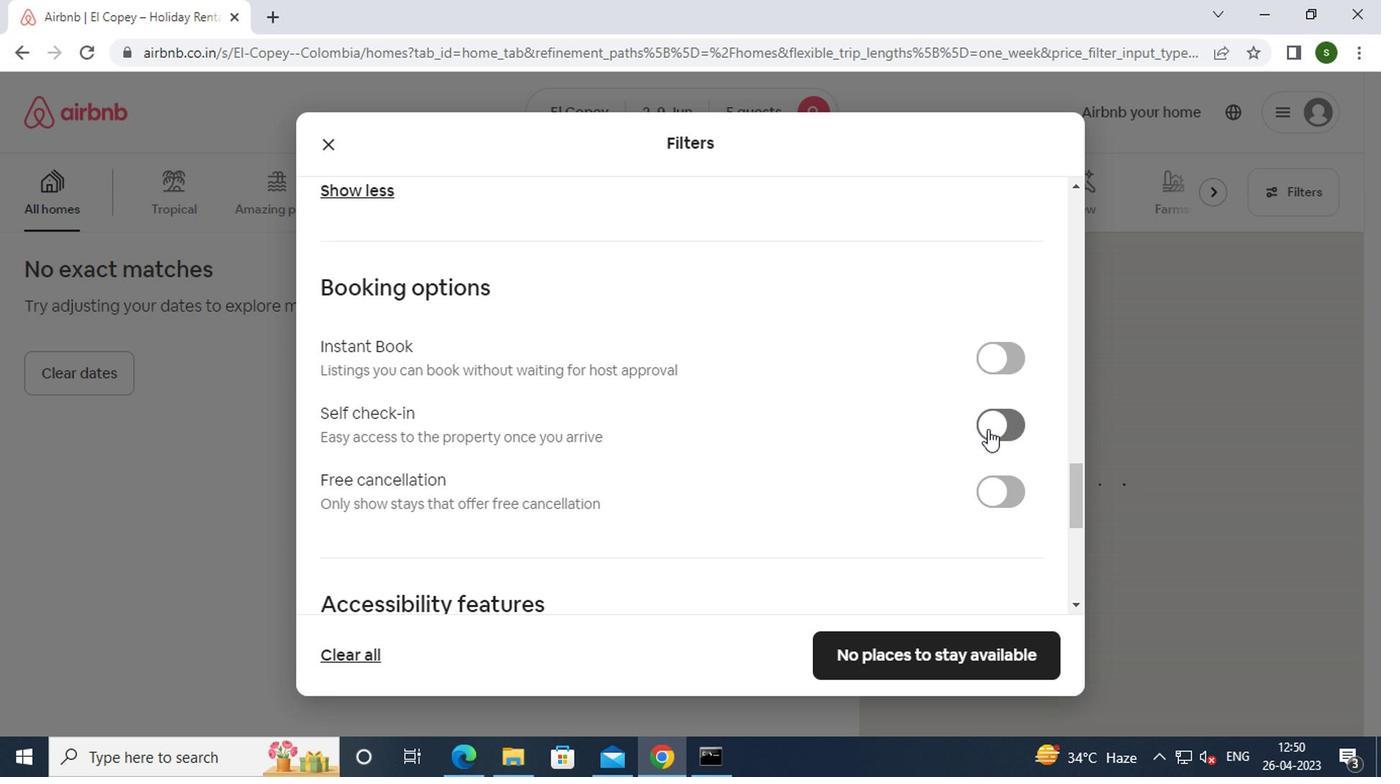 
Action: Mouse scrolled (840, 468) with delta (0, -1)
Screenshot: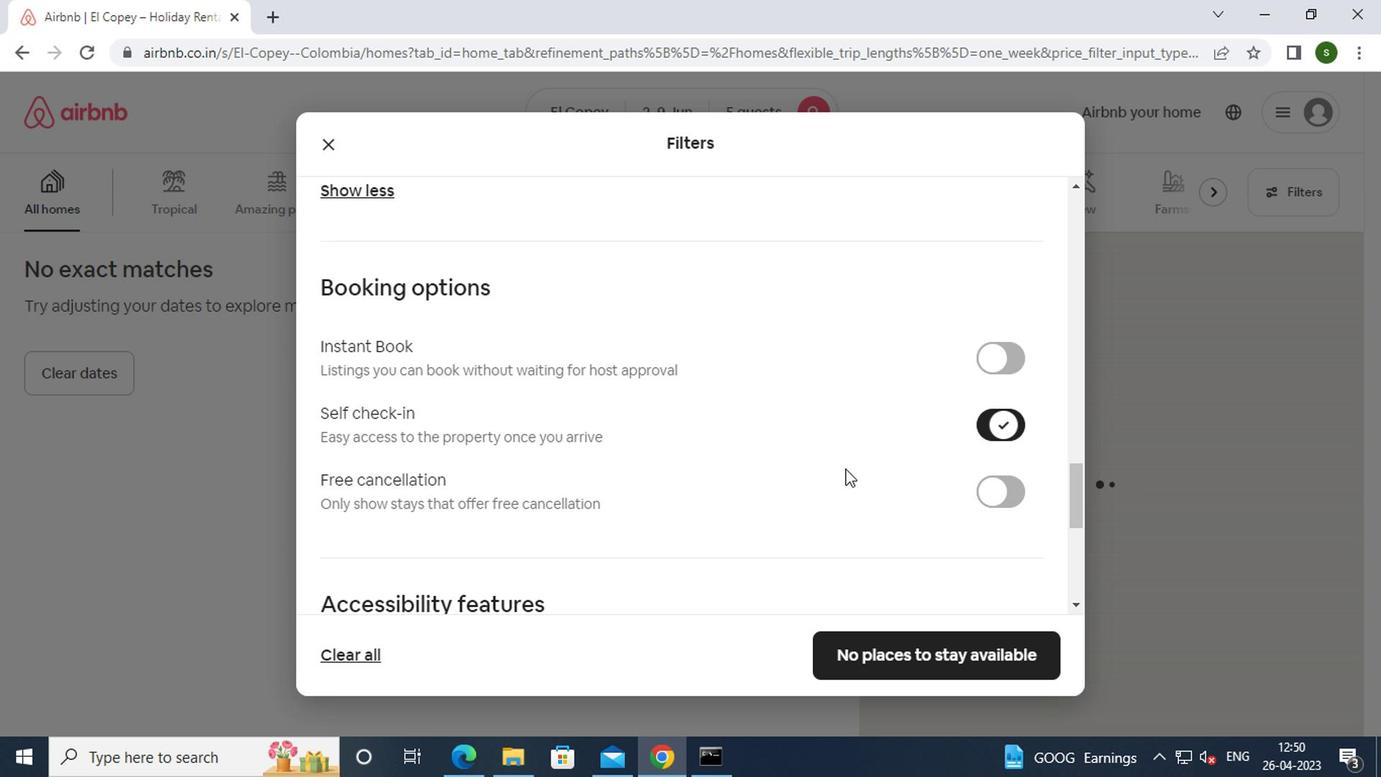 
Action: Mouse scrolled (840, 468) with delta (0, -1)
Screenshot: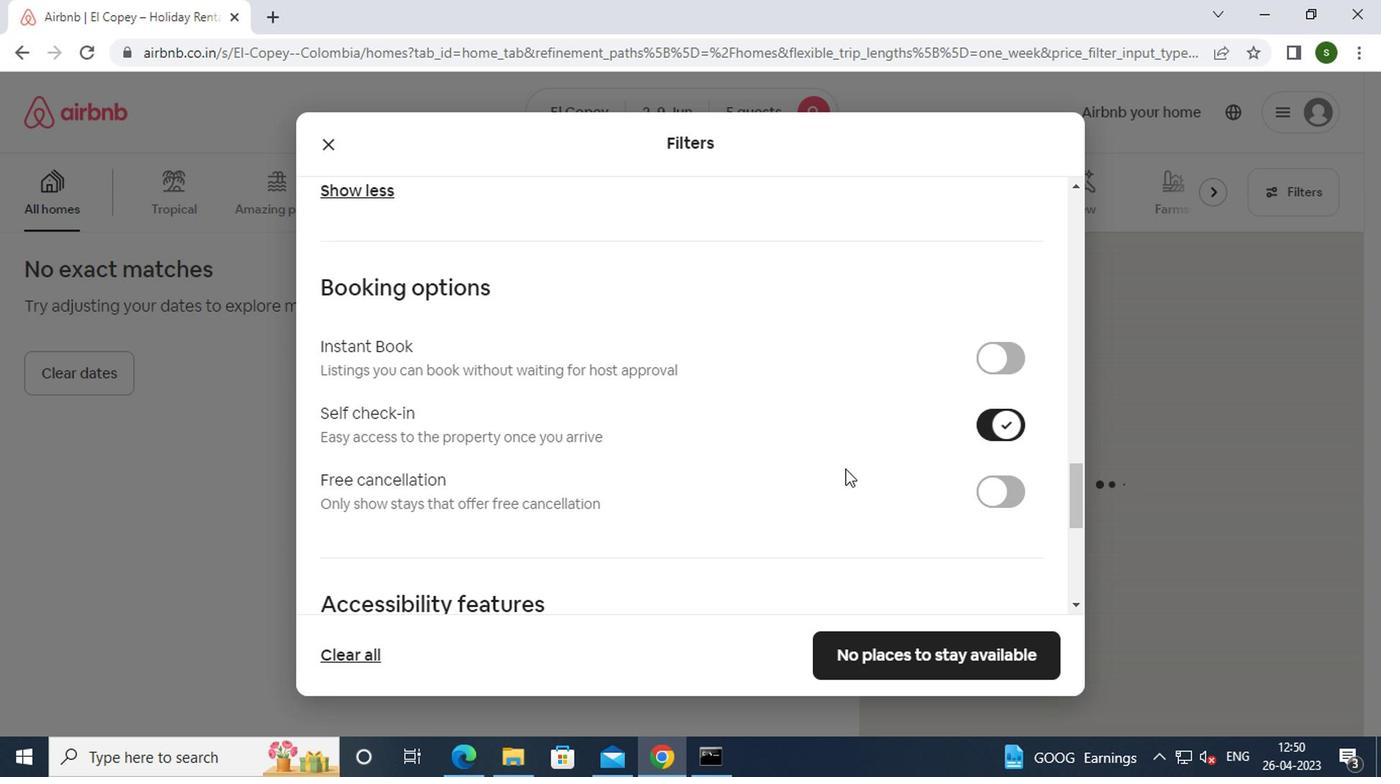 
Action: Mouse scrolled (840, 468) with delta (0, -1)
Screenshot: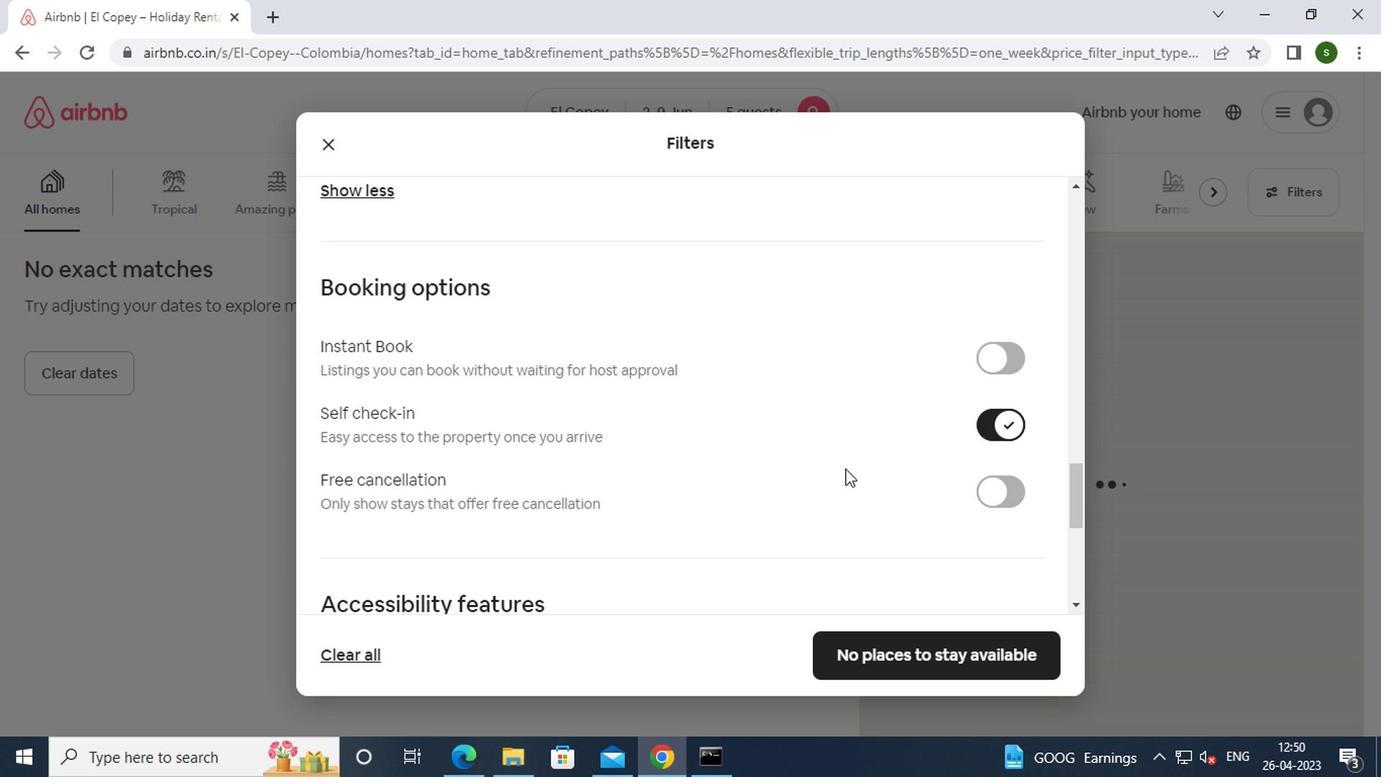 
Action: Mouse scrolled (840, 468) with delta (0, -1)
Screenshot: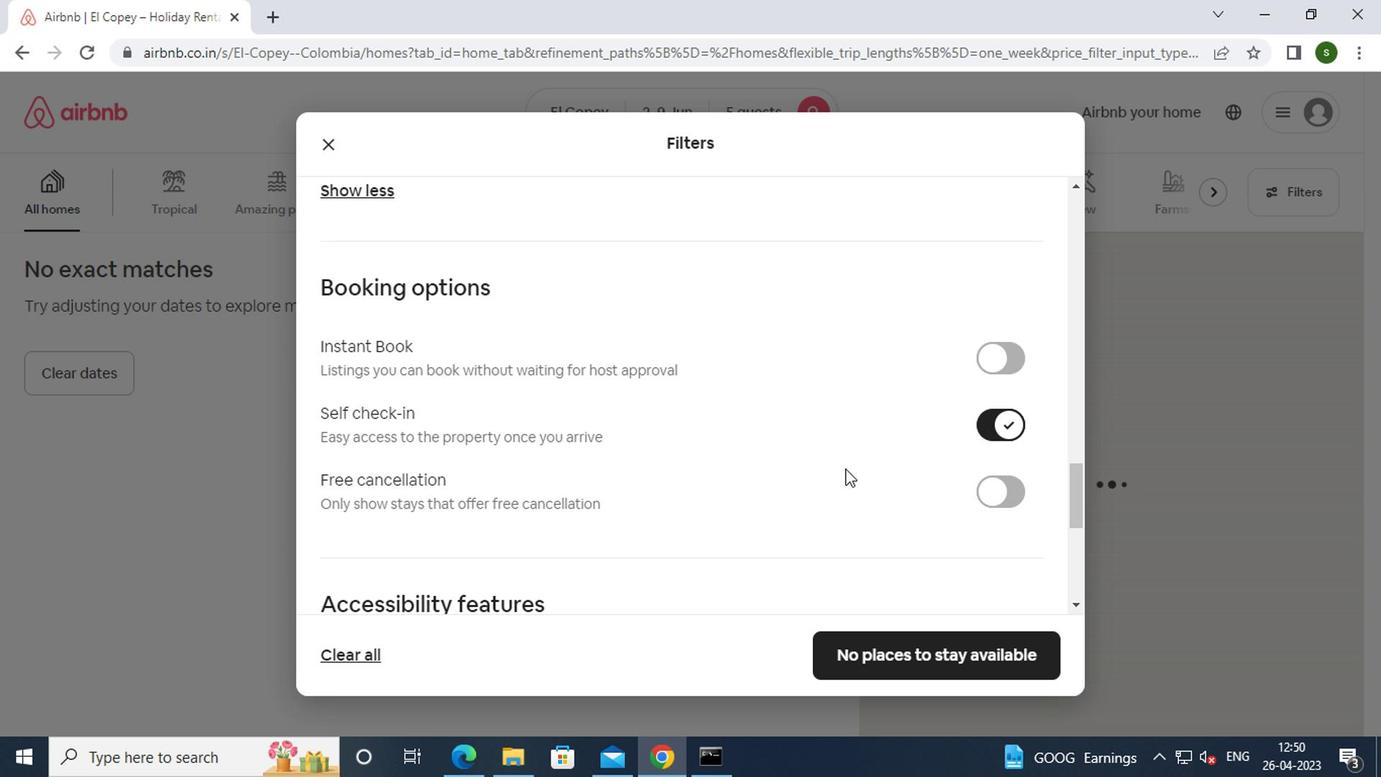 
Action: Mouse scrolled (840, 468) with delta (0, -1)
Screenshot: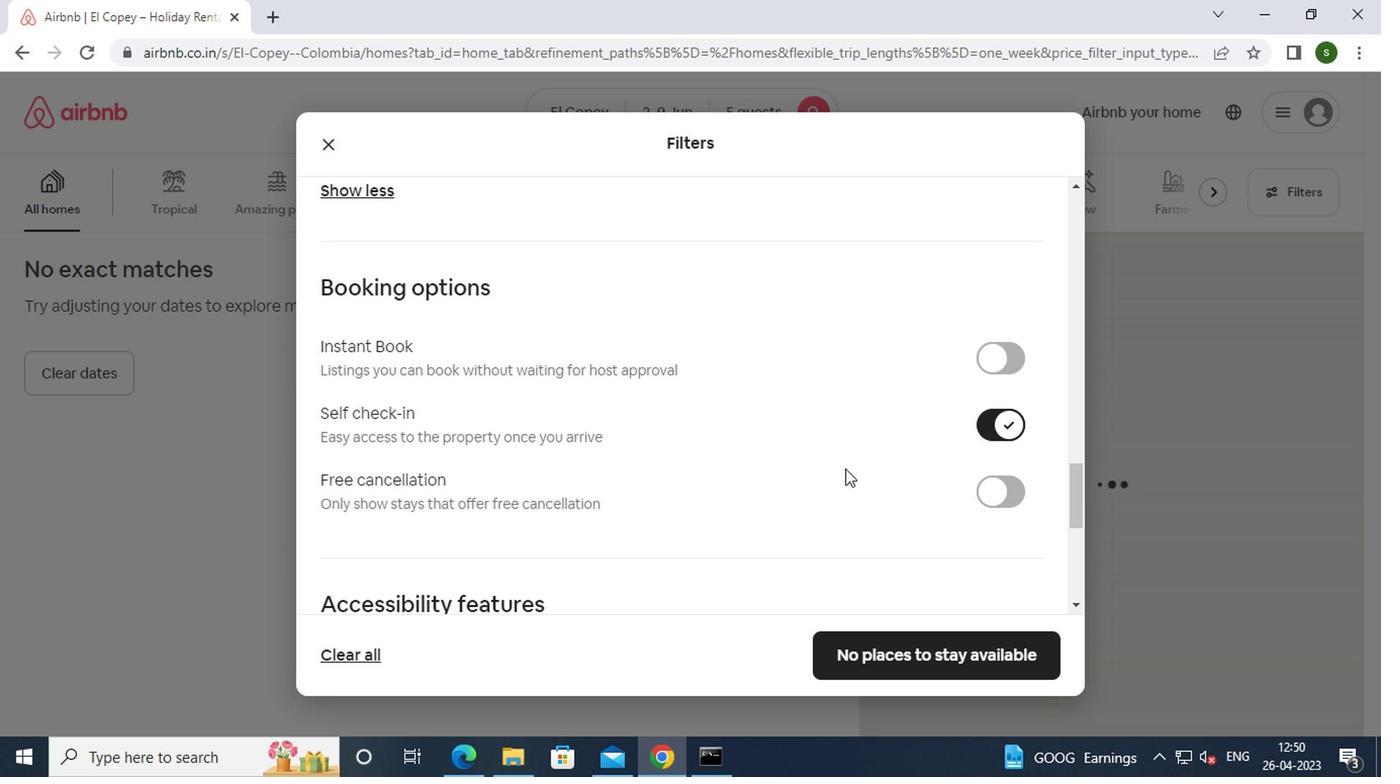 
Action: Mouse scrolled (840, 468) with delta (0, -1)
Screenshot: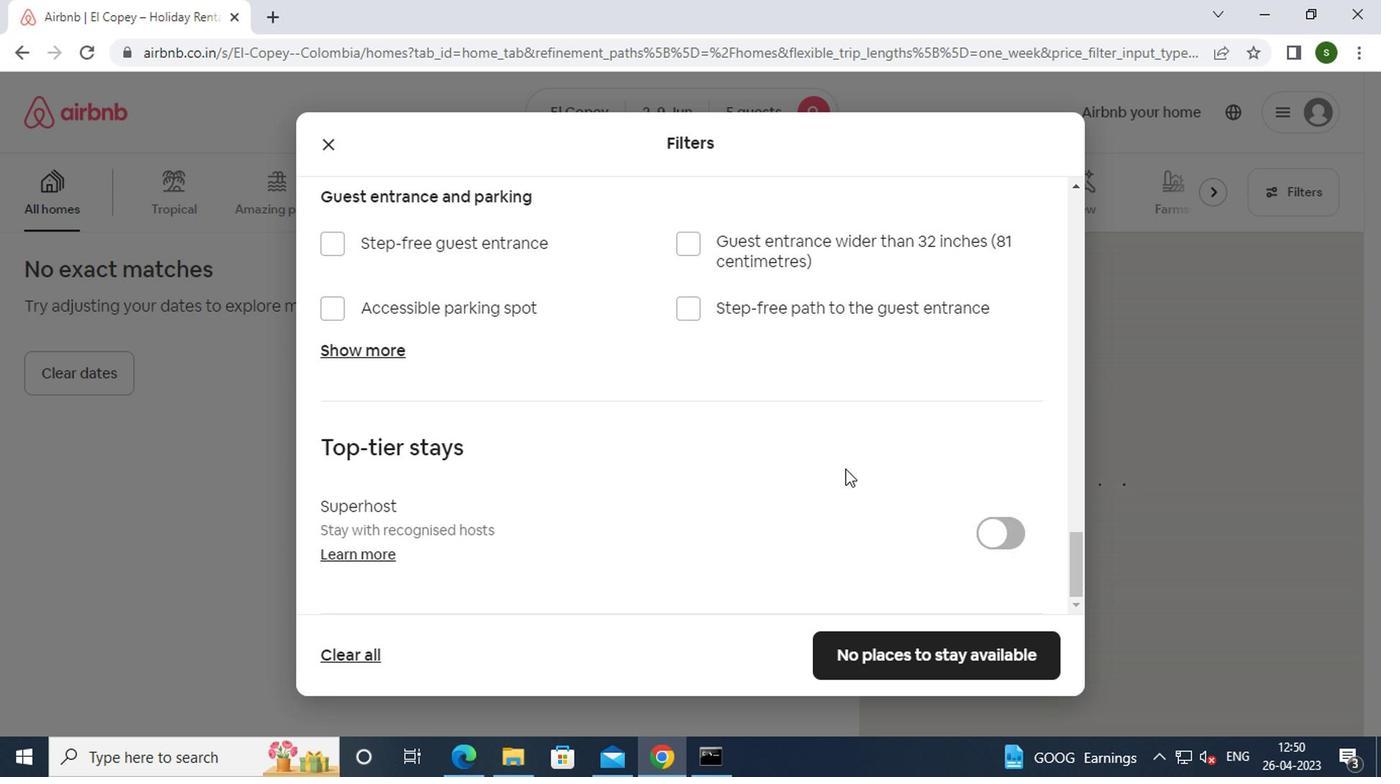 
Action: Mouse scrolled (840, 468) with delta (0, -1)
Screenshot: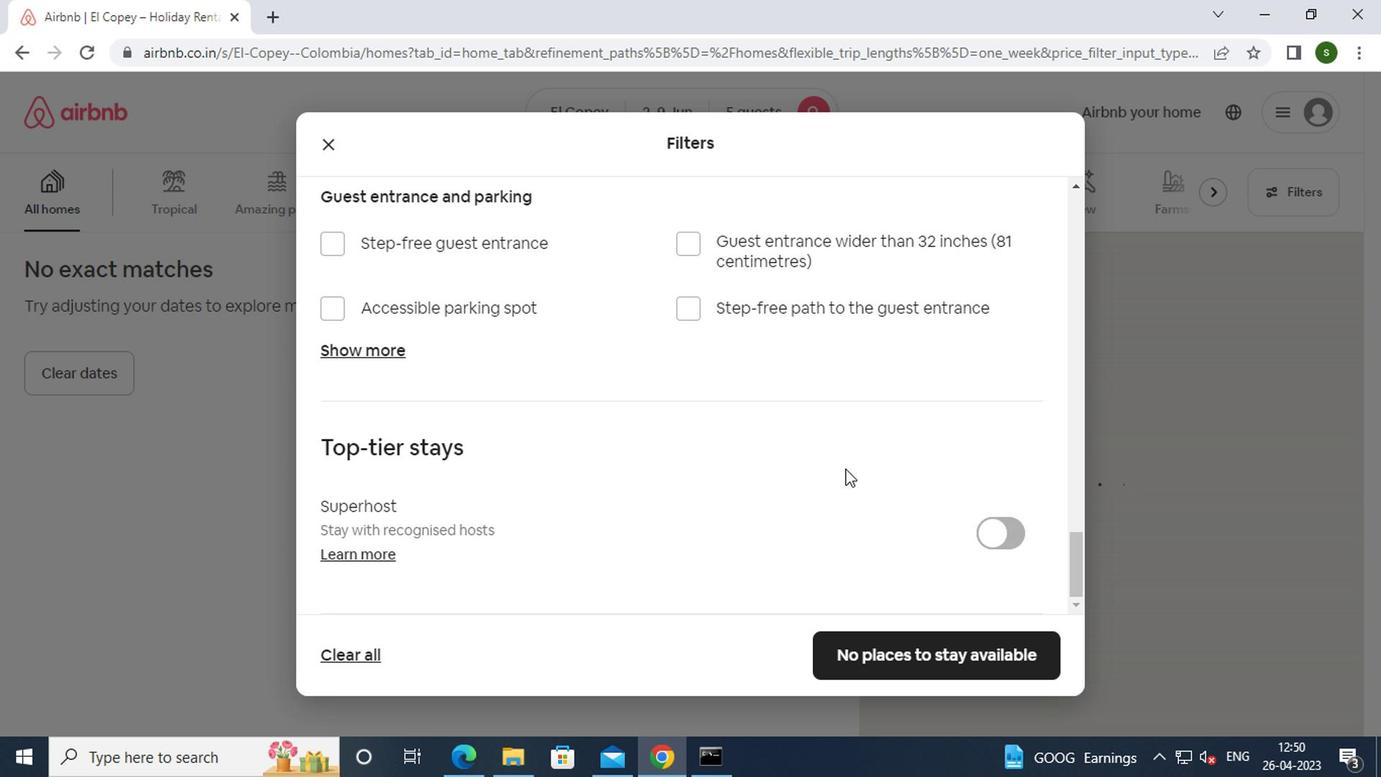 
Action: Mouse moved to (891, 639)
Screenshot: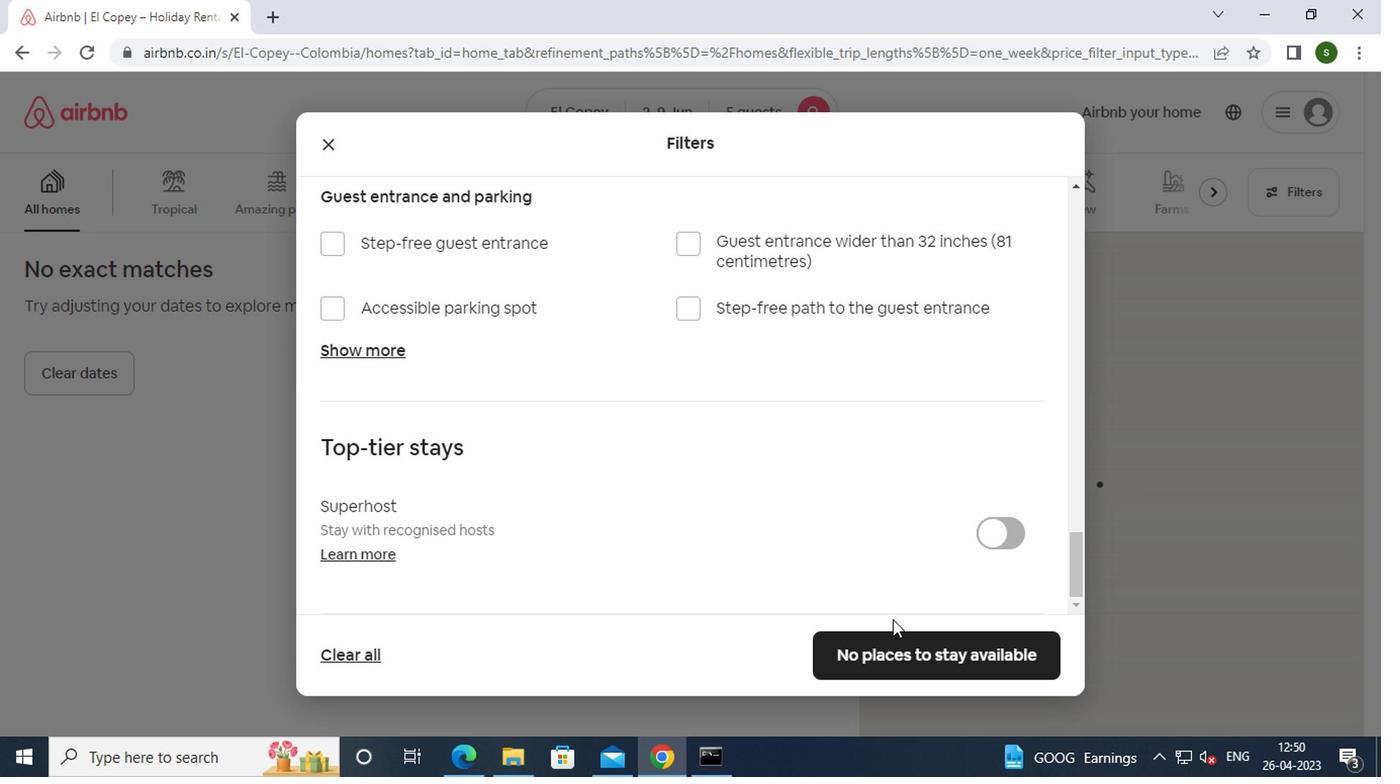 
Action: Mouse pressed left at (891, 639)
Screenshot: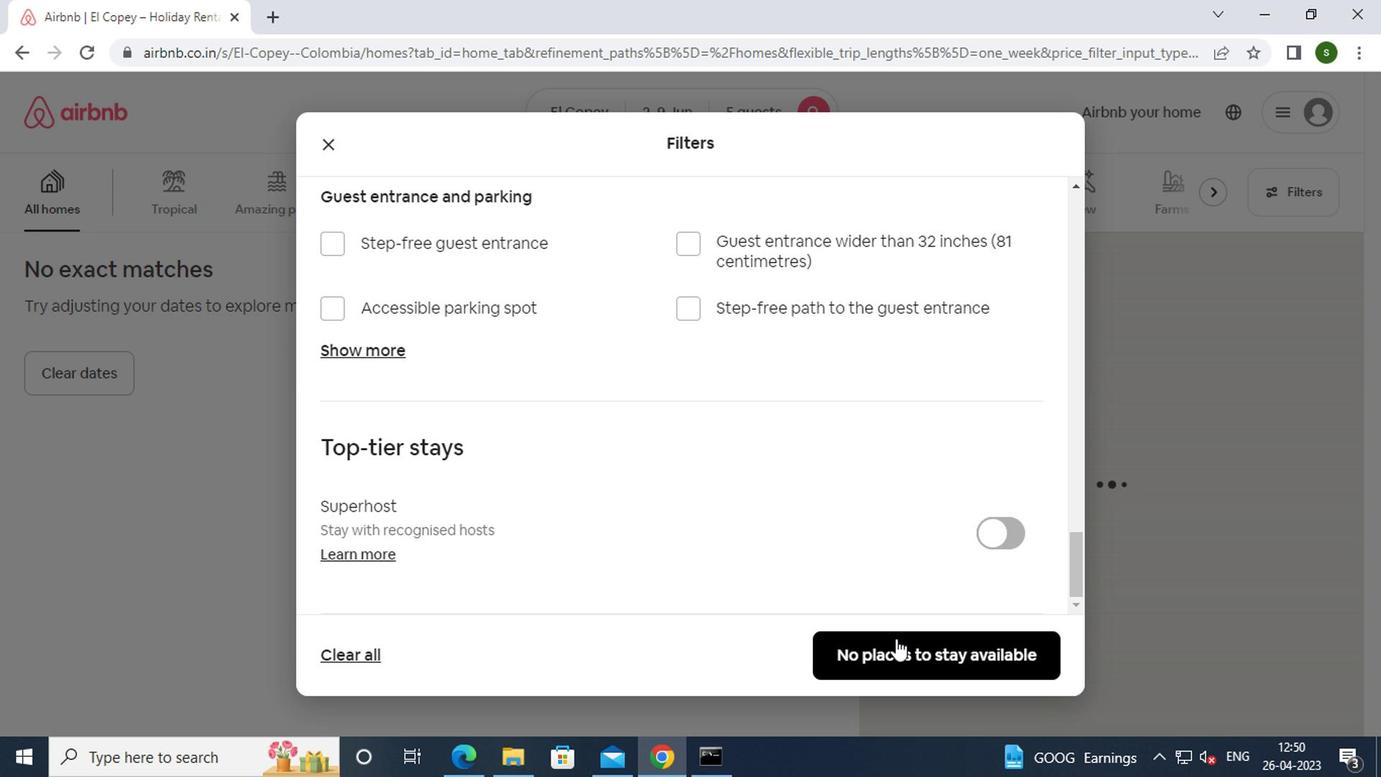 
